Task: Change the font of the text in cell B1 to 'Arial Black' and set the font size to 18.
Action: Mouse moved to (116, 164)
Screenshot: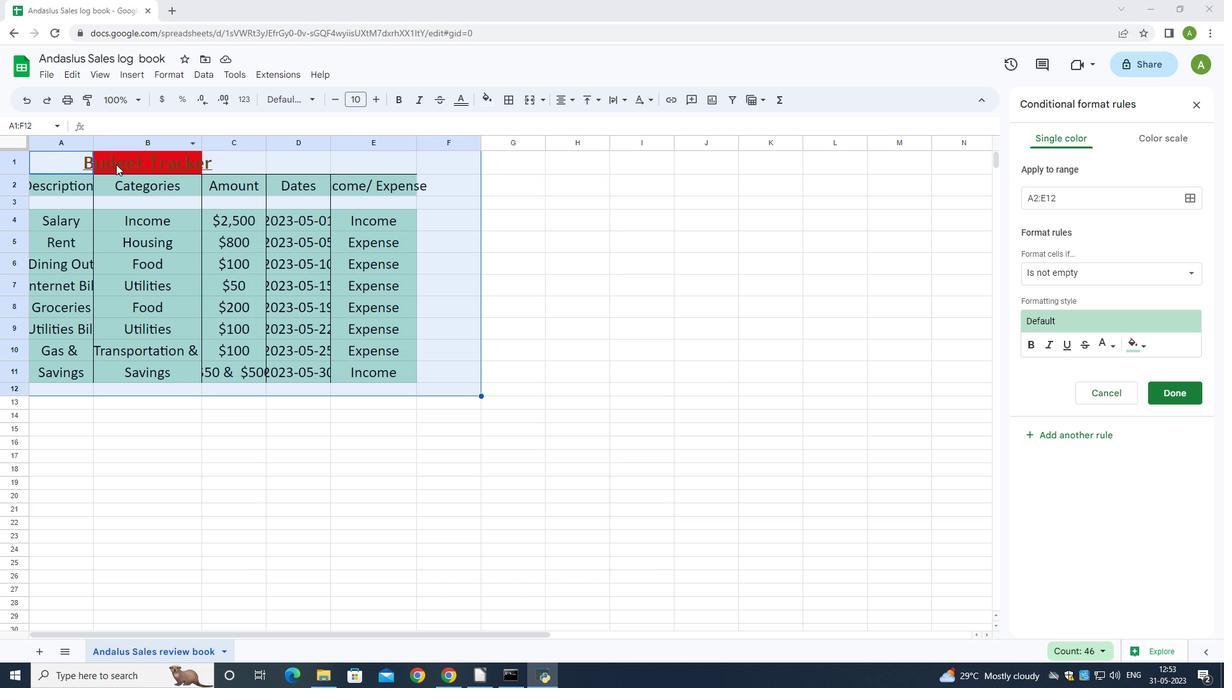 
Action: Mouse pressed left at (116, 164)
Screenshot: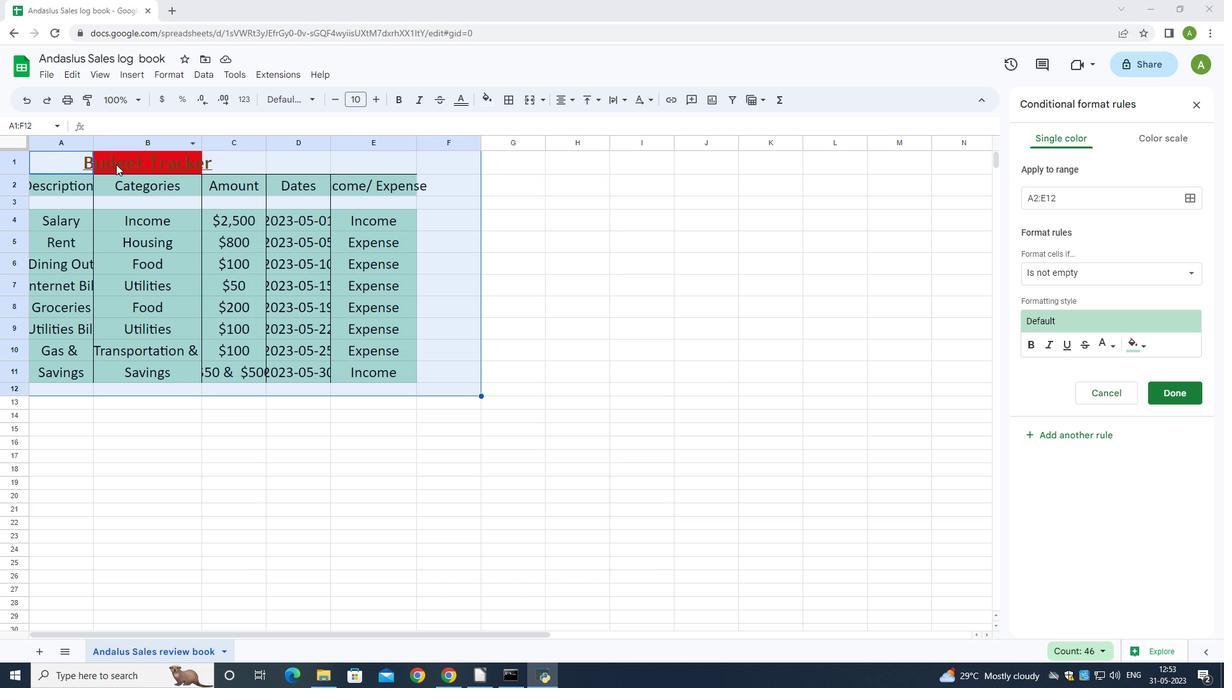 
Action: Mouse moved to (309, 98)
Screenshot: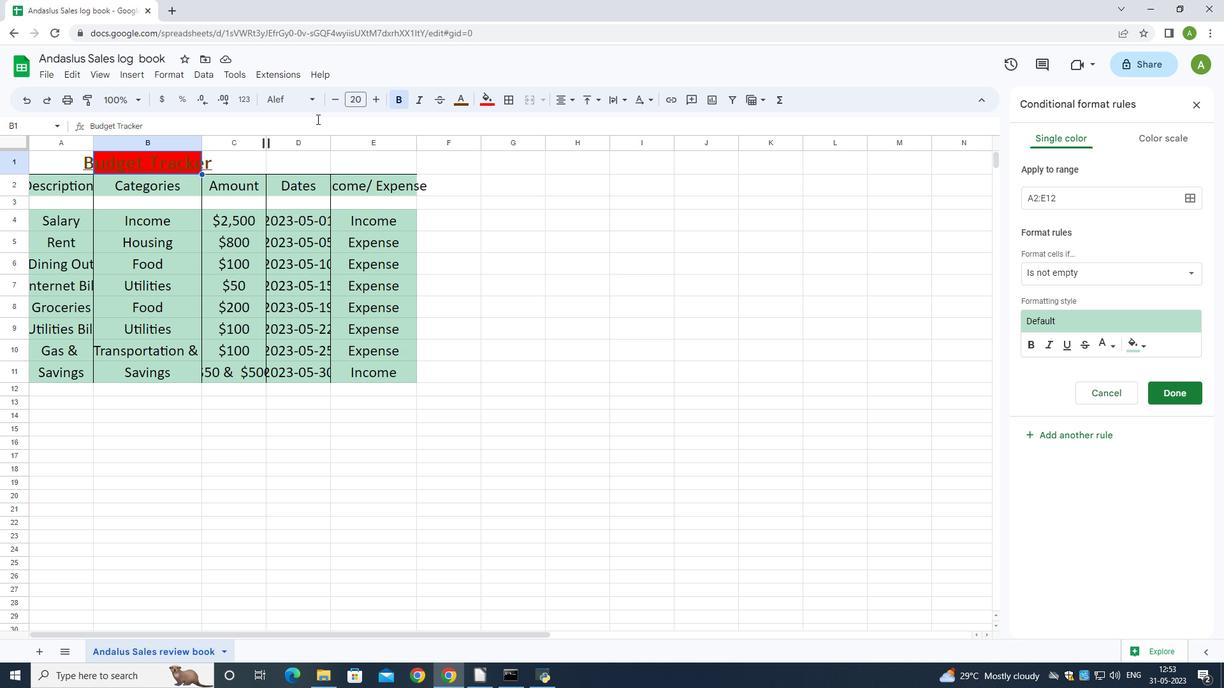 
Action: Mouse pressed left at (309, 98)
Screenshot: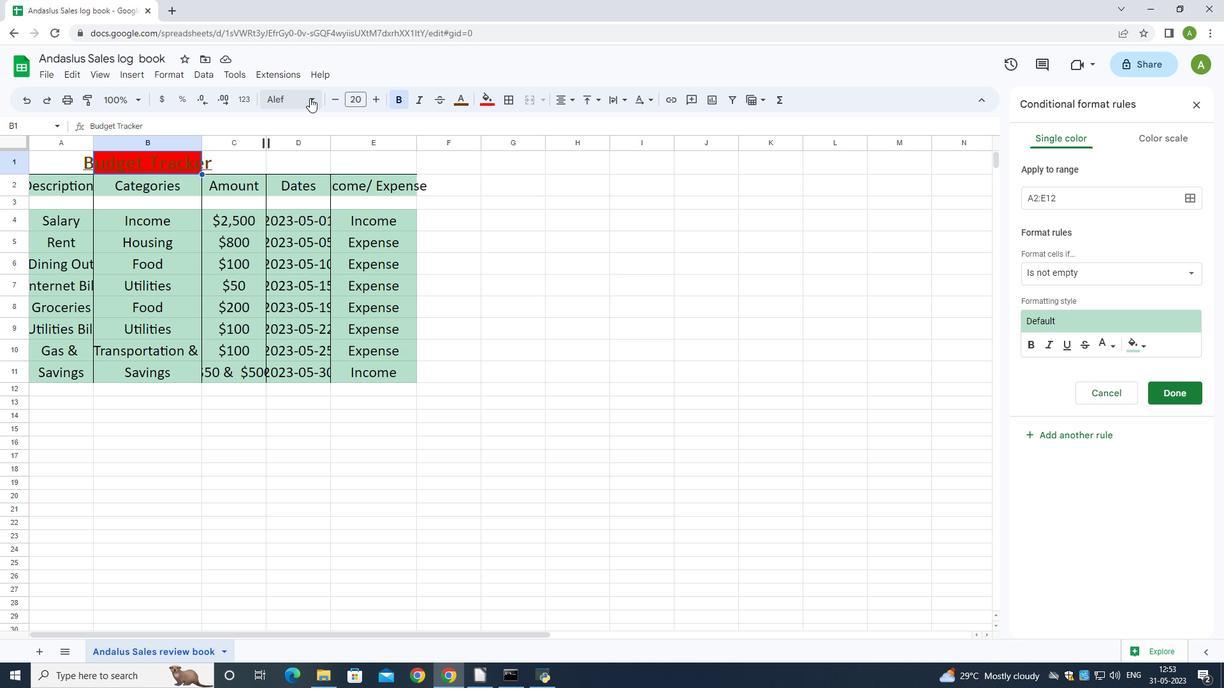 
Action: Mouse moved to (303, 215)
Screenshot: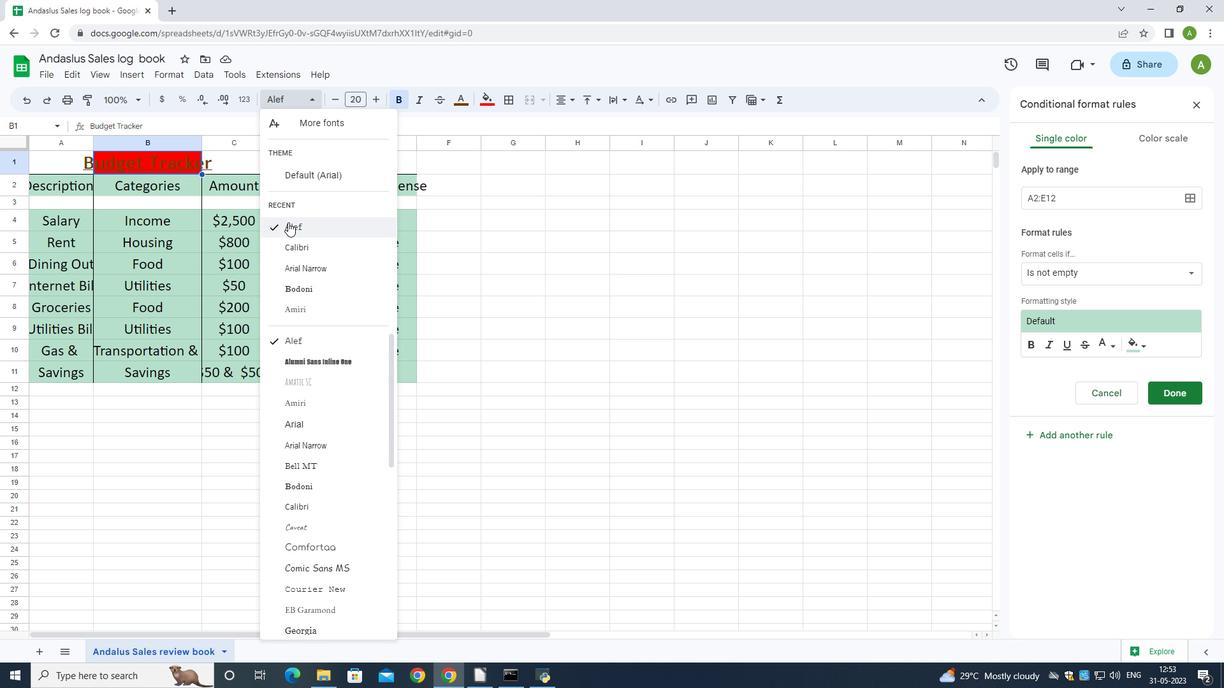 
Action: Mouse scrolled (303, 214) with delta (0, 0)
Screenshot: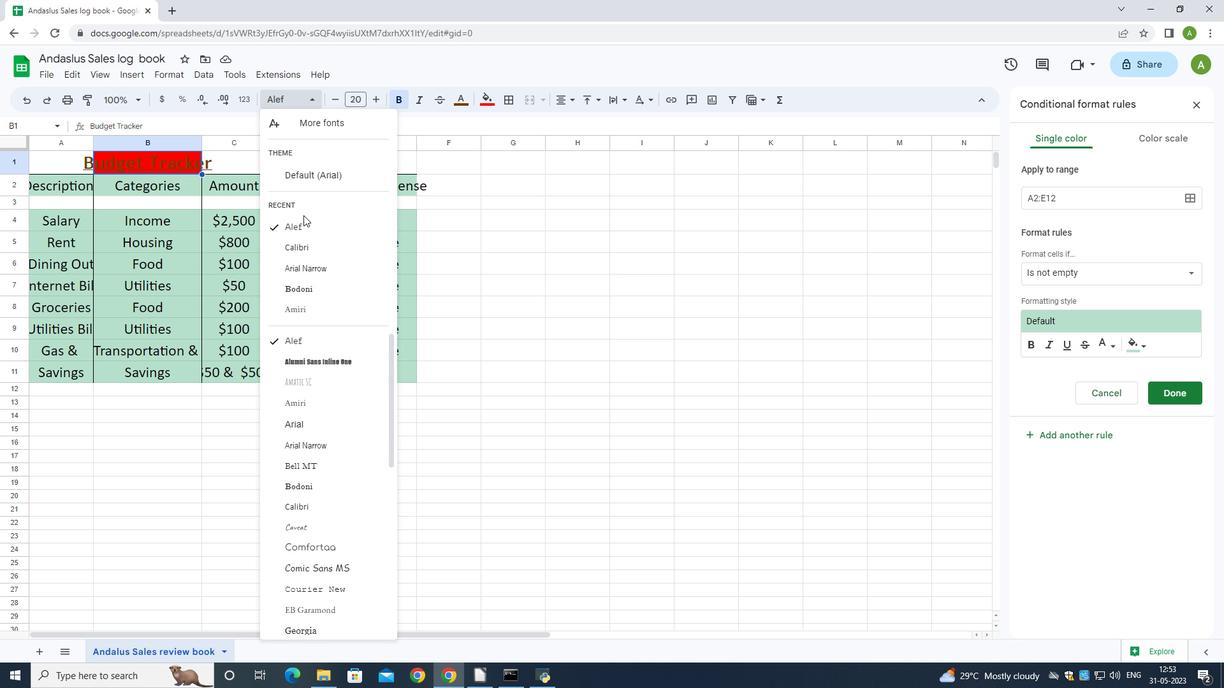 
Action: Mouse moved to (335, 363)
Screenshot: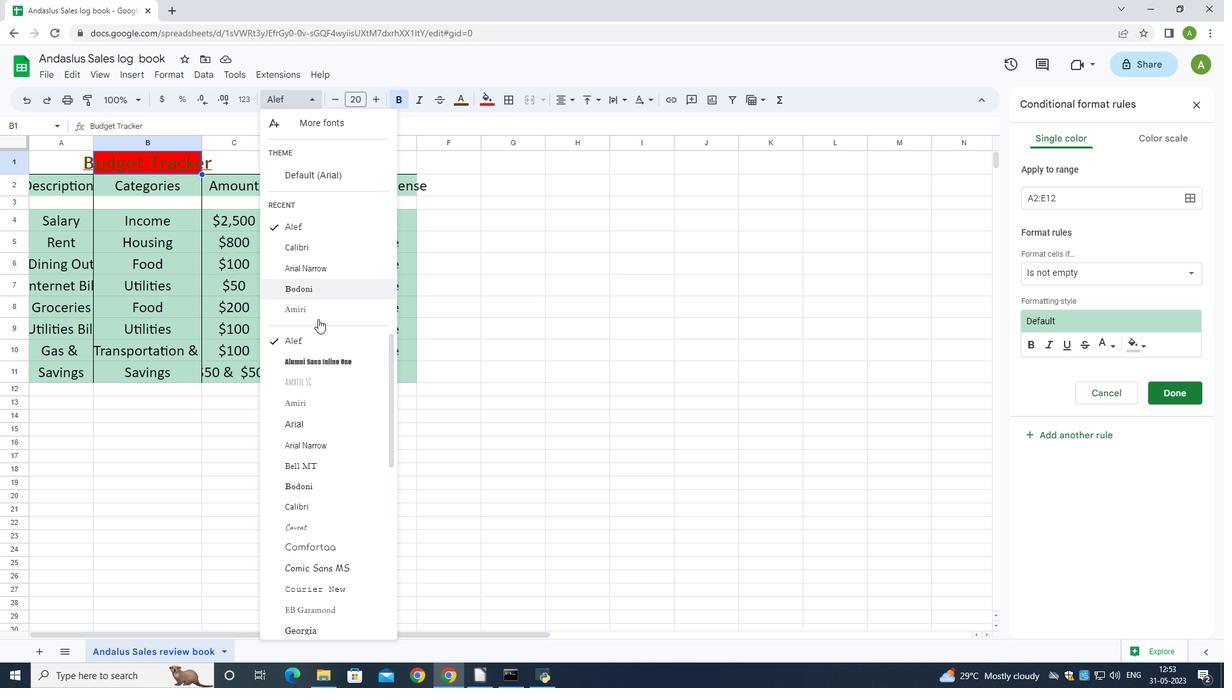 
Action: Mouse scrolled (335, 362) with delta (0, 0)
Screenshot: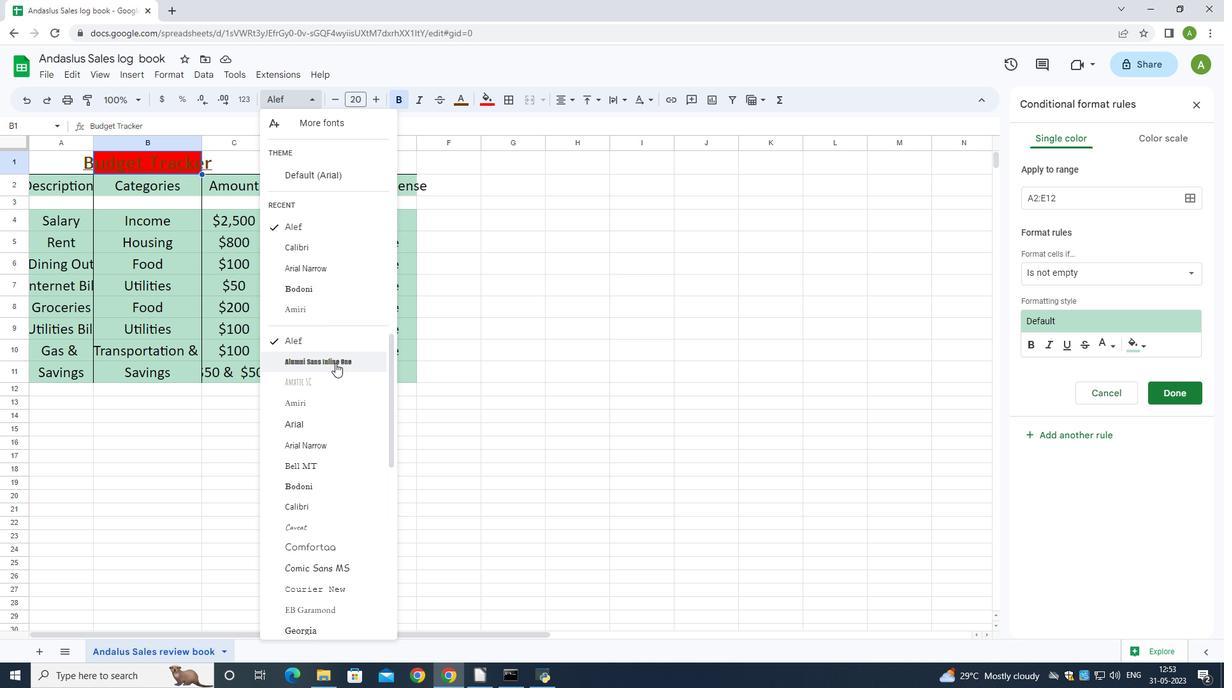 
Action: Mouse scrolled (335, 362) with delta (0, 0)
Screenshot: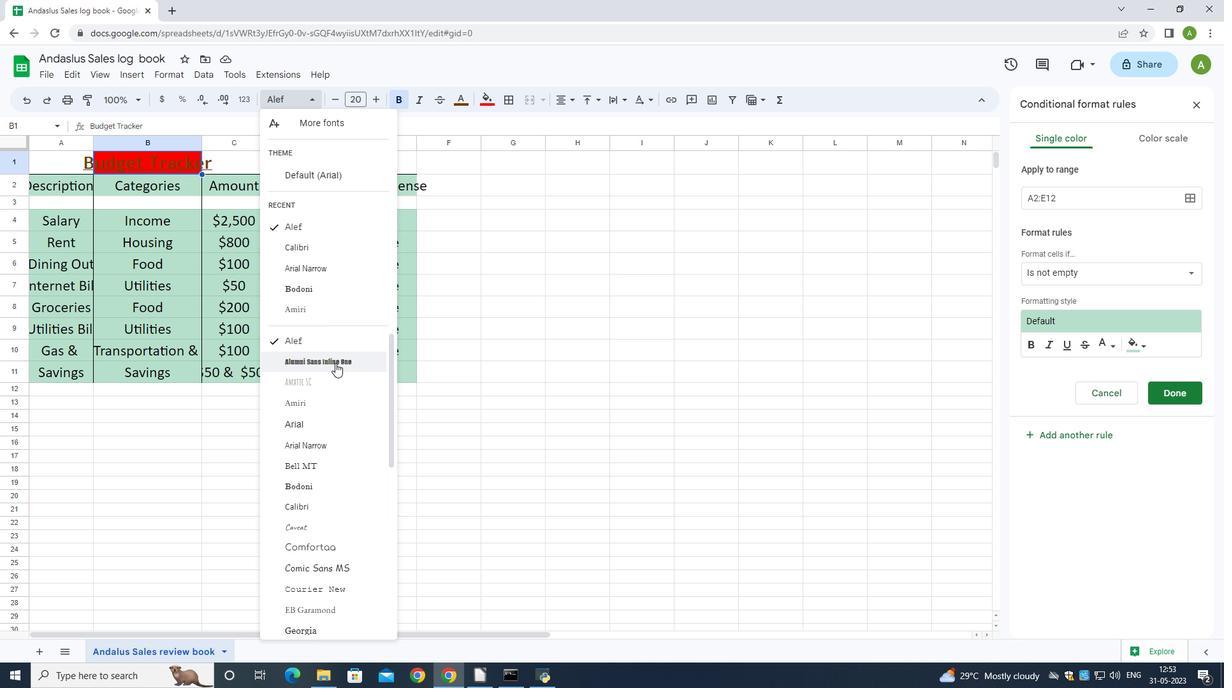 
Action: Mouse scrolled (335, 364) with delta (0, 0)
Screenshot: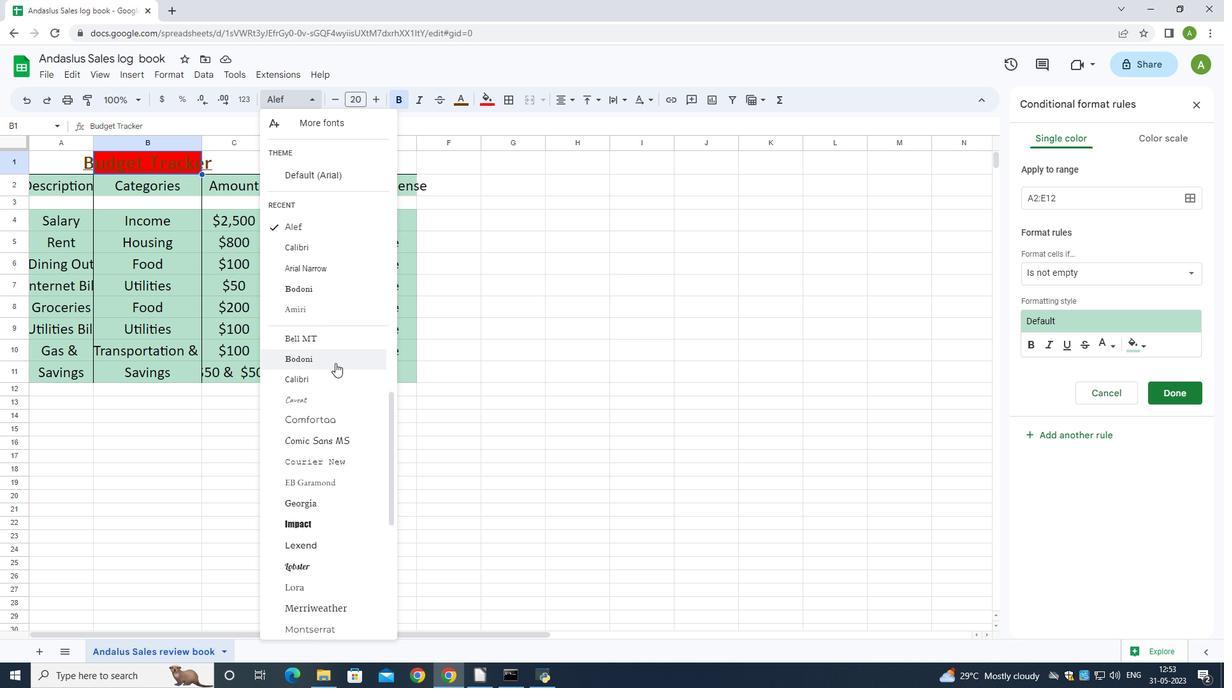 
Action: Mouse scrolled (335, 364) with delta (0, 0)
Screenshot: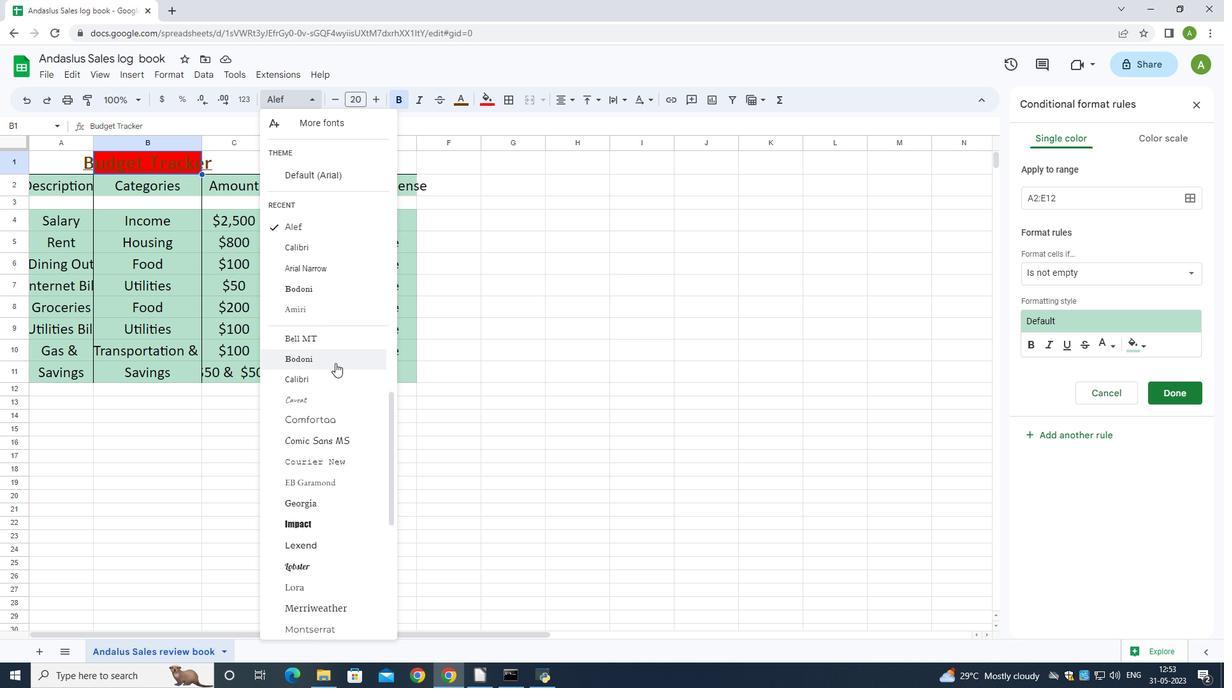 
Action: Mouse scrolled (335, 364) with delta (0, 0)
Screenshot: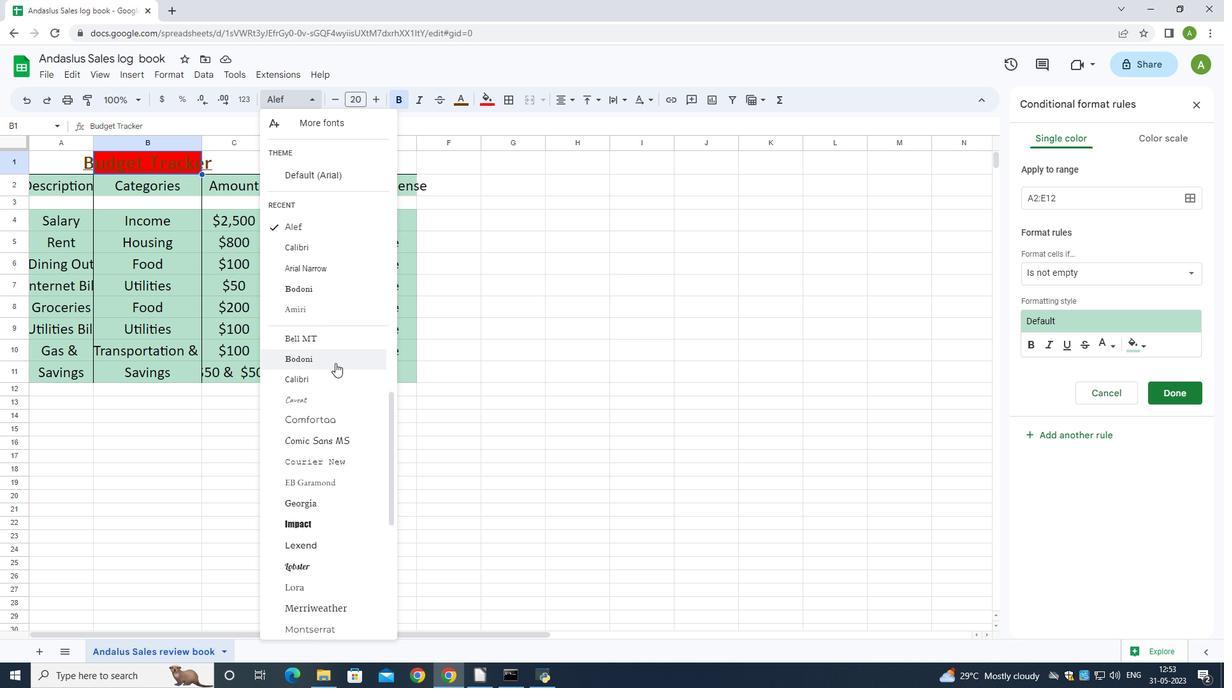 
Action: Mouse scrolled (335, 364) with delta (0, 0)
Screenshot: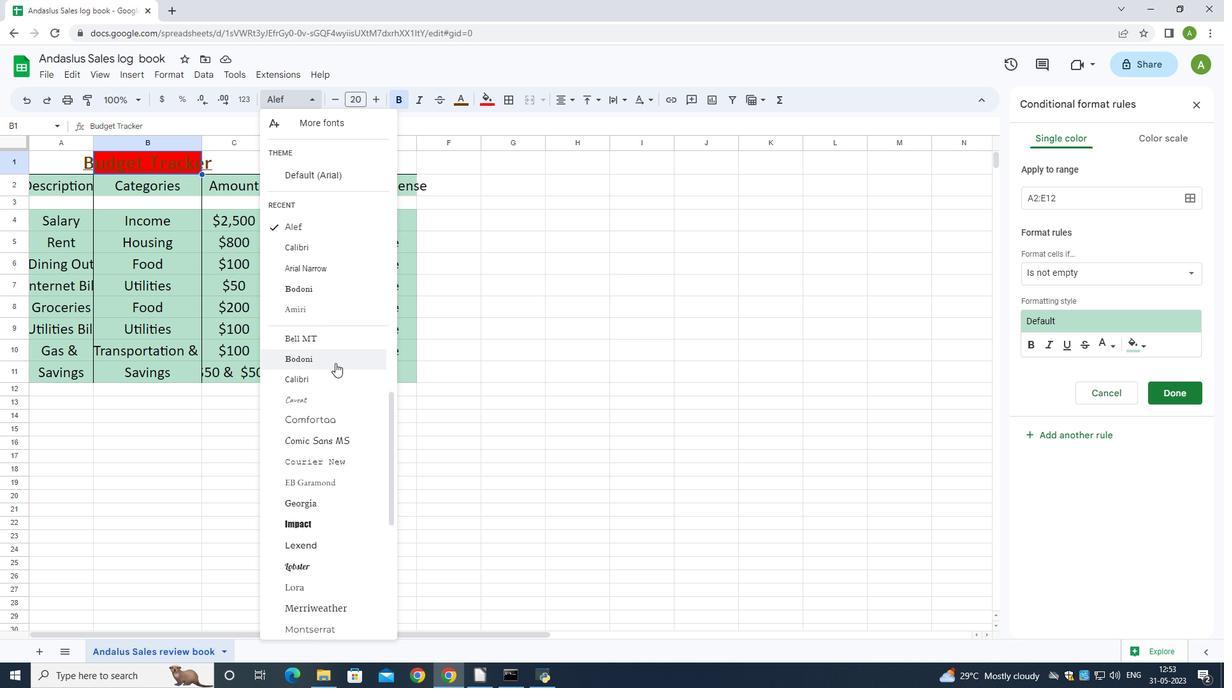 
Action: Mouse scrolled (335, 364) with delta (0, 0)
Screenshot: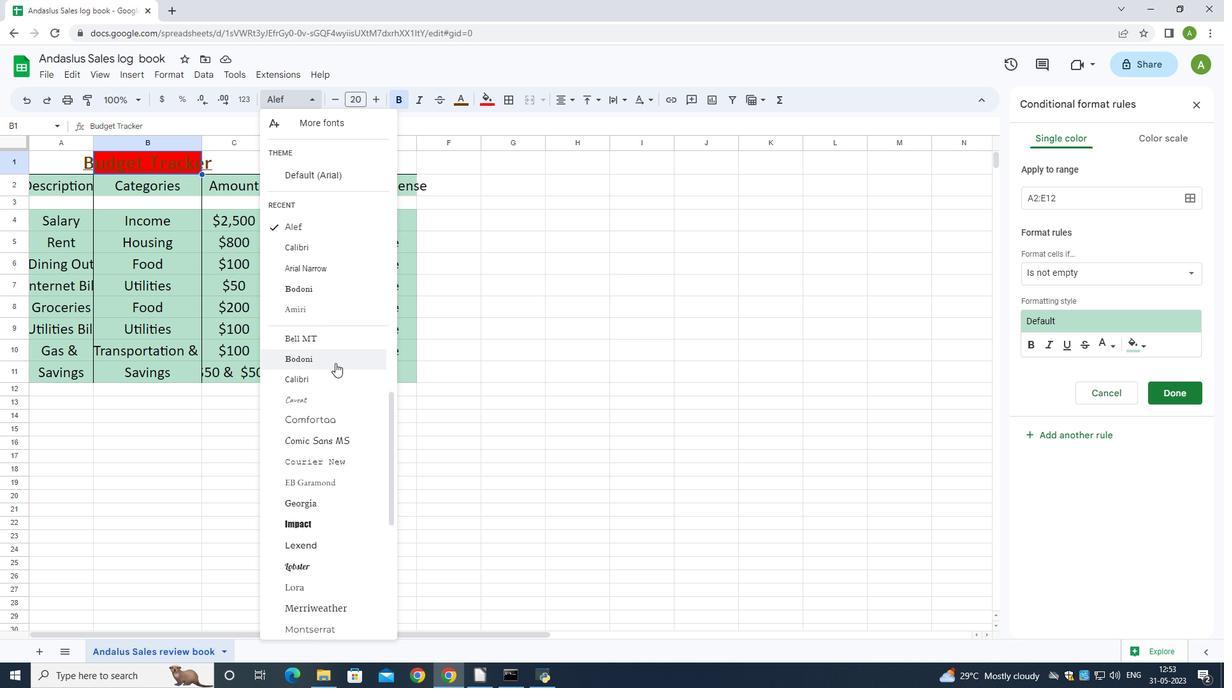 
Action: Mouse scrolled (335, 362) with delta (0, 0)
Screenshot: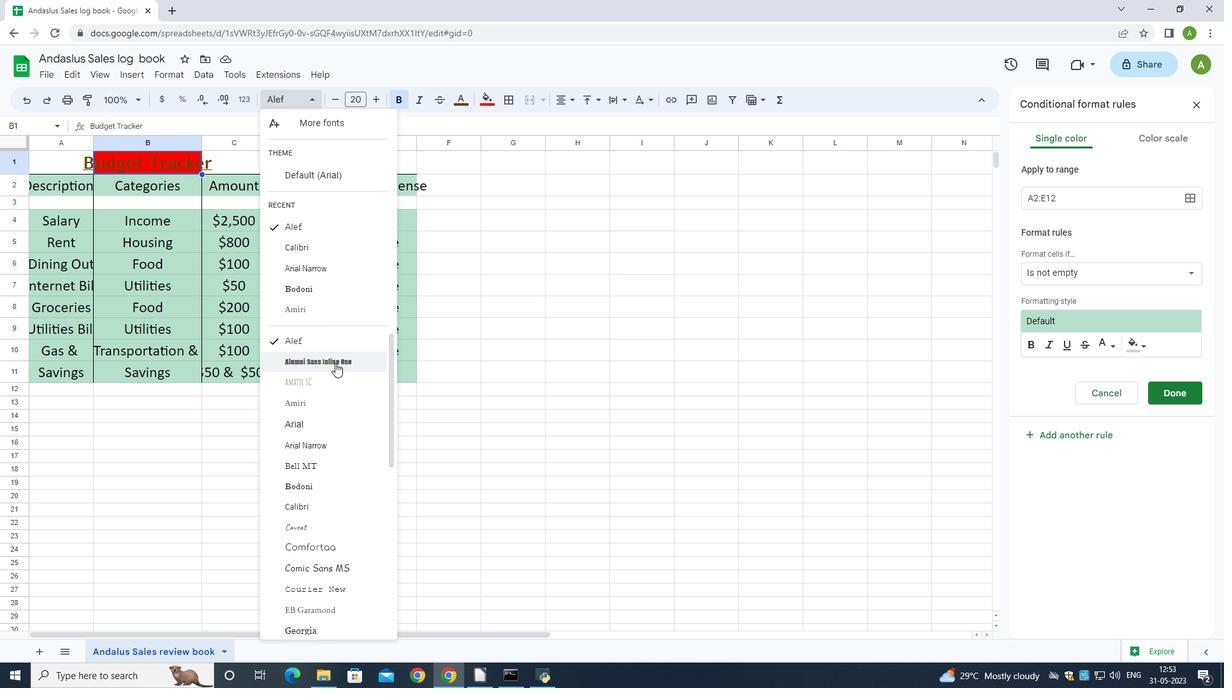 
Action: Mouse scrolled (335, 362) with delta (0, 0)
Screenshot: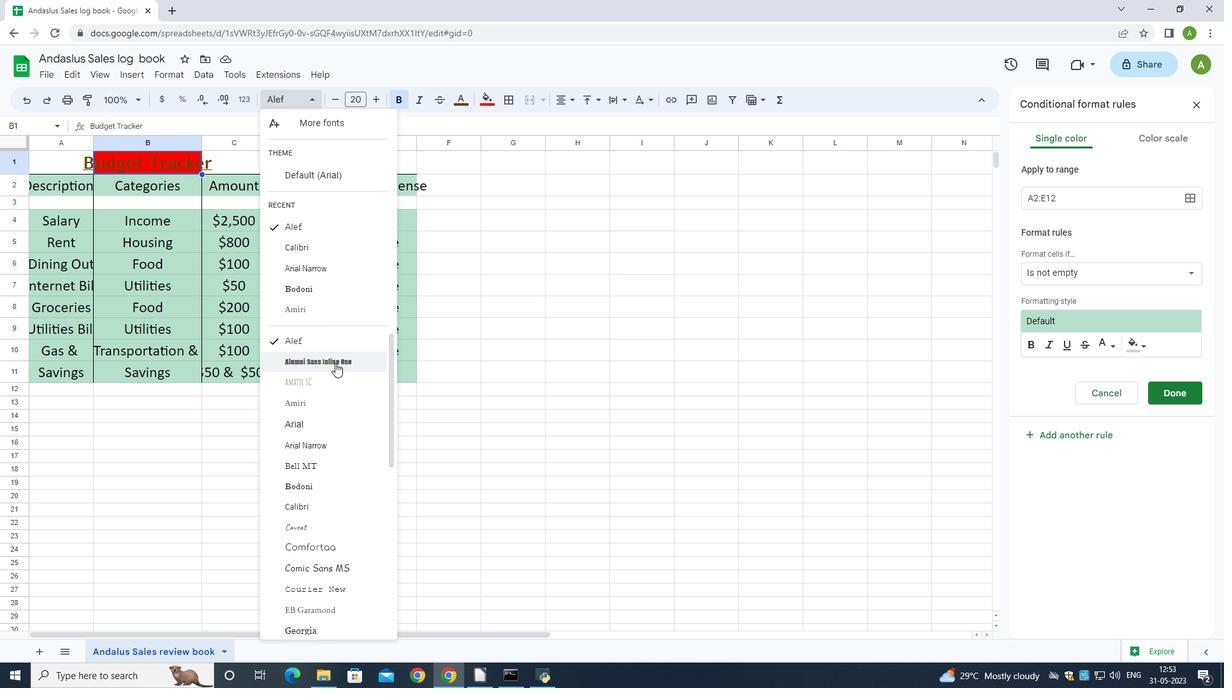 
Action: Mouse scrolled (335, 362) with delta (0, 0)
Screenshot: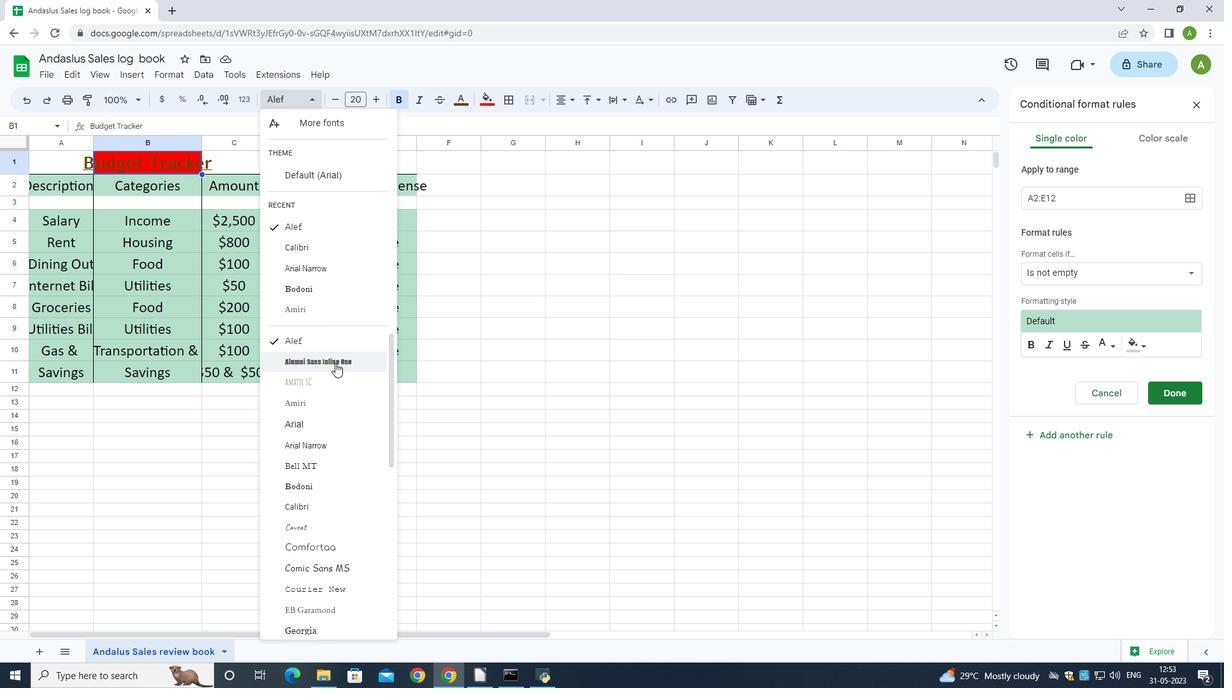 
Action: Mouse scrolled (335, 362) with delta (0, 0)
Screenshot: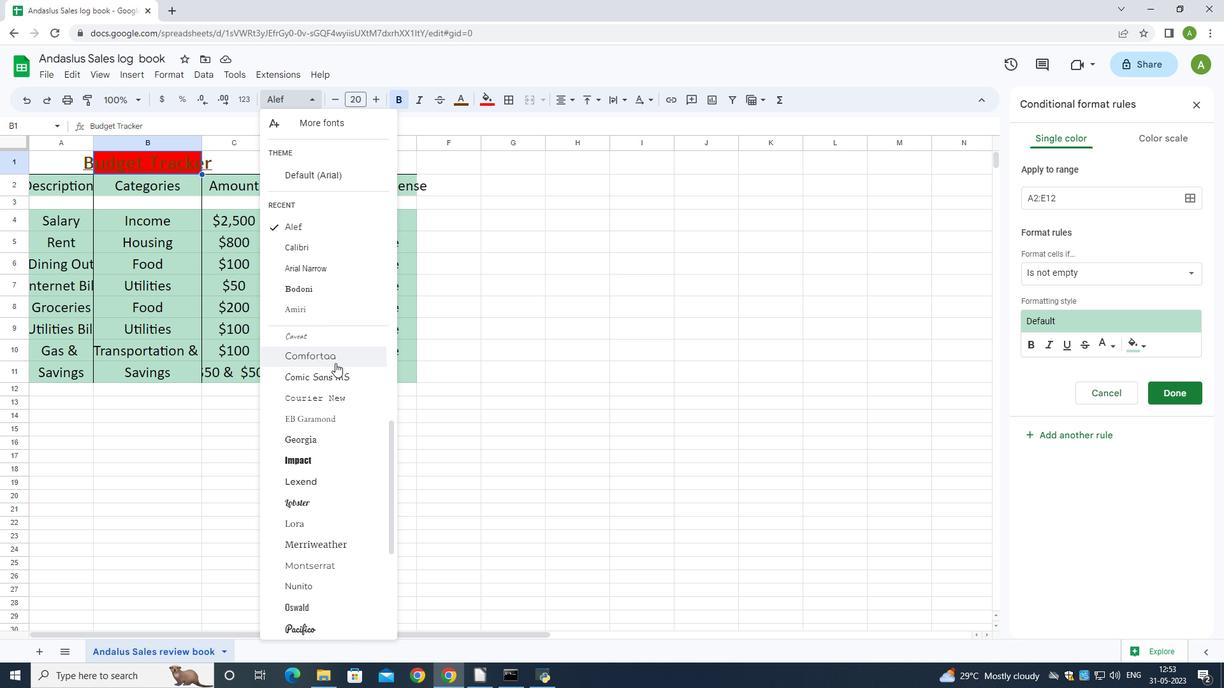 
Action: Mouse scrolled (335, 362) with delta (0, 0)
Screenshot: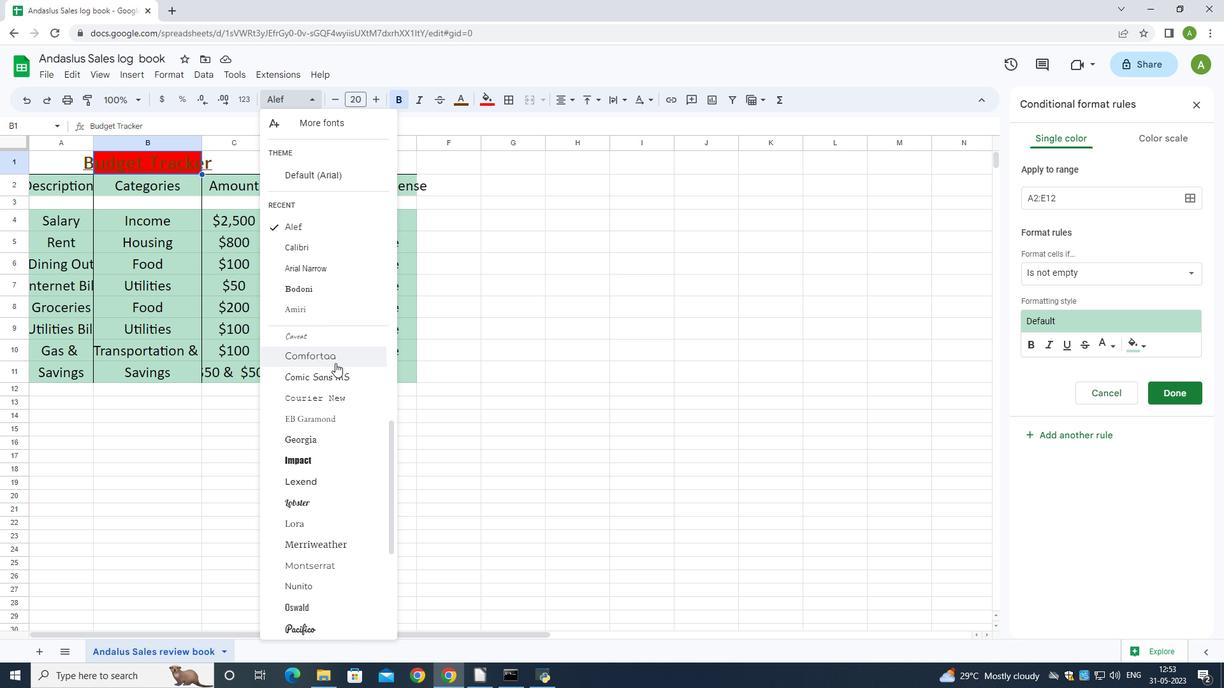 
Action: Mouse scrolled (335, 362) with delta (0, 0)
Screenshot: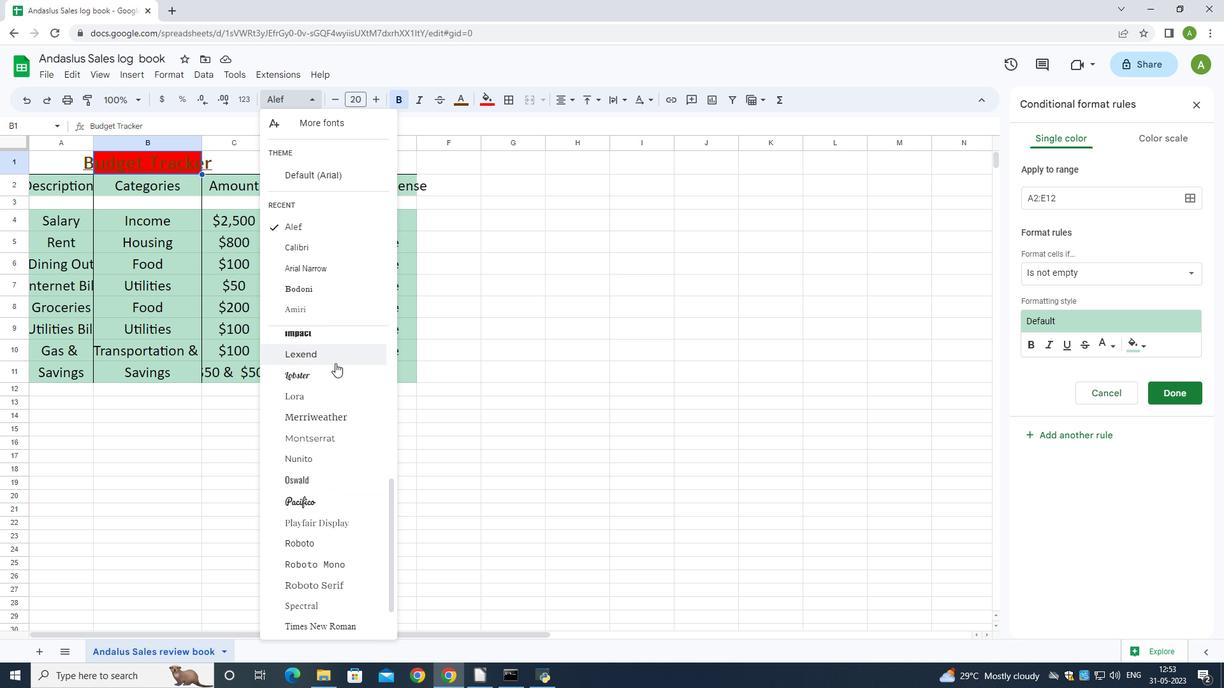 
Action: Mouse scrolled (335, 362) with delta (0, 0)
Screenshot: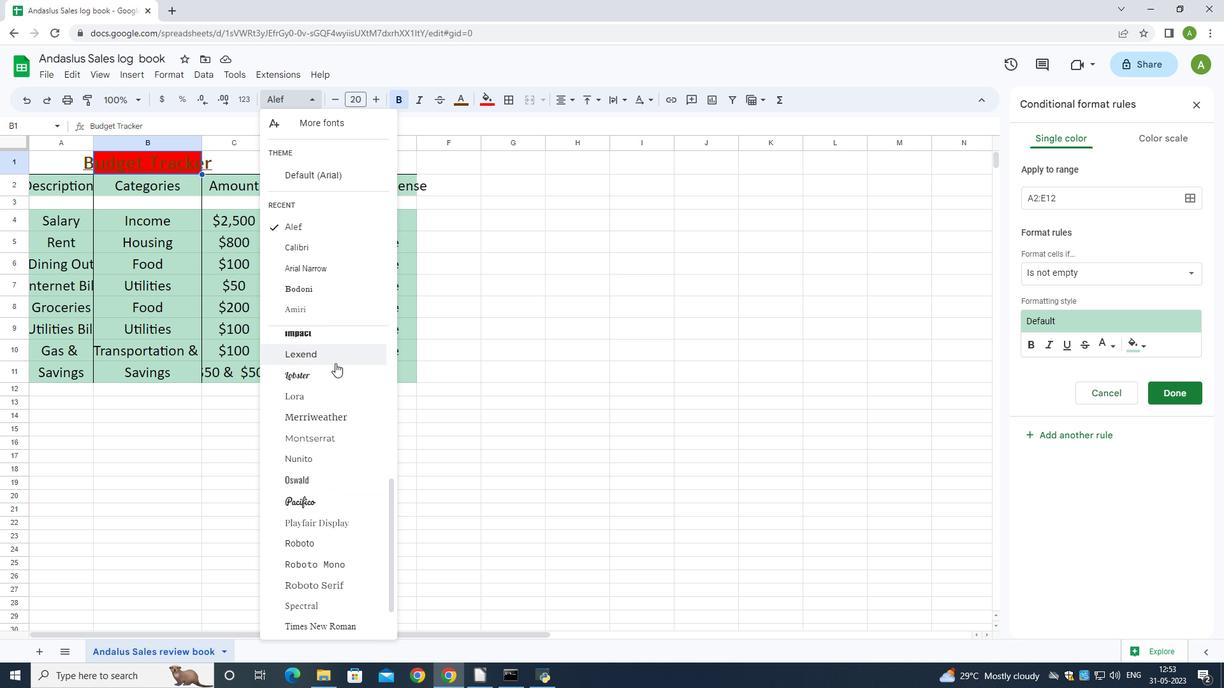 
Action: Mouse moved to (338, 417)
Screenshot: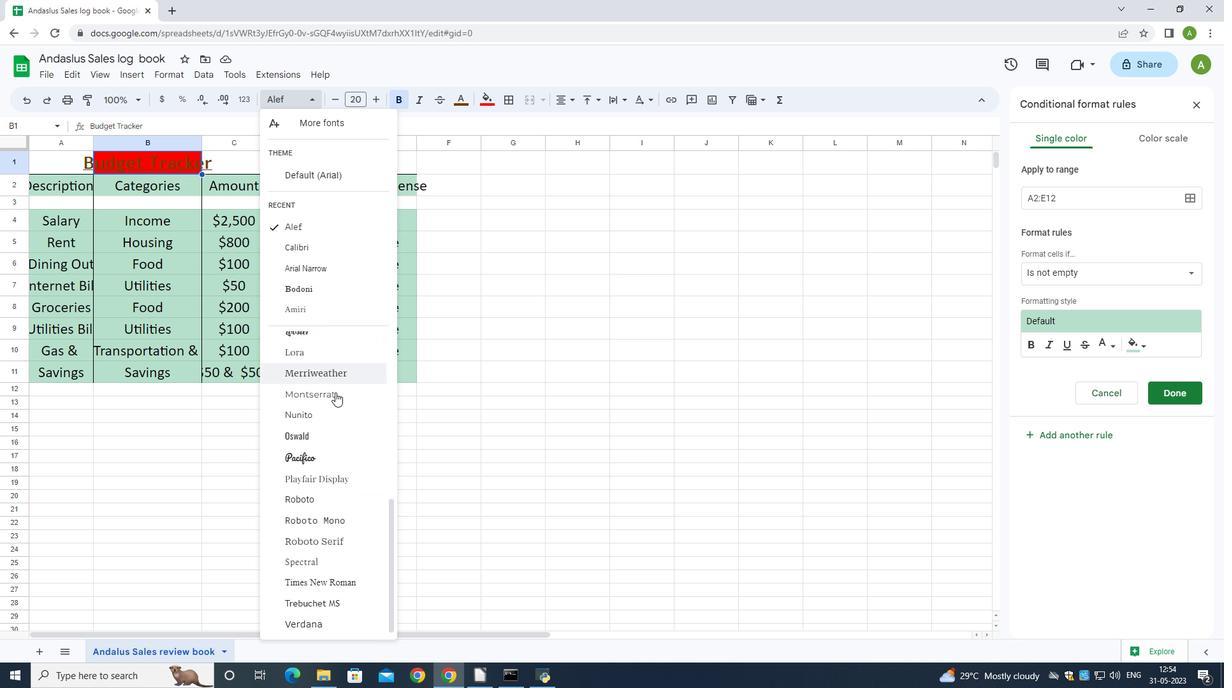 
Action: Mouse scrolled (338, 417) with delta (0, 0)
Screenshot: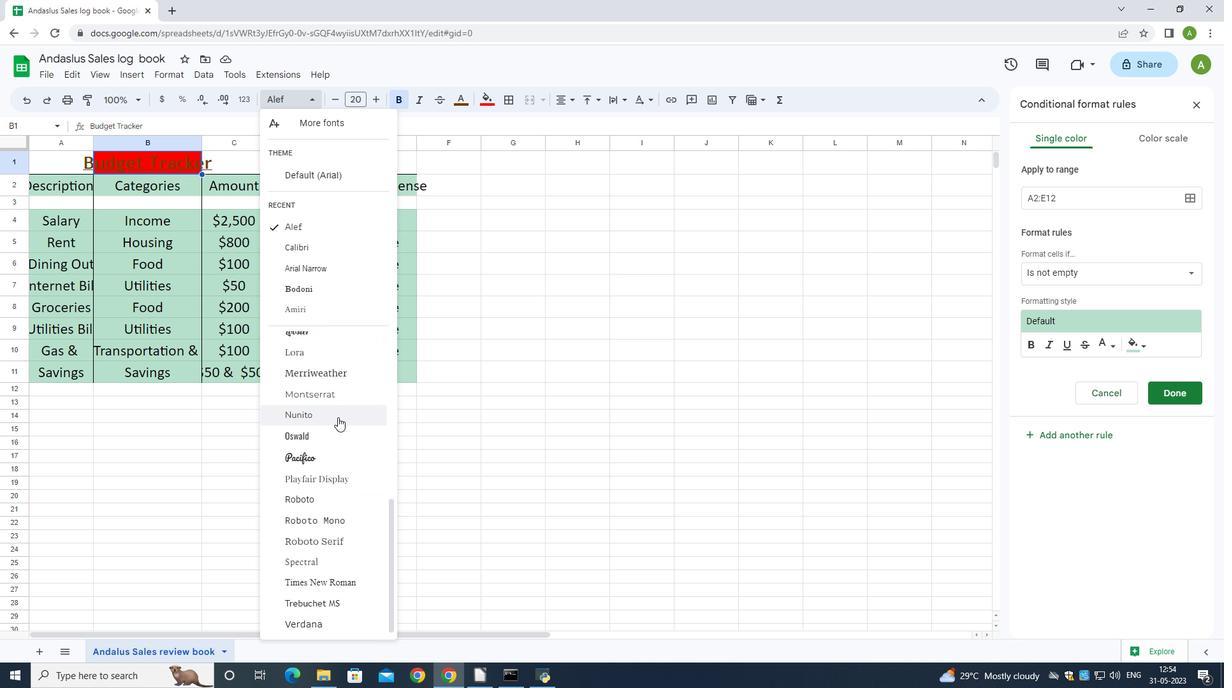 
Action: Mouse moved to (338, 418)
Screenshot: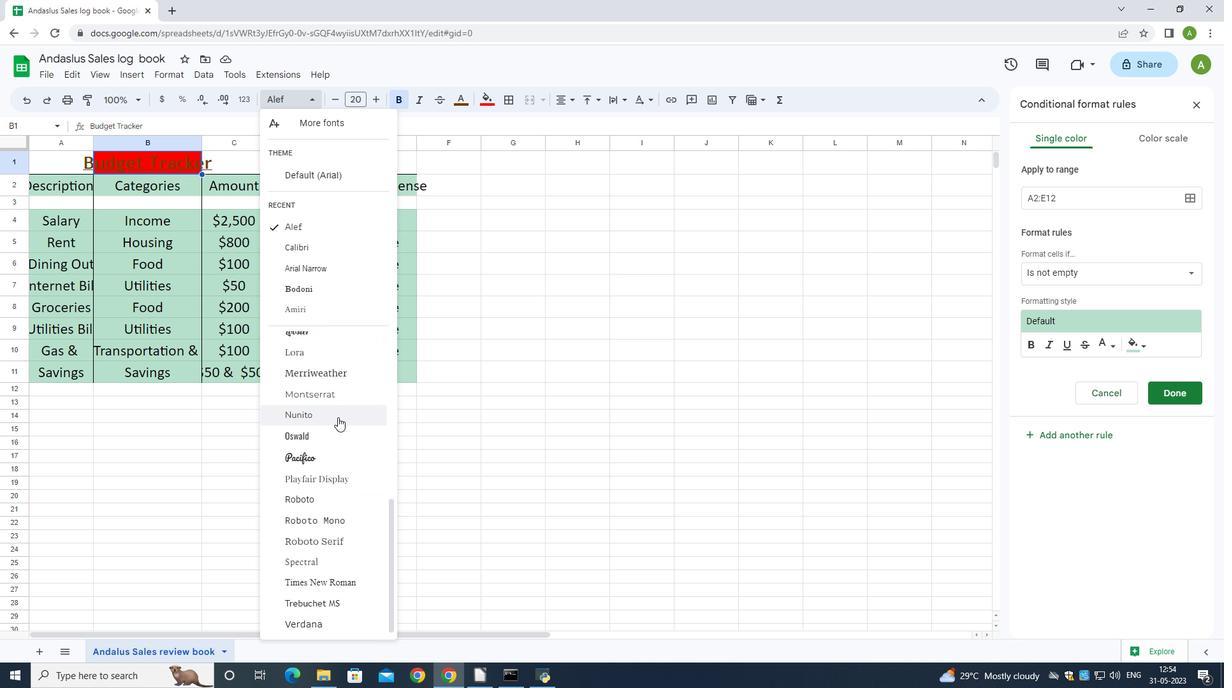 
Action: Mouse scrolled (338, 419) with delta (0, 0)
Screenshot: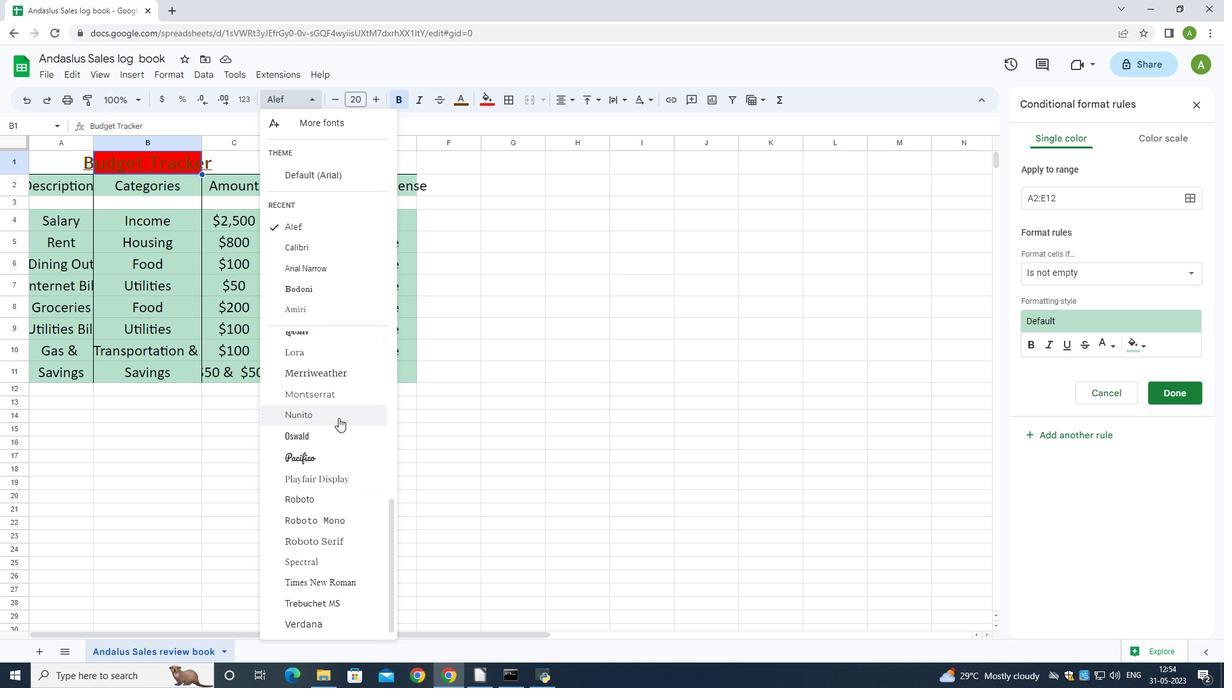 
Action: Mouse scrolled (338, 419) with delta (0, 0)
Screenshot: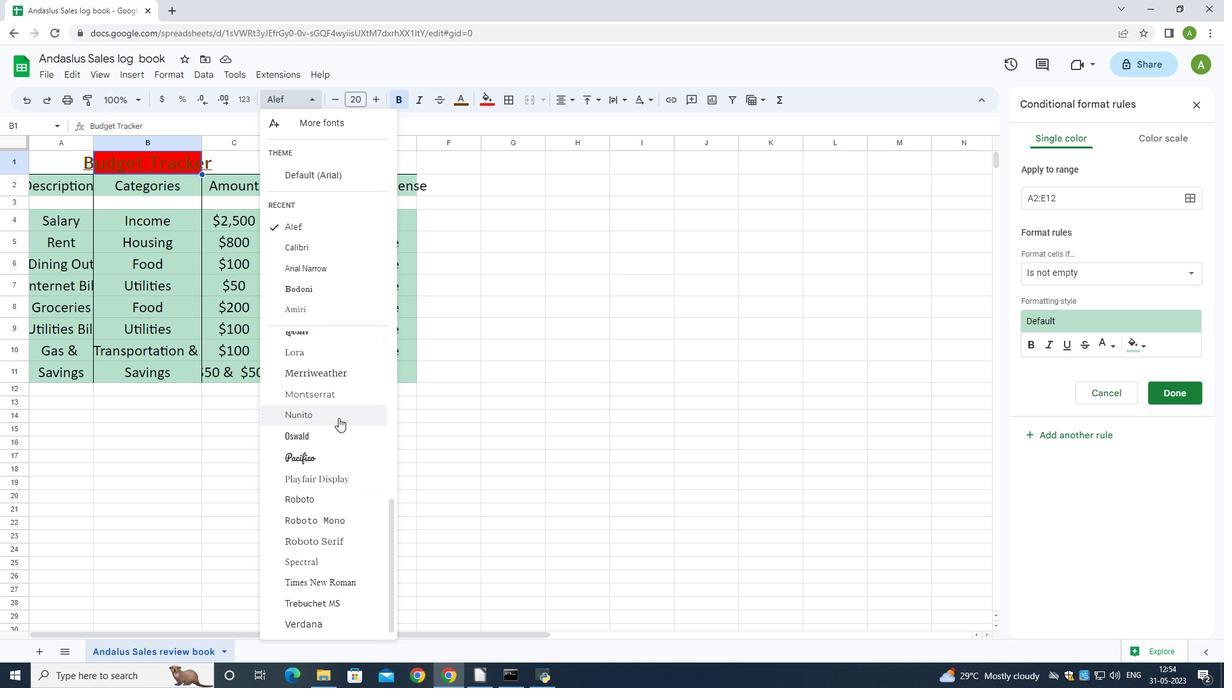 
Action: Mouse scrolled (338, 419) with delta (0, 0)
Screenshot: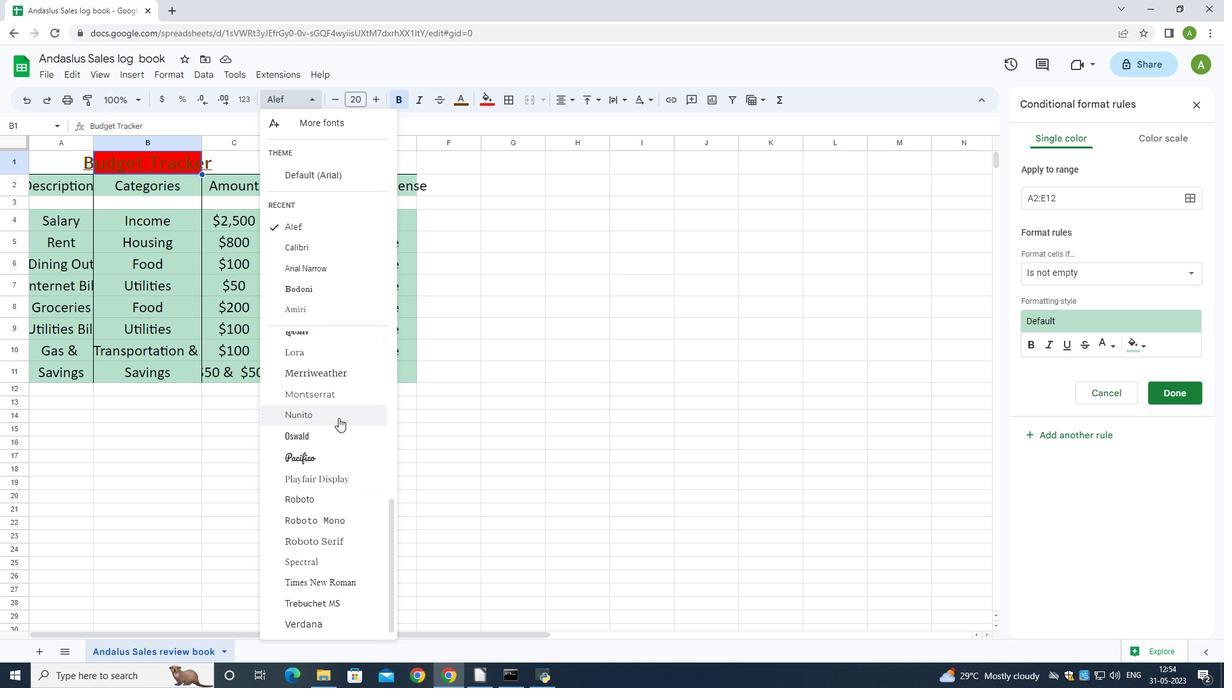 
Action: Mouse scrolled (338, 419) with delta (0, 0)
Screenshot: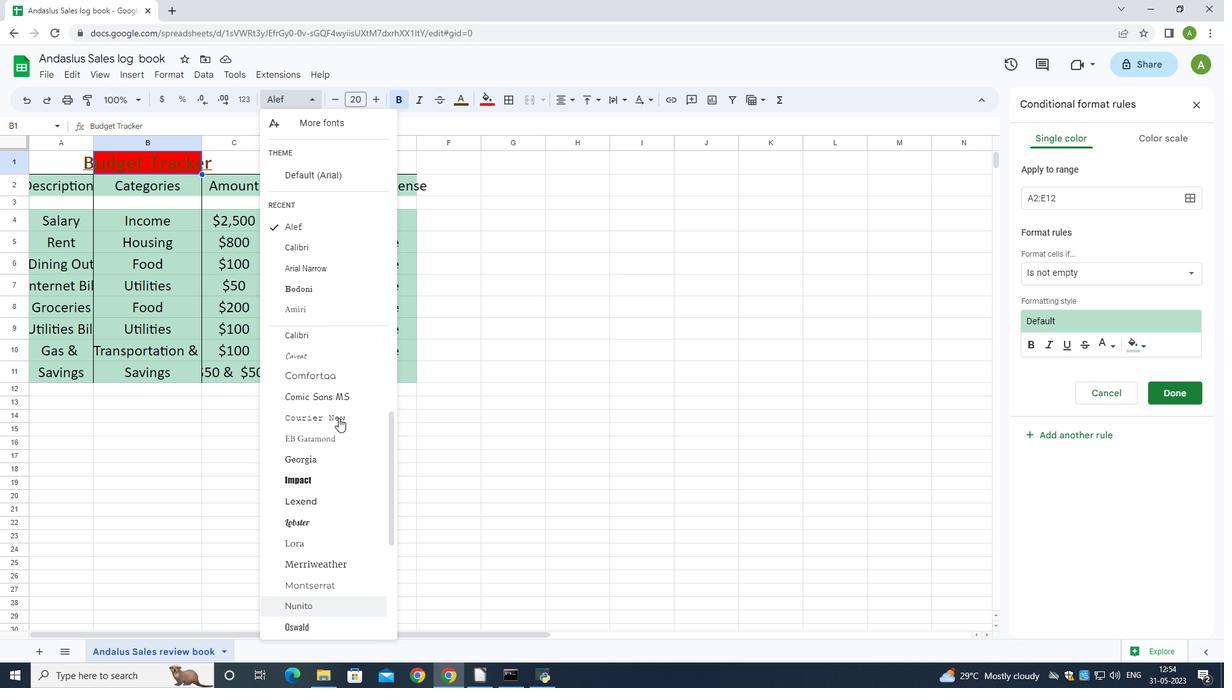 
Action: Mouse scrolled (338, 419) with delta (0, 0)
Screenshot: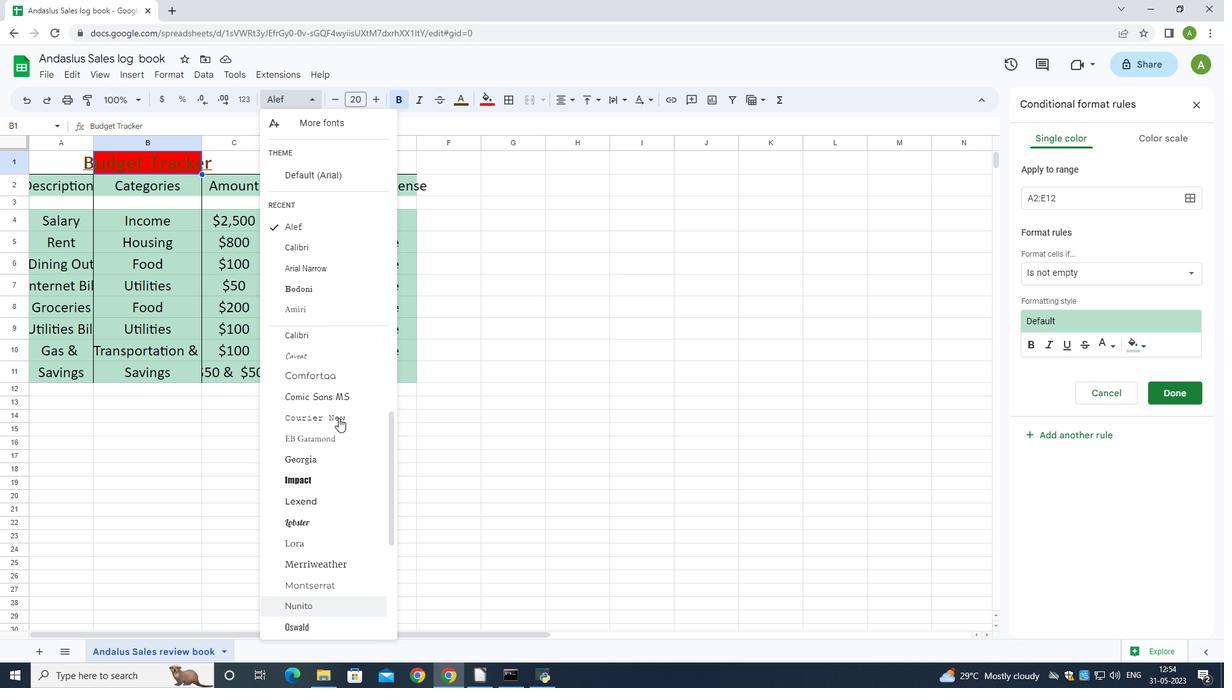 
Action: Mouse scrolled (338, 419) with delta (0, 0)
Screenshot: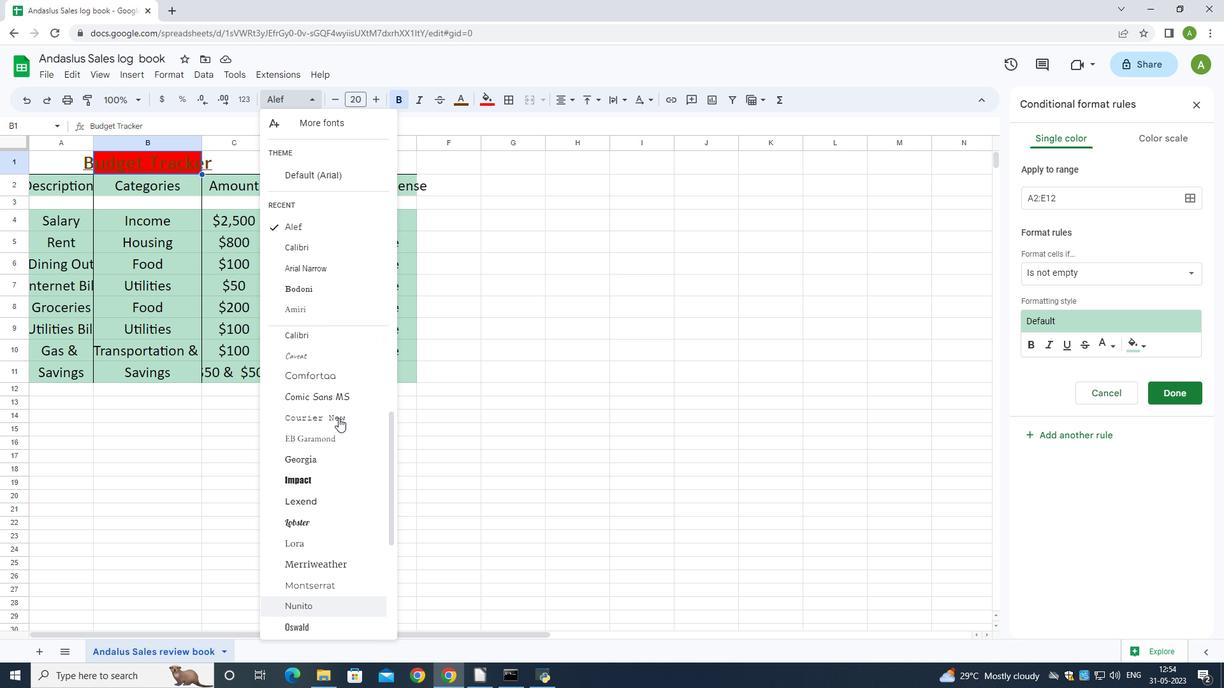 
Action: Mouse scrolled (338, 419) with delta (0, 0)
Screenshot: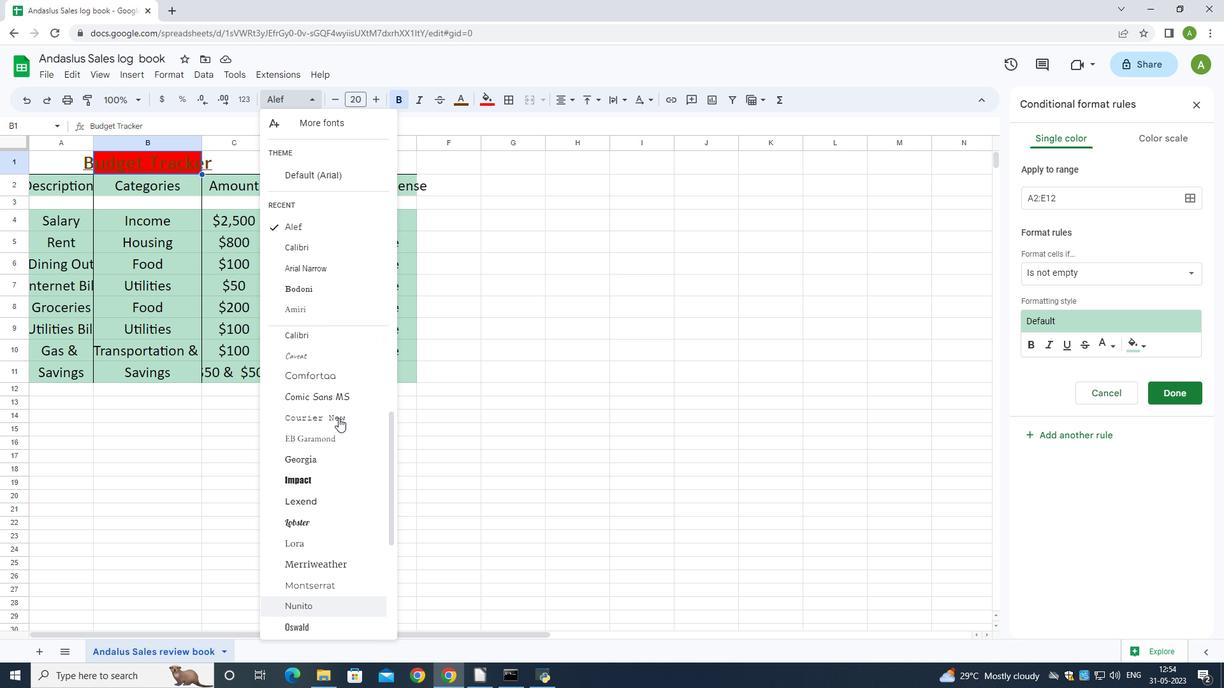 
Action: Mouse scrolled (338, 419) with delta (0, 0)
Screenshot: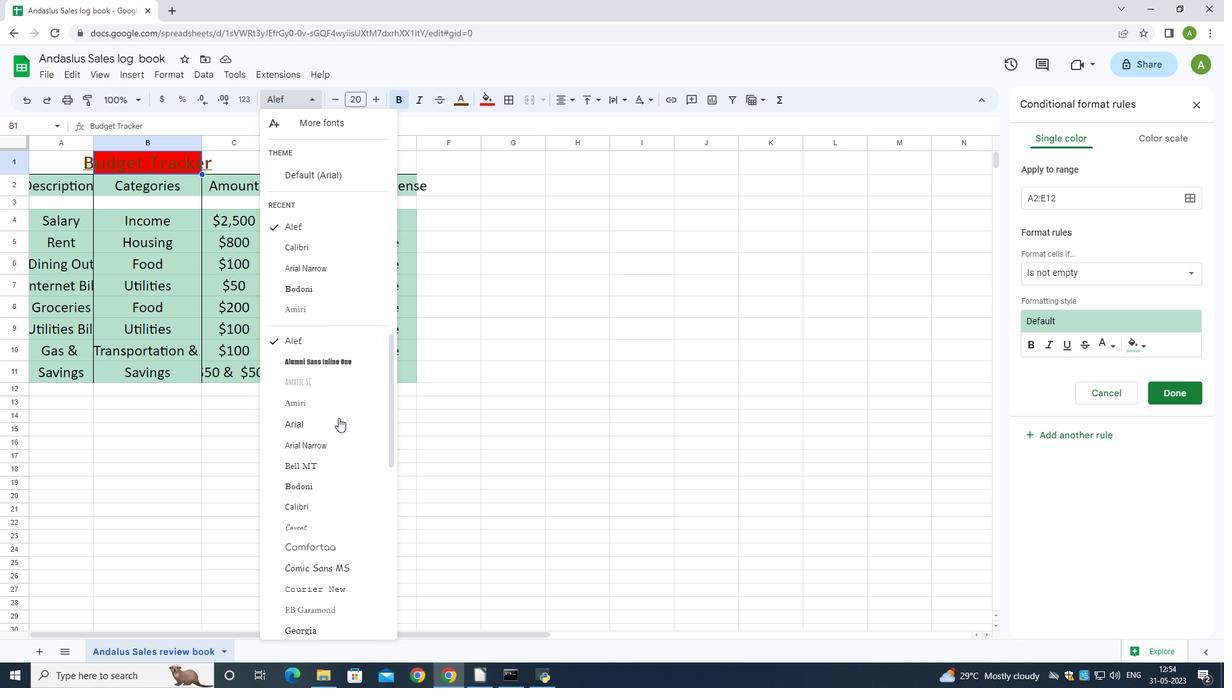 
Action: Mouse scrolled (338, 419) with delta (0, 0)
Screenshot: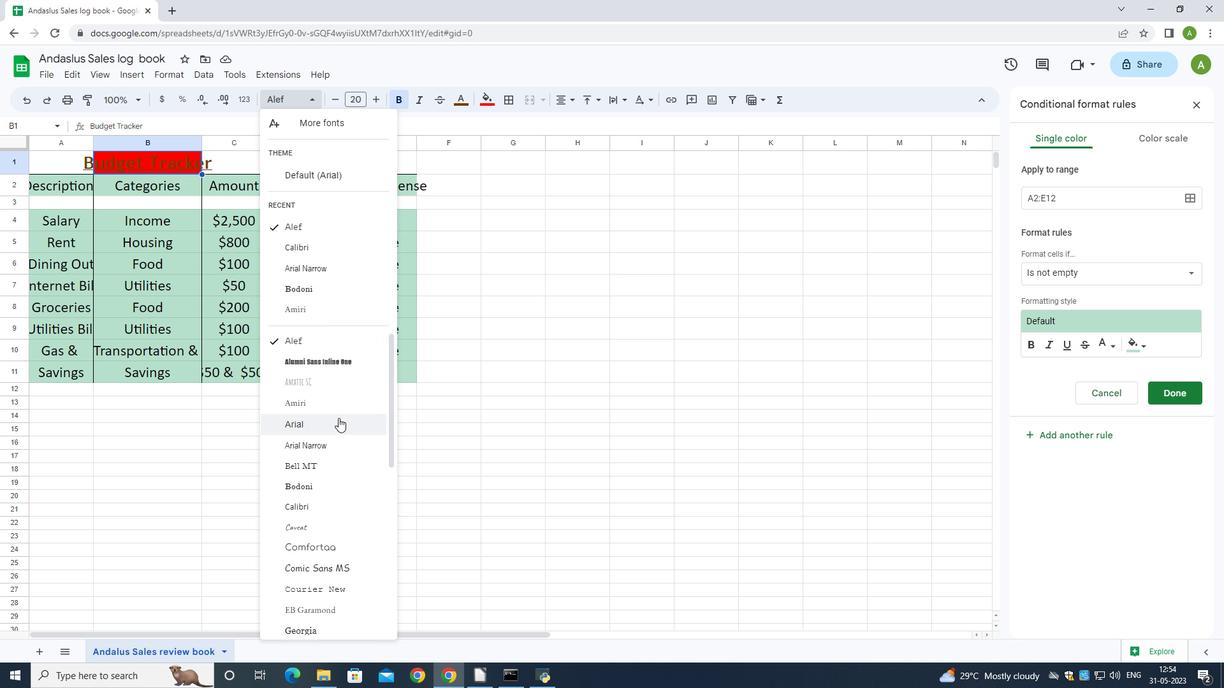 
Action: Mouse scrolled (338, 419) with delta (0, 0)
Screenshot: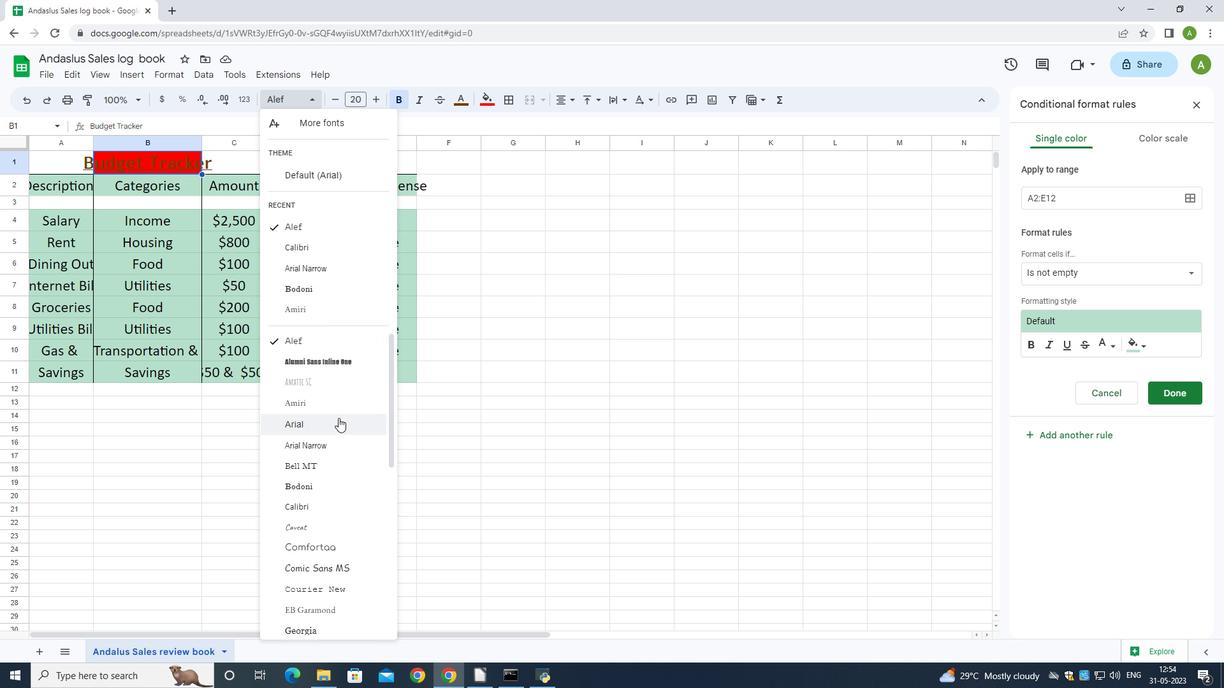 
Action: Mouse scrolled (338, 419) with delta (0, 0)
Screenshot: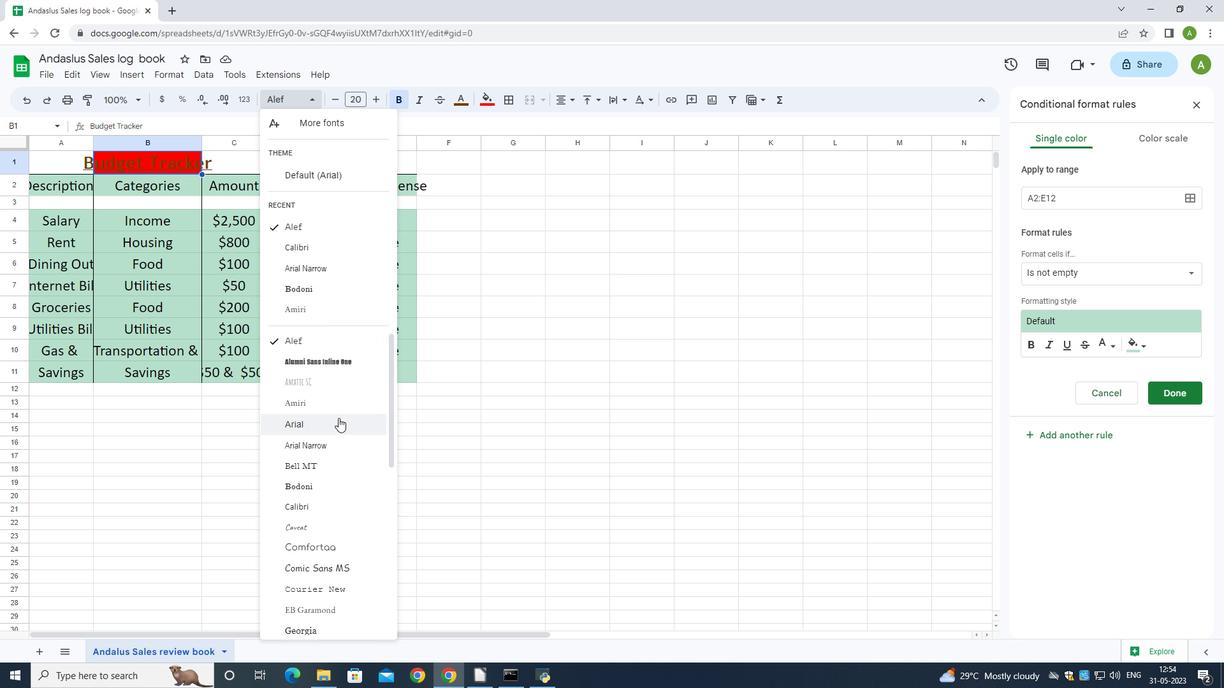
Action: Mouse scrolled (338, 419) with delta (0, 0)
Screenshot: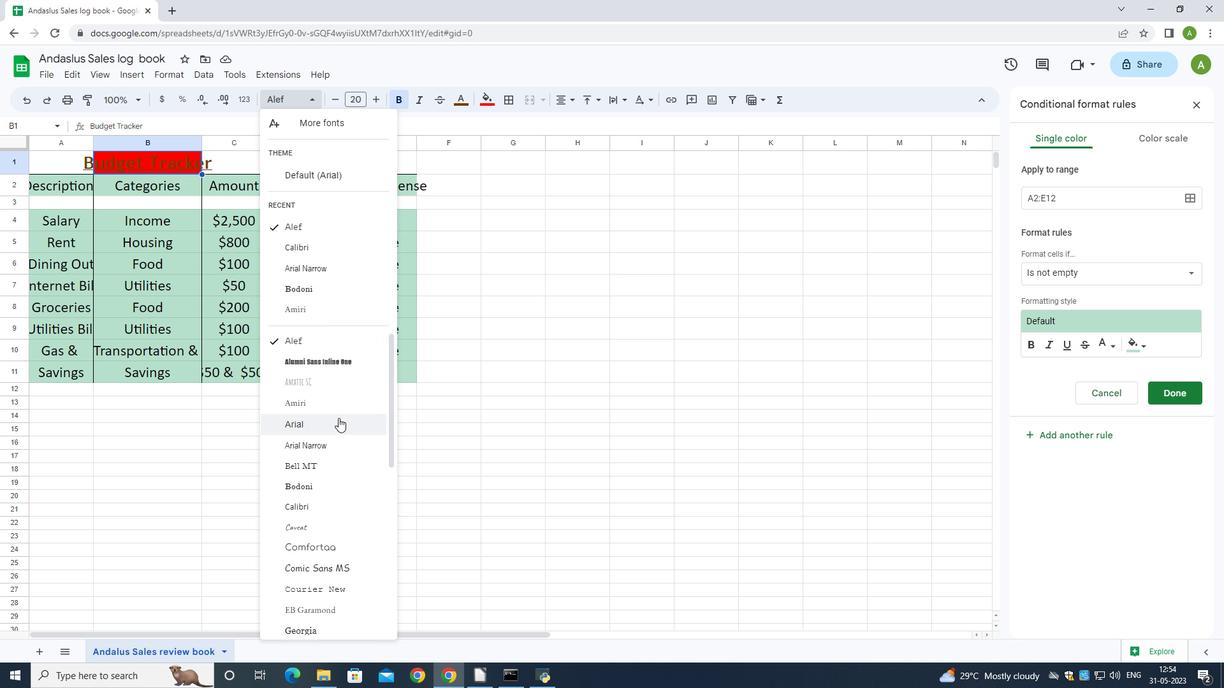 
Action: Mouse moved to (329, 475)
Screenshot: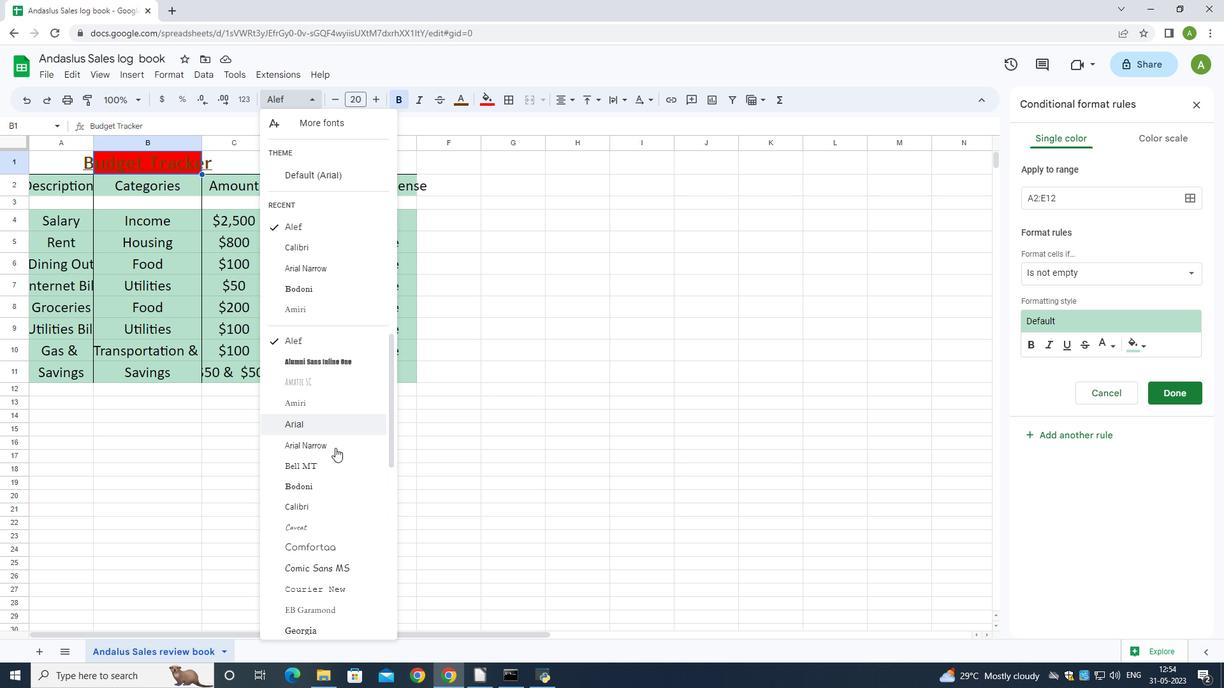 
Action: Mouse scrolled (329, 475) with delta (0, 0)
Screenshot: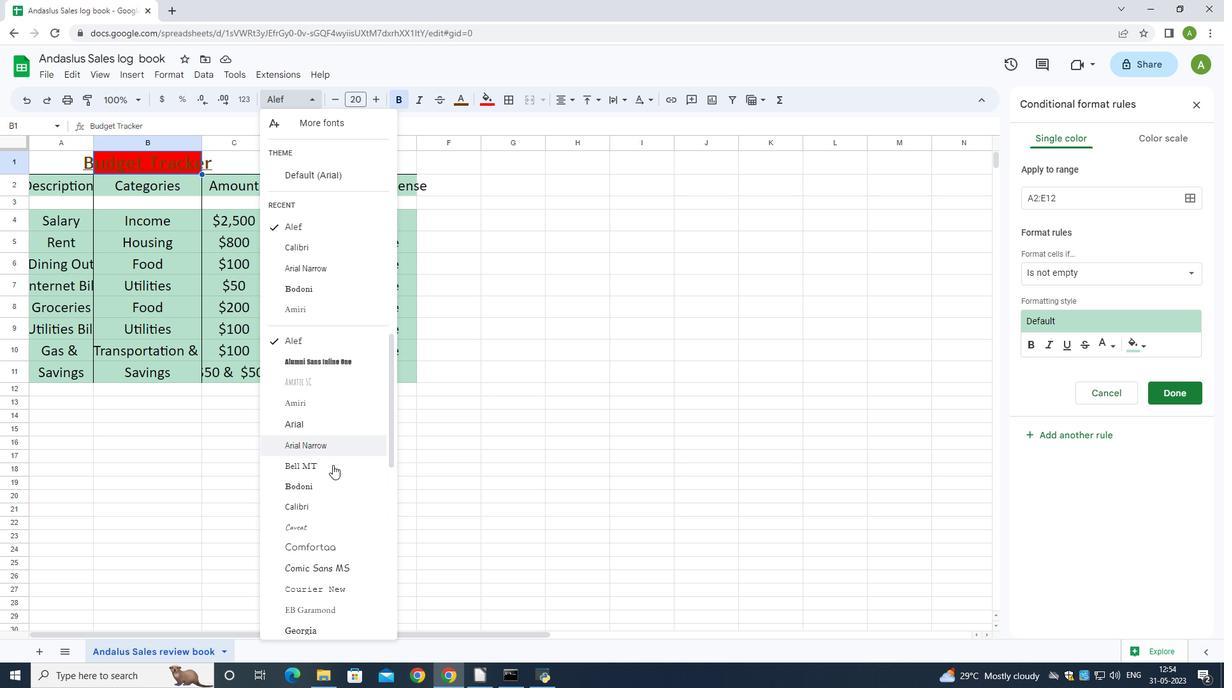 
Action: Mouse scrolled (329, 475) with delta (0, 0)
Screenshot: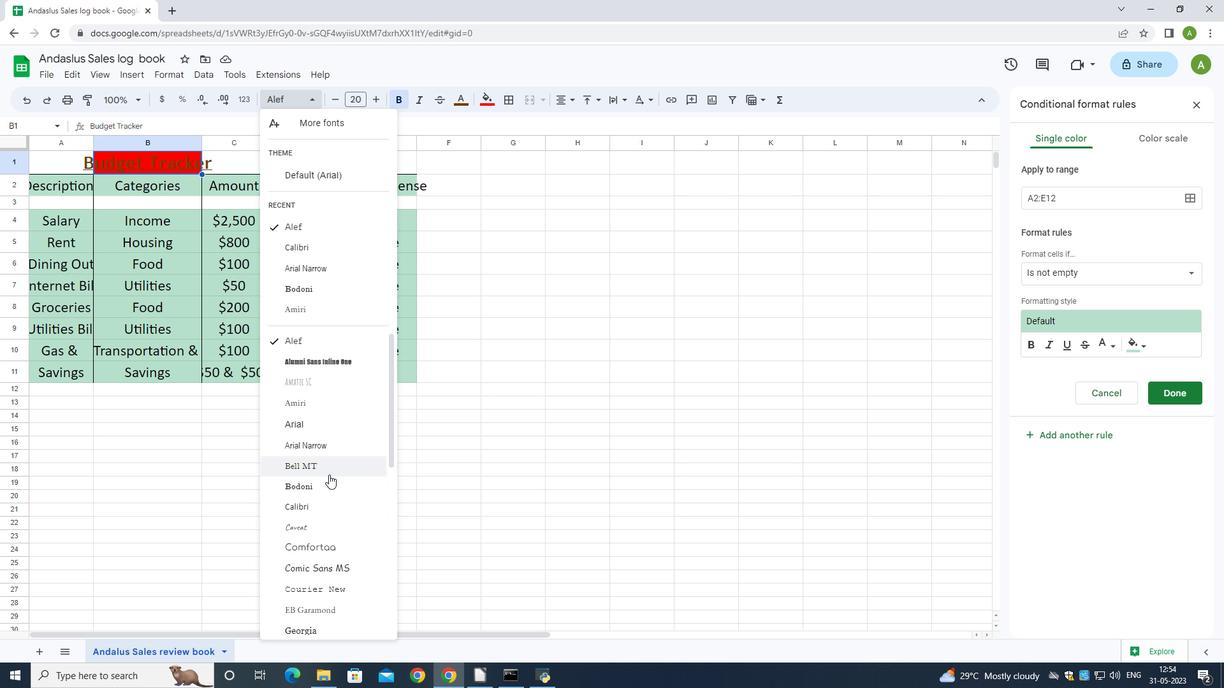 
Action: Mouse moved to (338, 360)
Screenshot: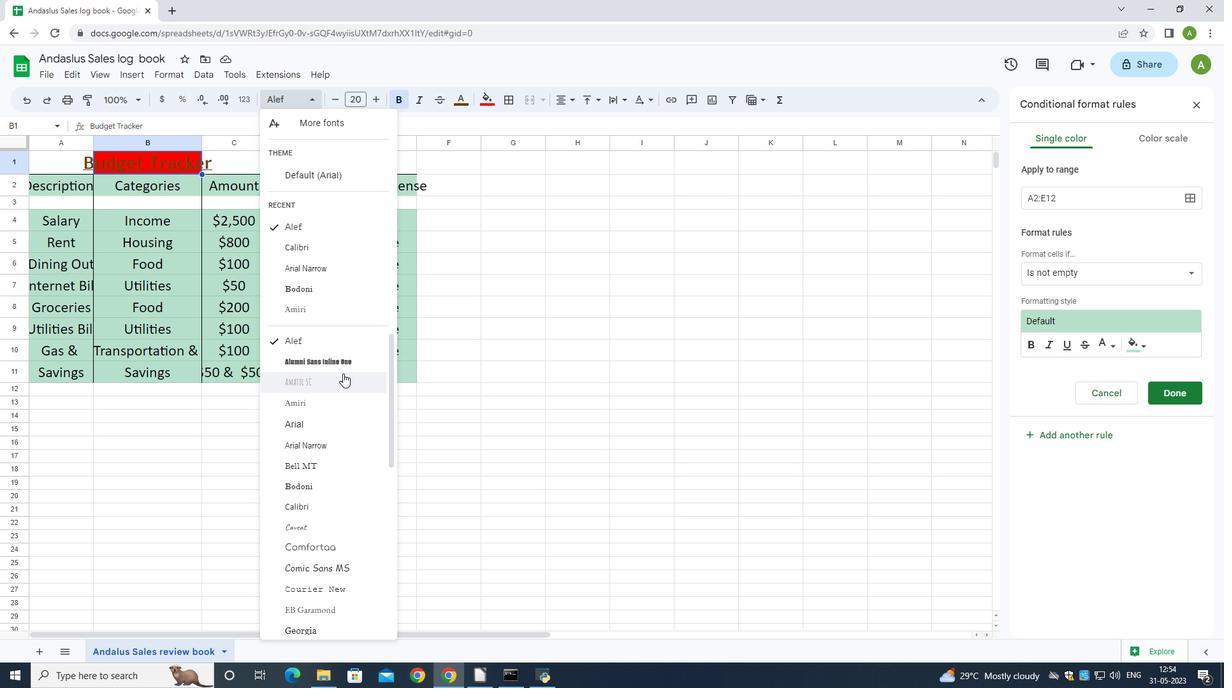
Action: Mouse scrolled (338, 361) with delta (0, 0)
Screenshot: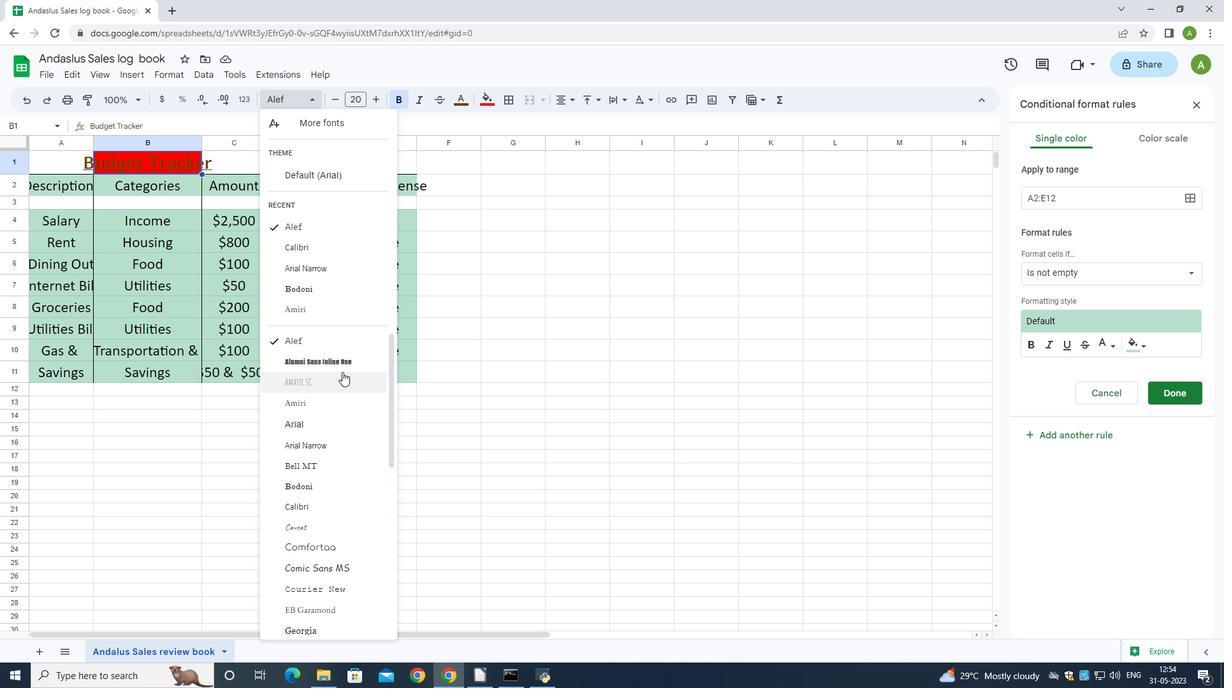 
Action: Mouse moved to (338, 359)
Screenshot: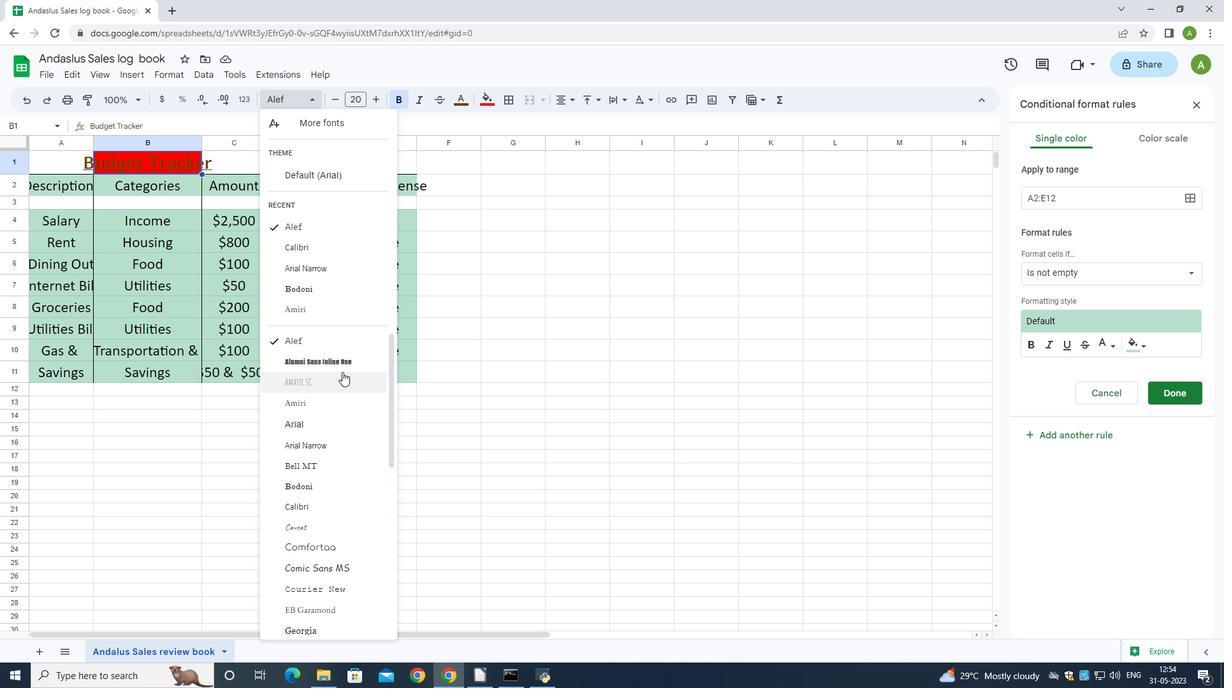 
Action: Mouse scrolled (338, 360) with delta (0, 0)
Screenshot: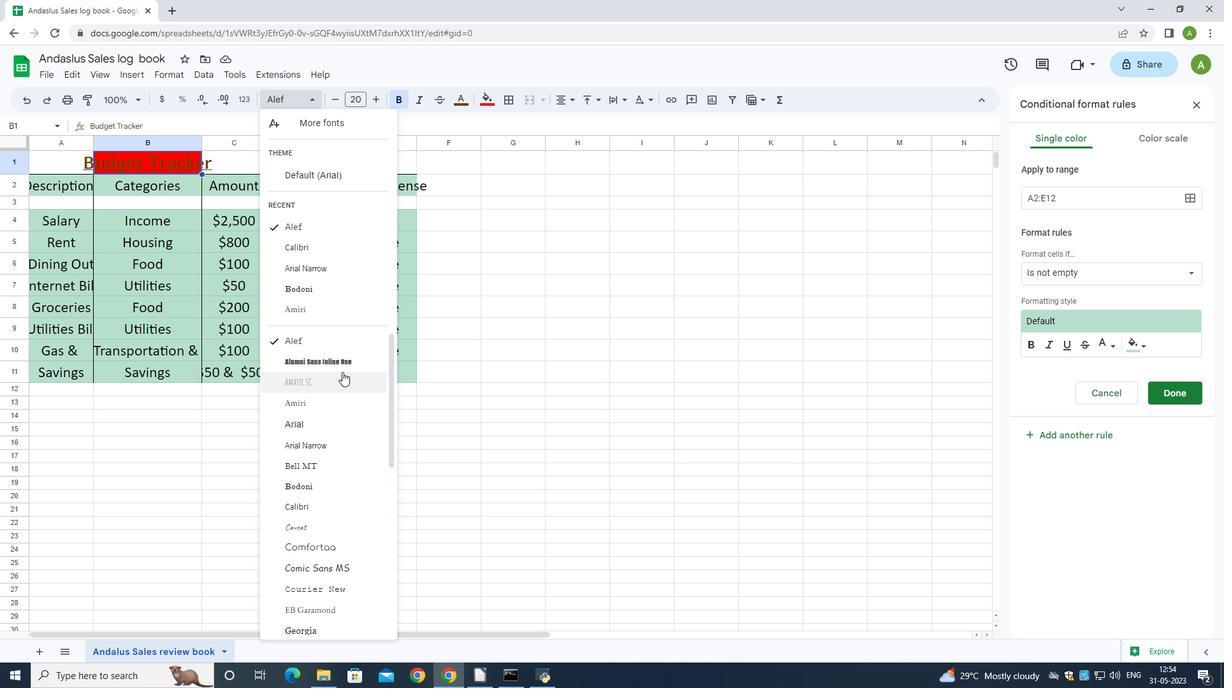 
Action: Mouse moved to (338, 355)
Screenshot: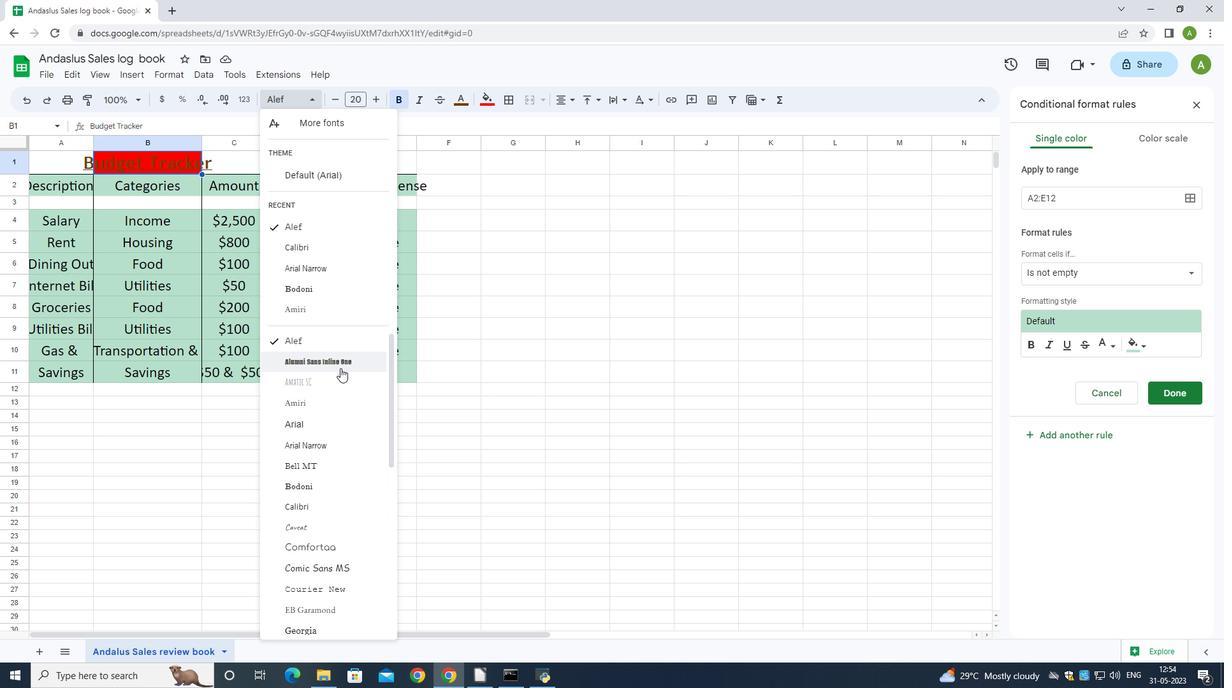 
Action: Mouse scrolled (338, 356) with delta (0, 0)
Screenshot: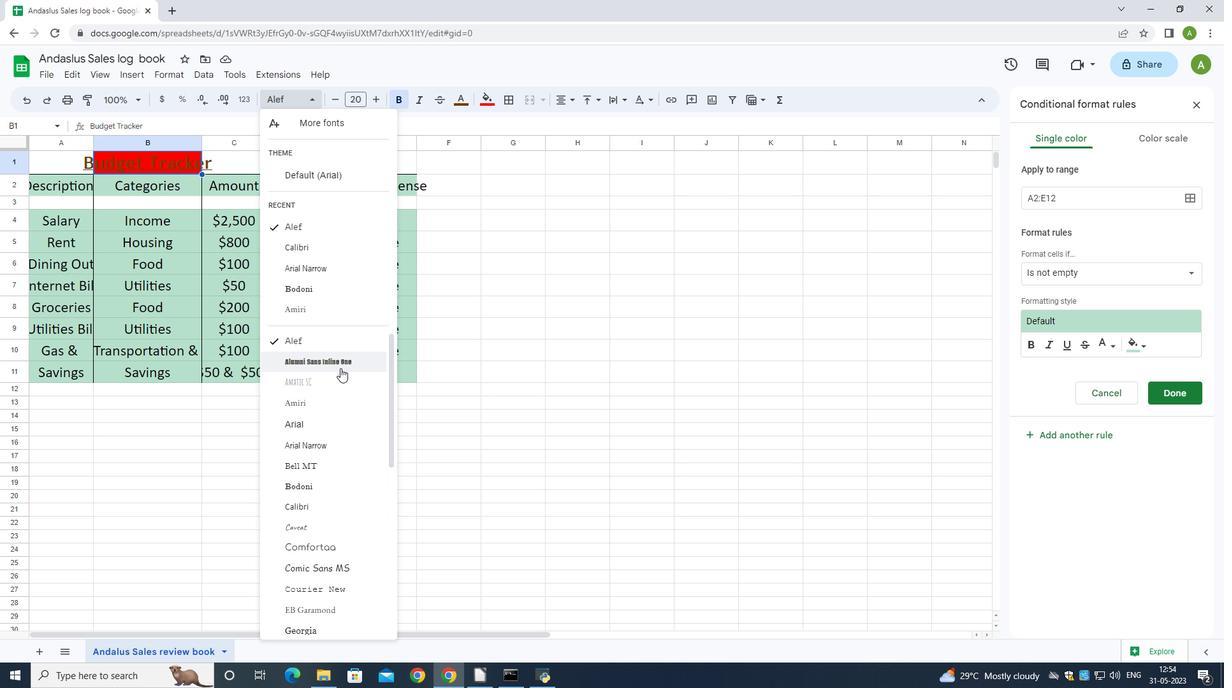 
Action: Mouse moved to (338, 355)
Screenshot: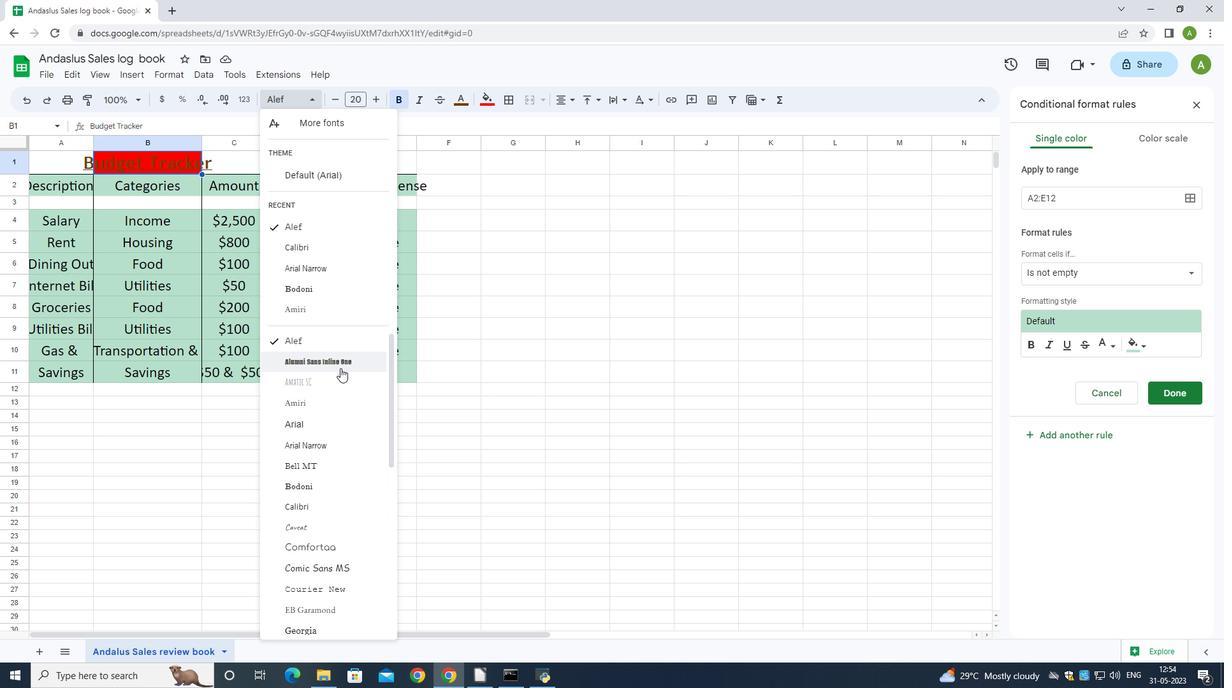 
Action: Mouse scrolled (338, 355) with delta (0, 0)
Screenshot: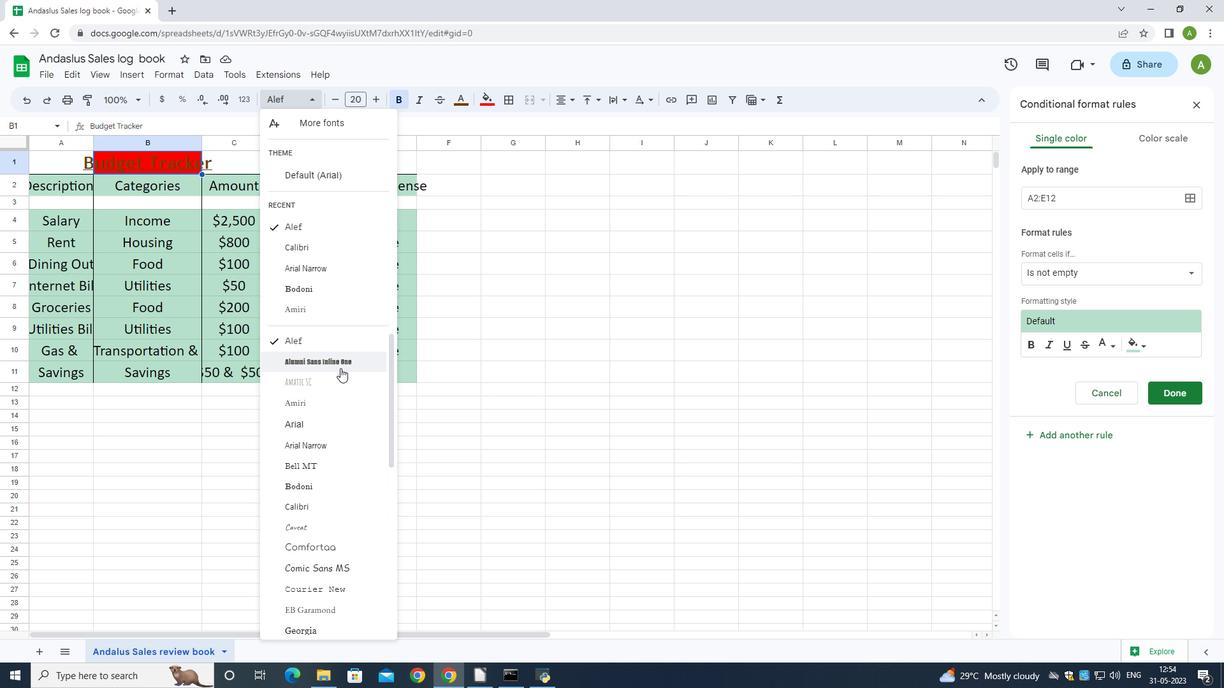 
Action: Mouse moved to (337, 351)
Screenshot: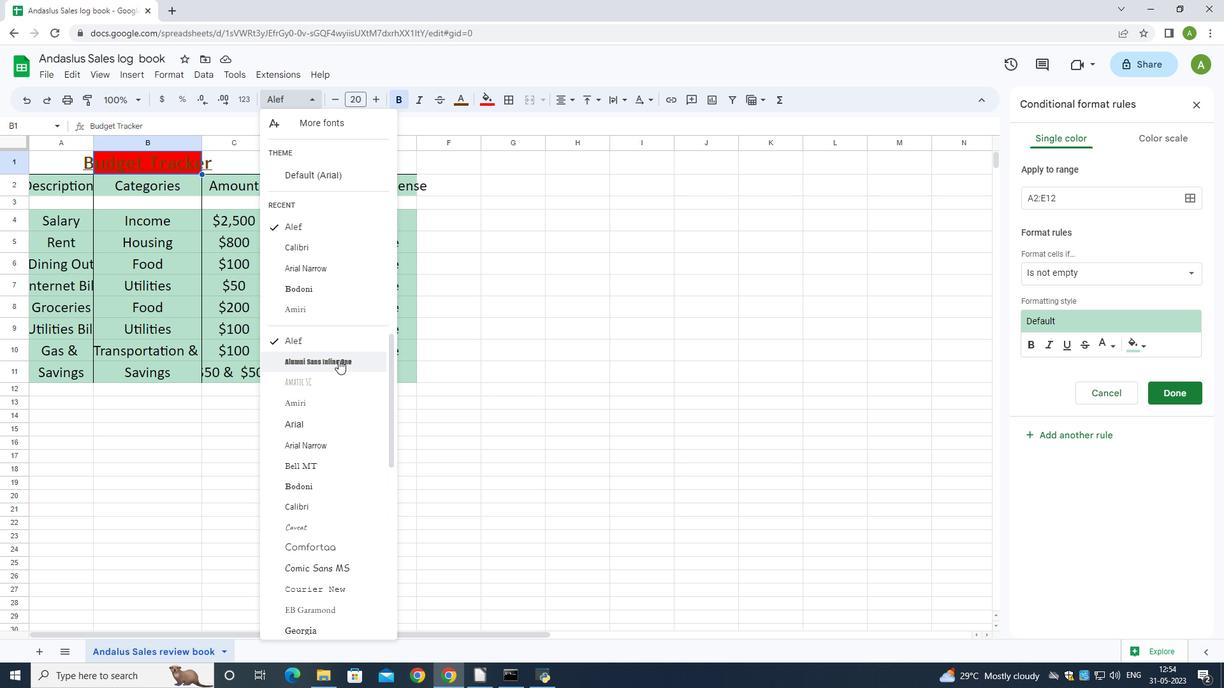 
Action: Mouse scrolled (337, 352) with delta (0, 0)
Screenshot: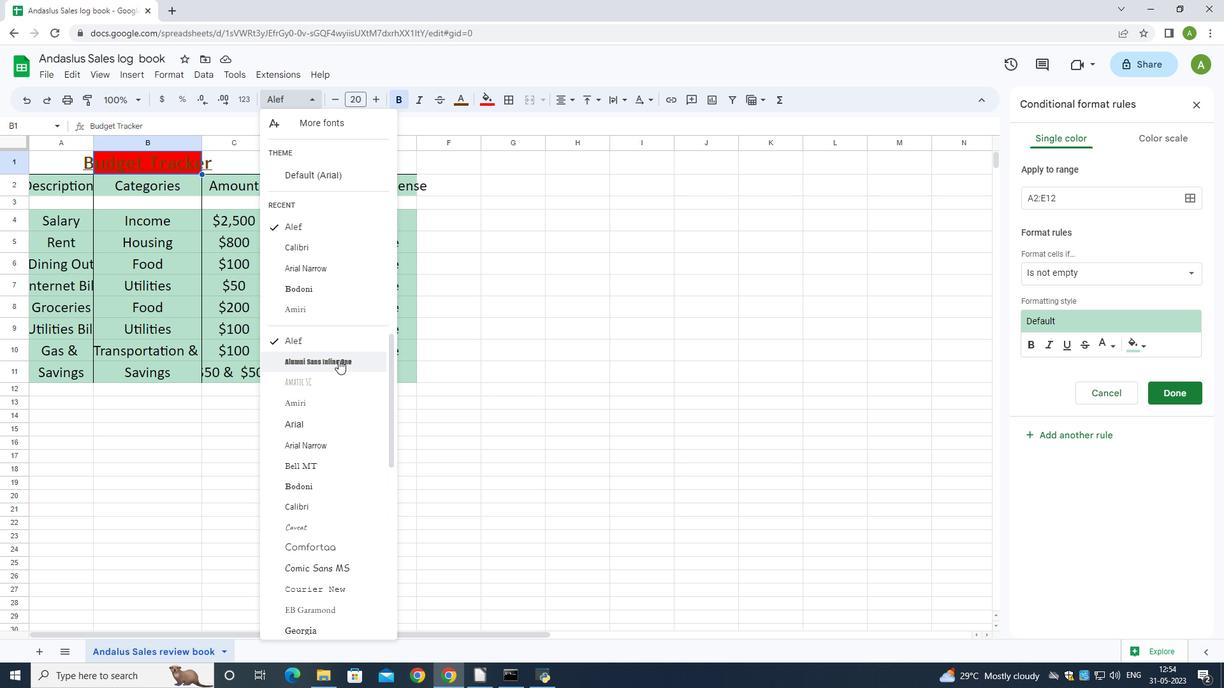 
Action: Mouse moved to (312, 258)
Screenshot: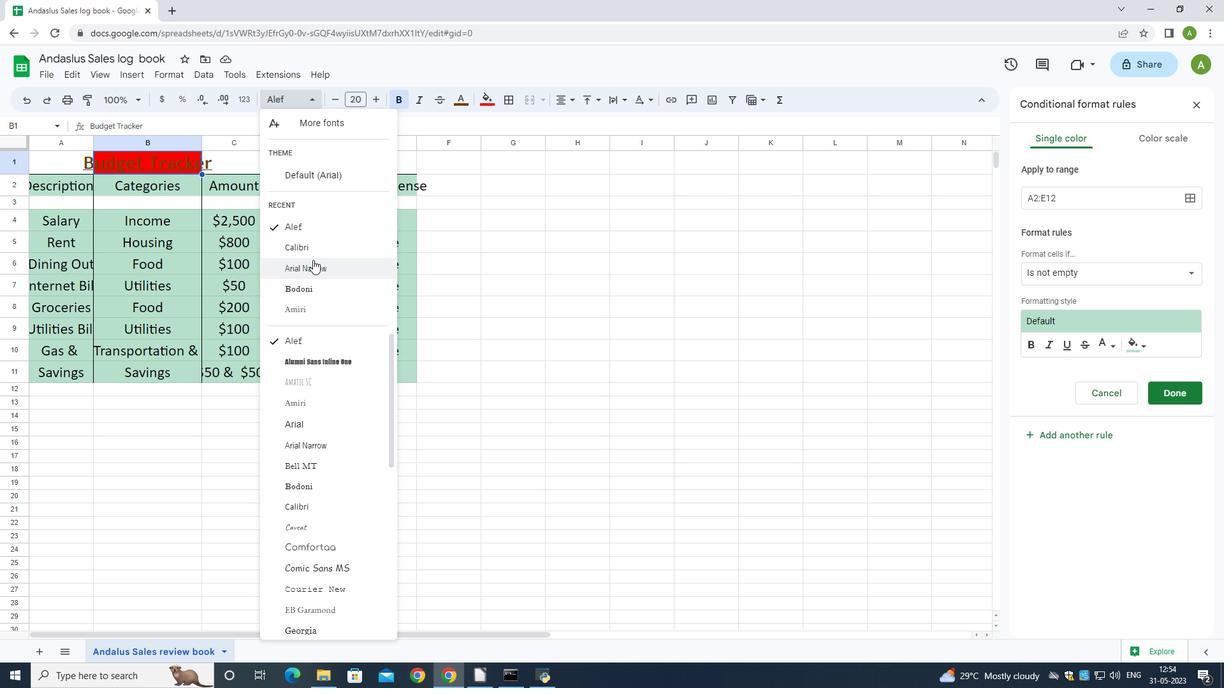 
Action: Mouse scrolled (312, 259) with delta (0, 0)
Screenshot: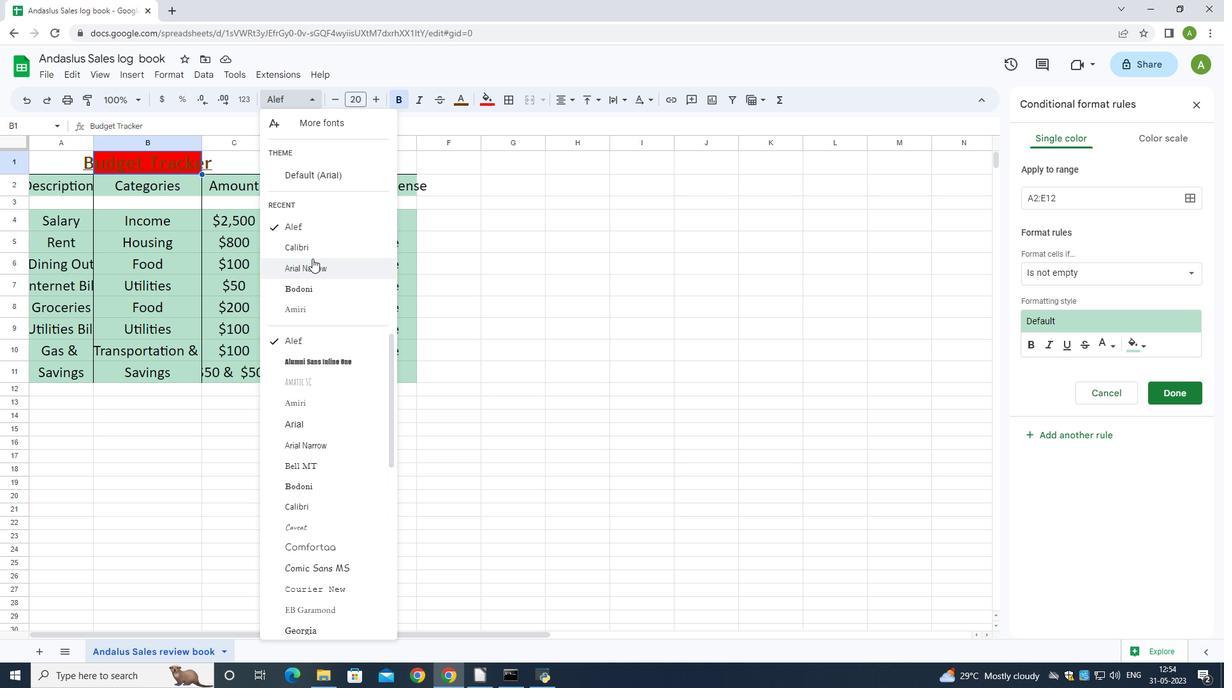 
Action: Mouse scrolled (312, 259) with delta (0, 0)
Screenshot: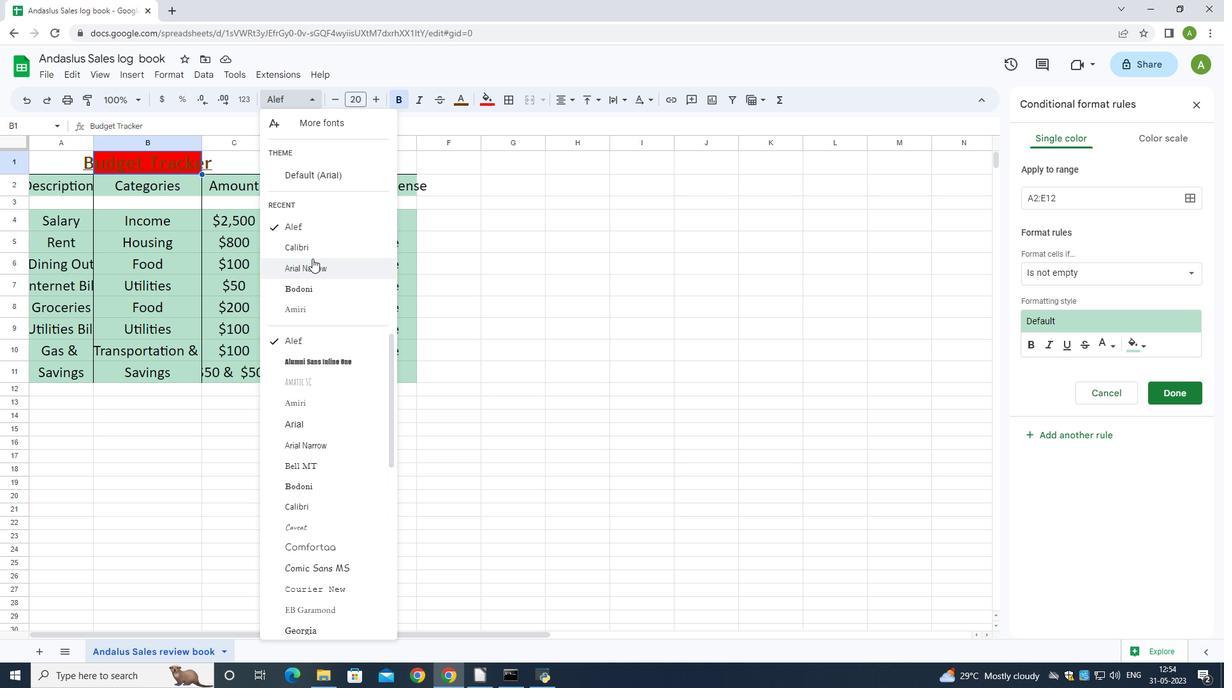 
Action: Mouse scrolled (312, 259) with delta (0, 0)
Screenshot: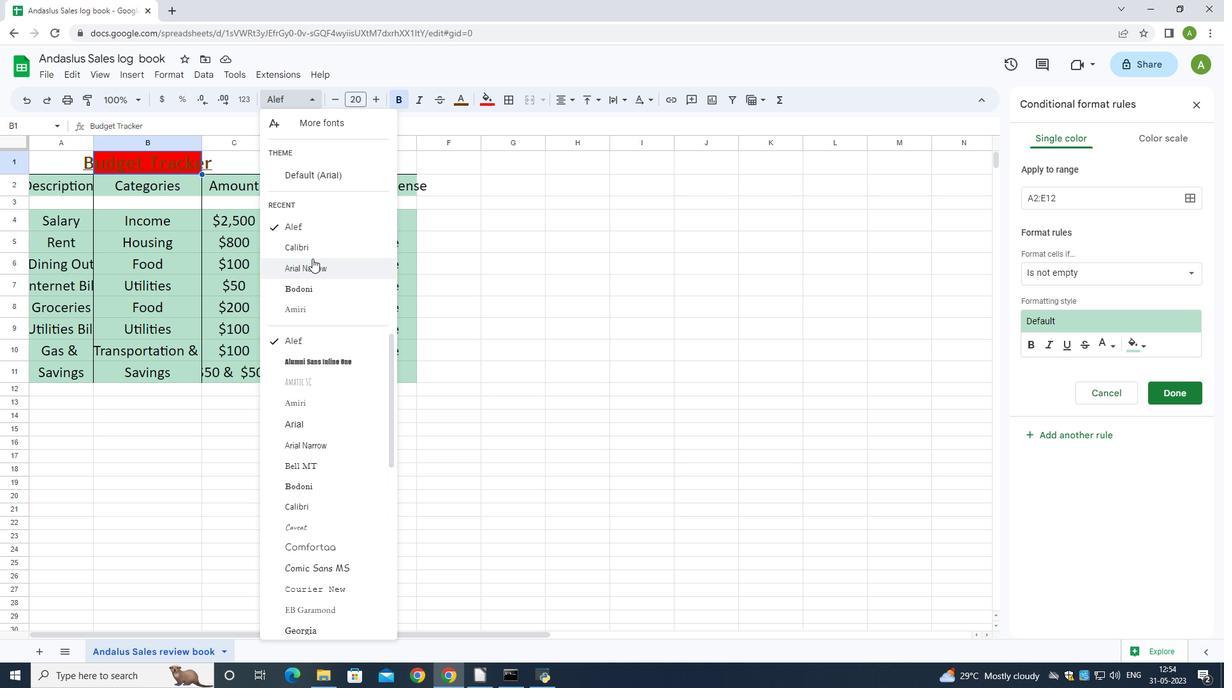 
Action: Mouse scrolled (312, 259) with delta (0, 0)
Screenshot: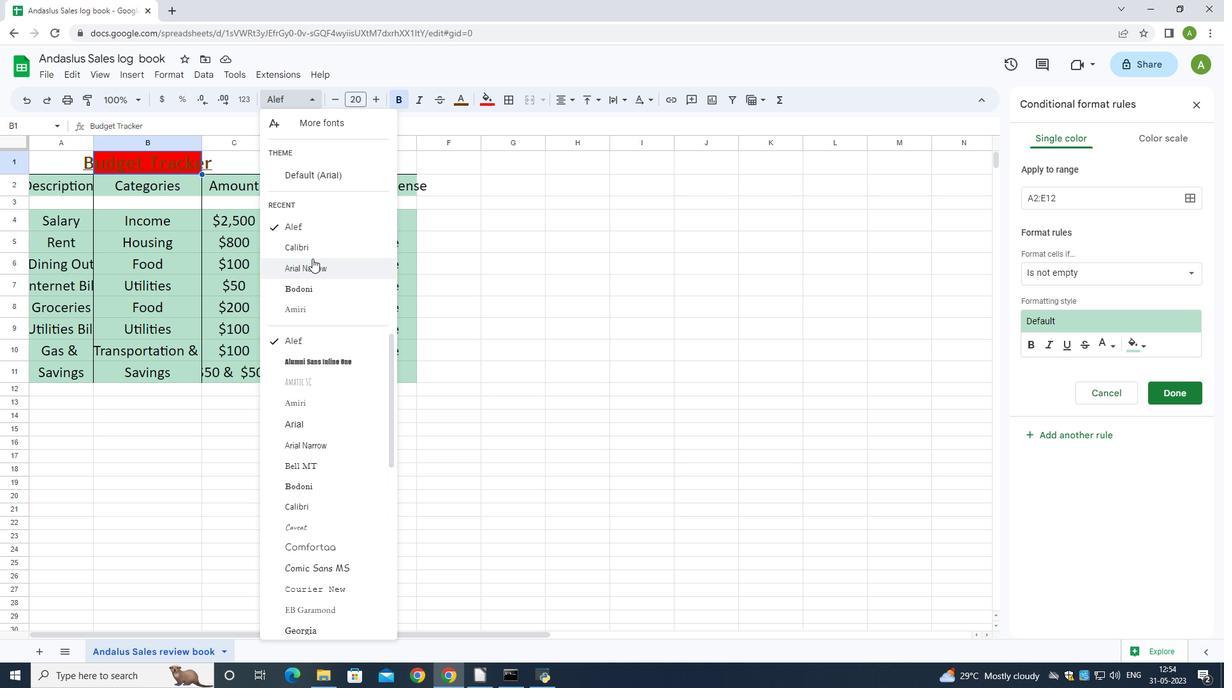 
Action: Mouse scrolled (312, 258) with delta (0, 0)
Screenshot: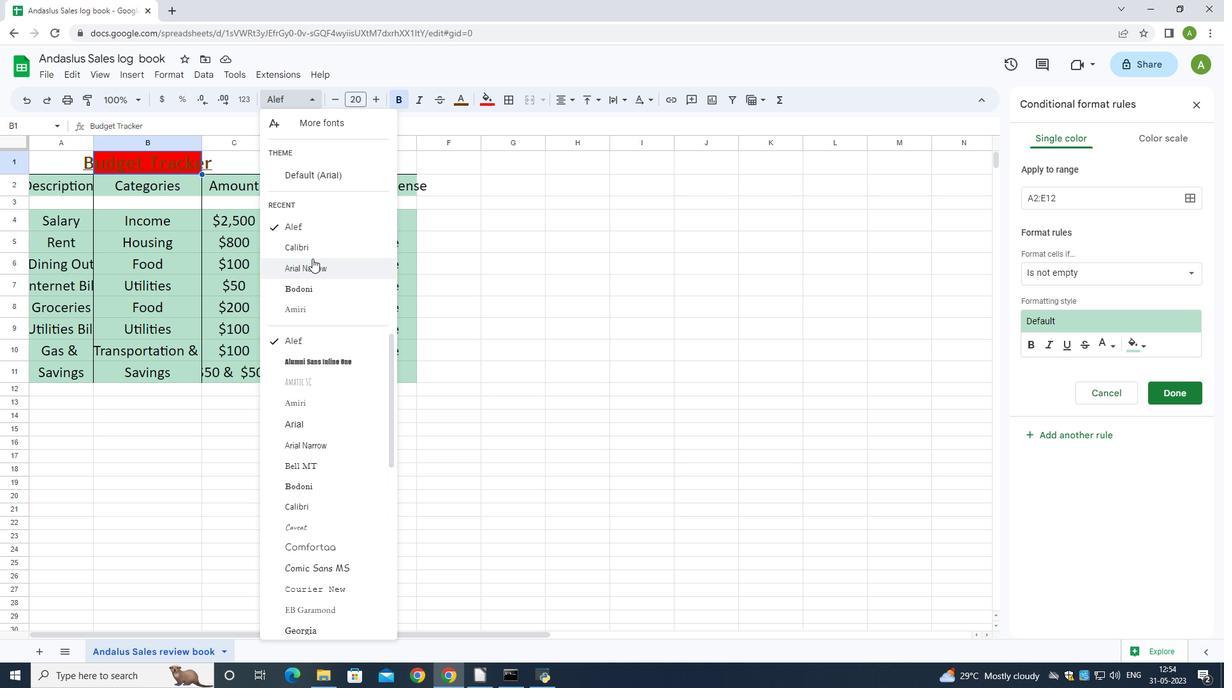 
Action: Mouse scrolled (312, 258) with delta (0, 0)
Screenshot: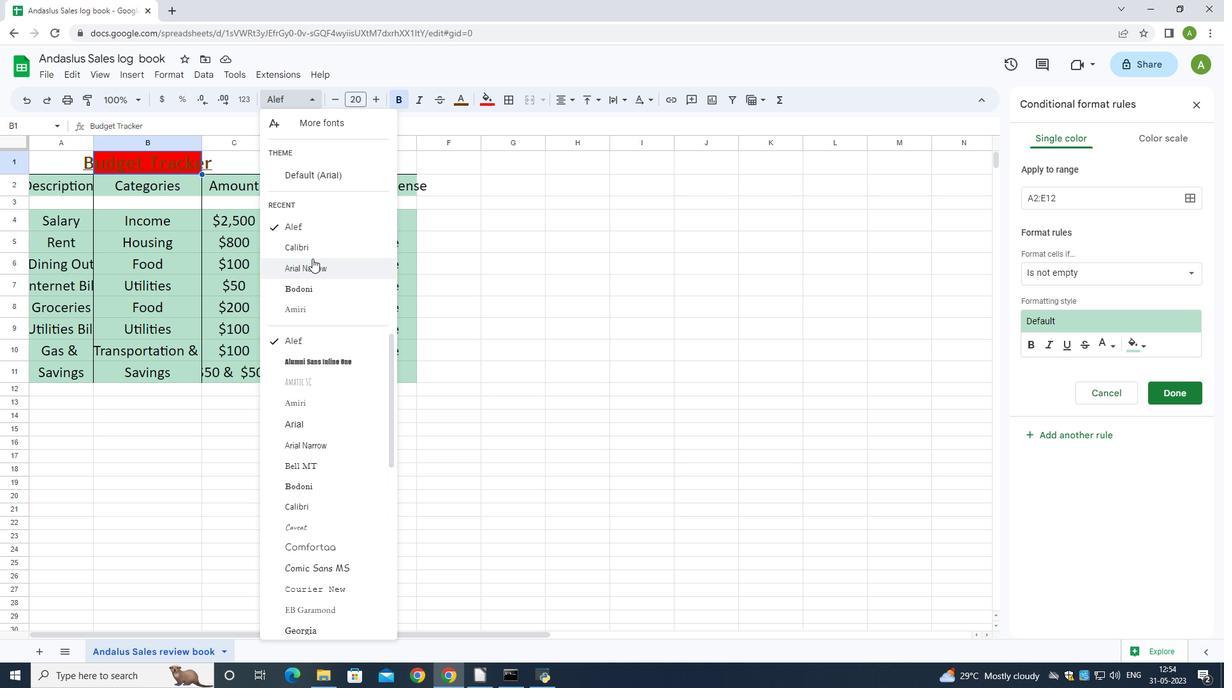 
Action: Mouse scrolled (312, 258) with delta (0, 0)
Screenshot: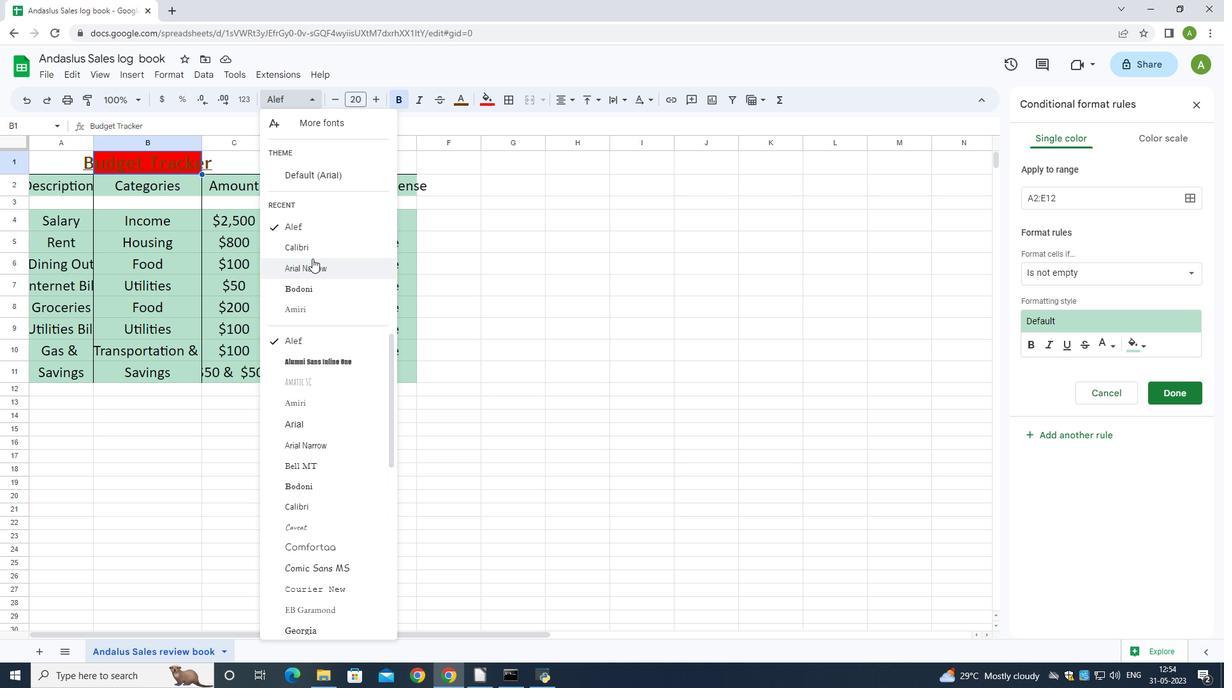 
Action: Mouse moved to (312, 260)
Screenshot: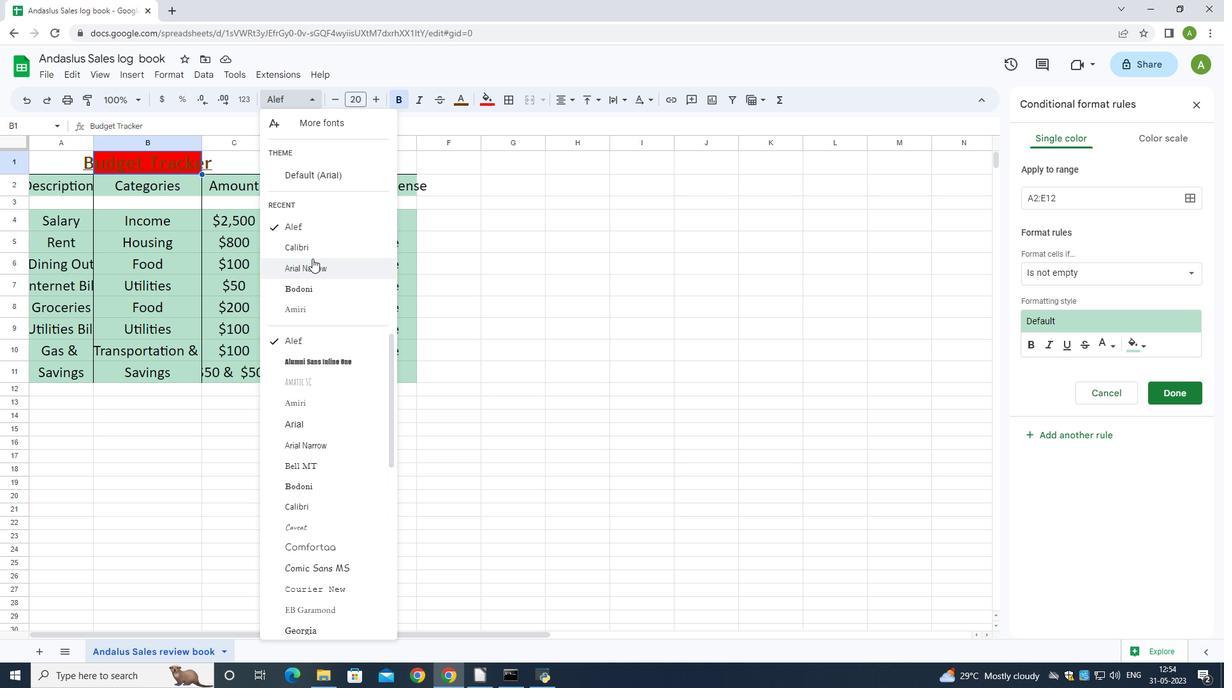 
Action: Mouse scrolled (312, 260) with delta (0, 0)
Screenshot: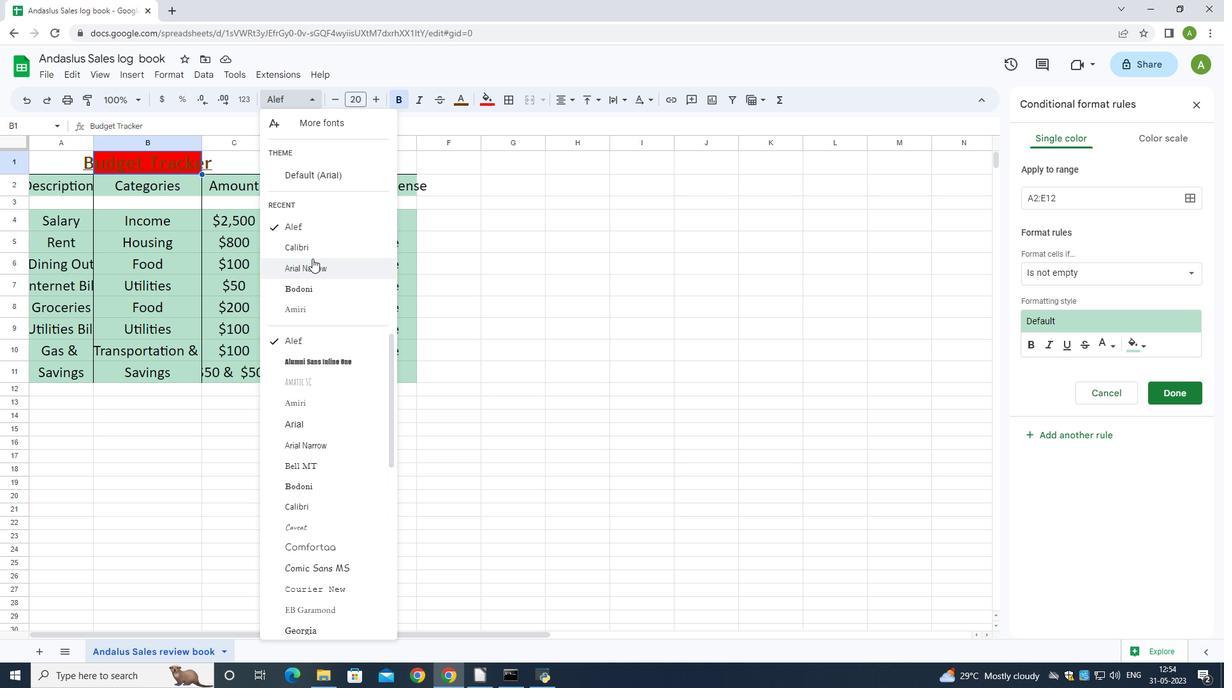 
Action: Mouse moved to (312, 262)
Screenshot: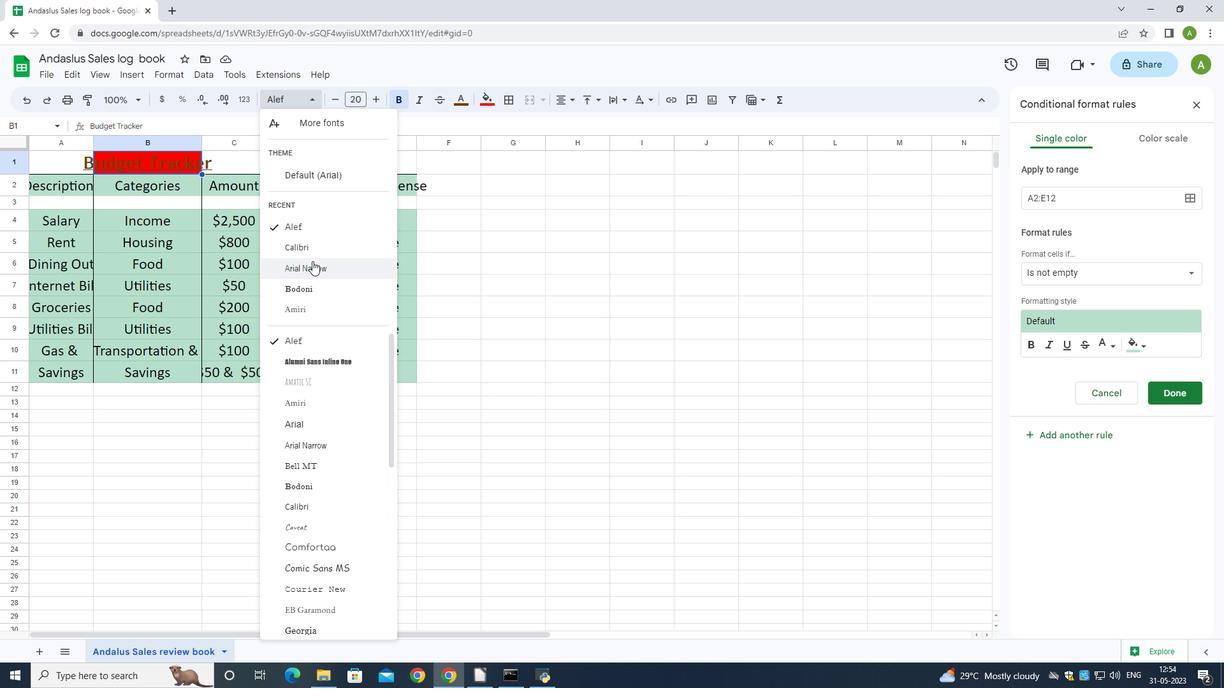 
Action: Mouse scrolled (312, 261) with delta (0, 0)
Screenshot: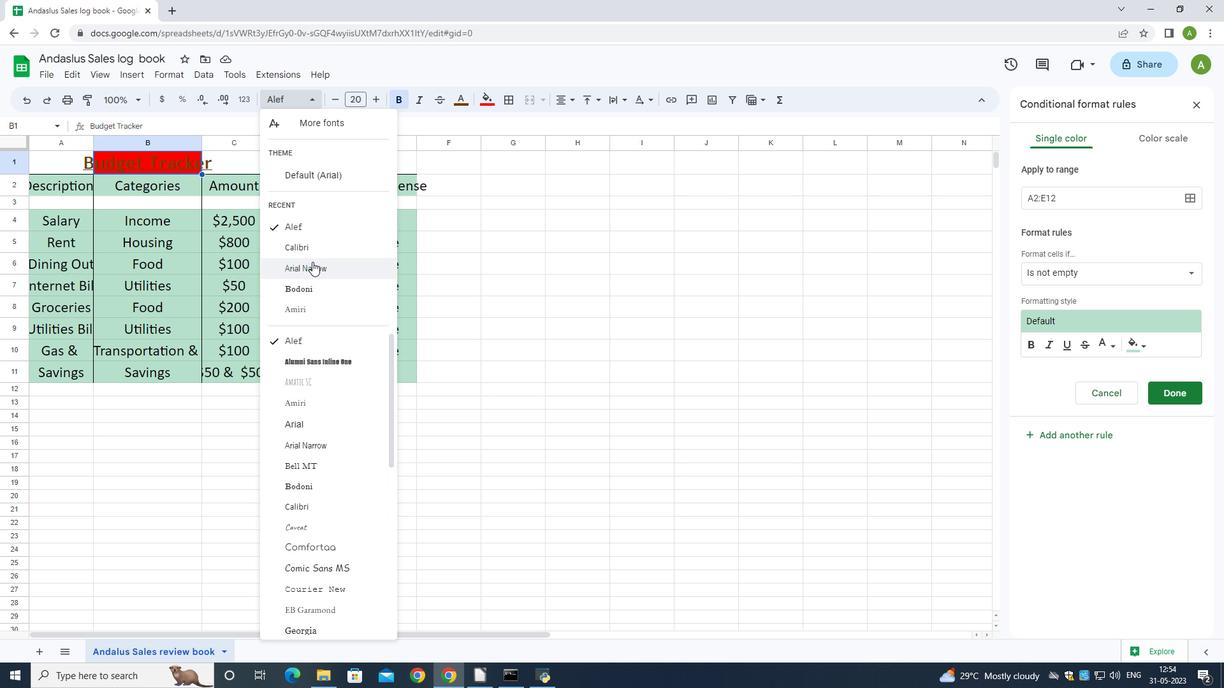 
Action: Mouse scrolled (312, 261) with delta (0, 0)
Screenshot: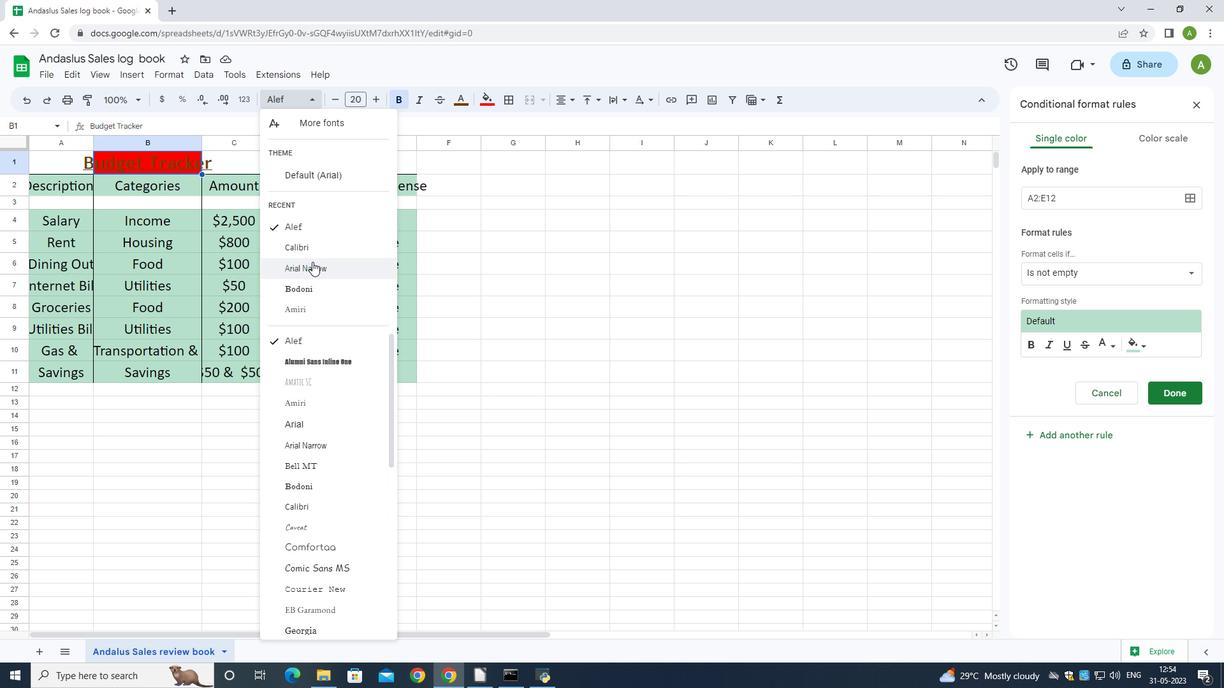 
Action: Mouse scrolled (312, 261) with delta (0, 0)
Screenshot: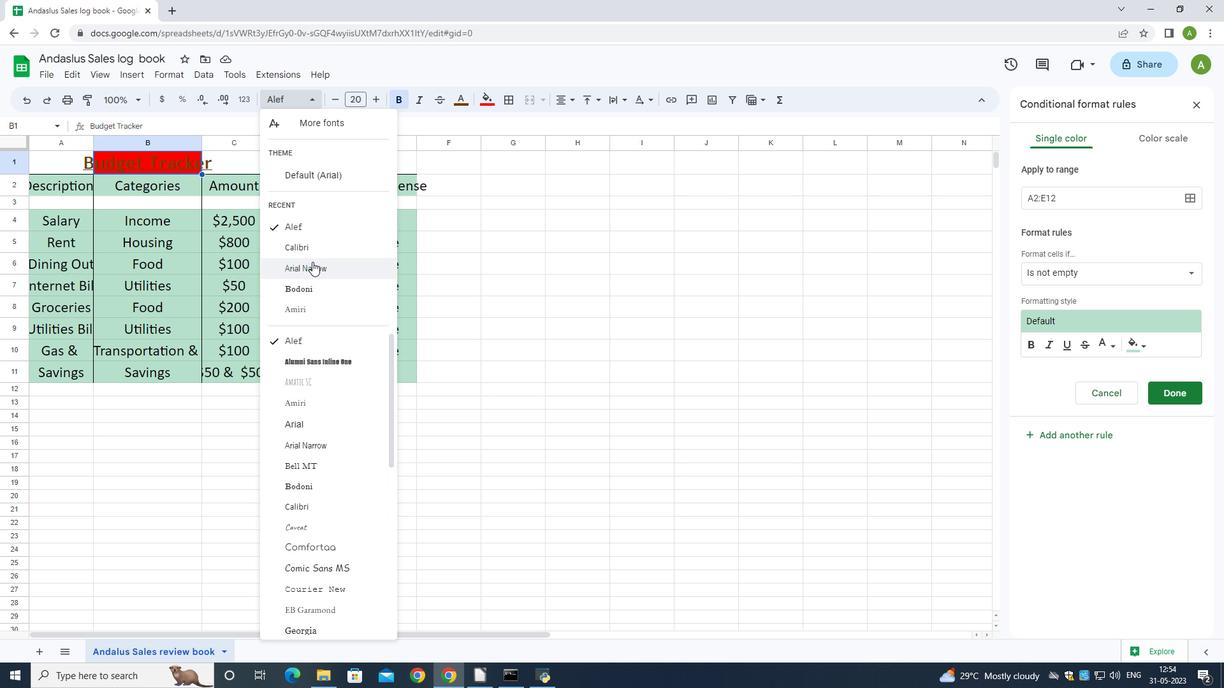 
Action: Mouse moved to (320, 123)
Screenshot: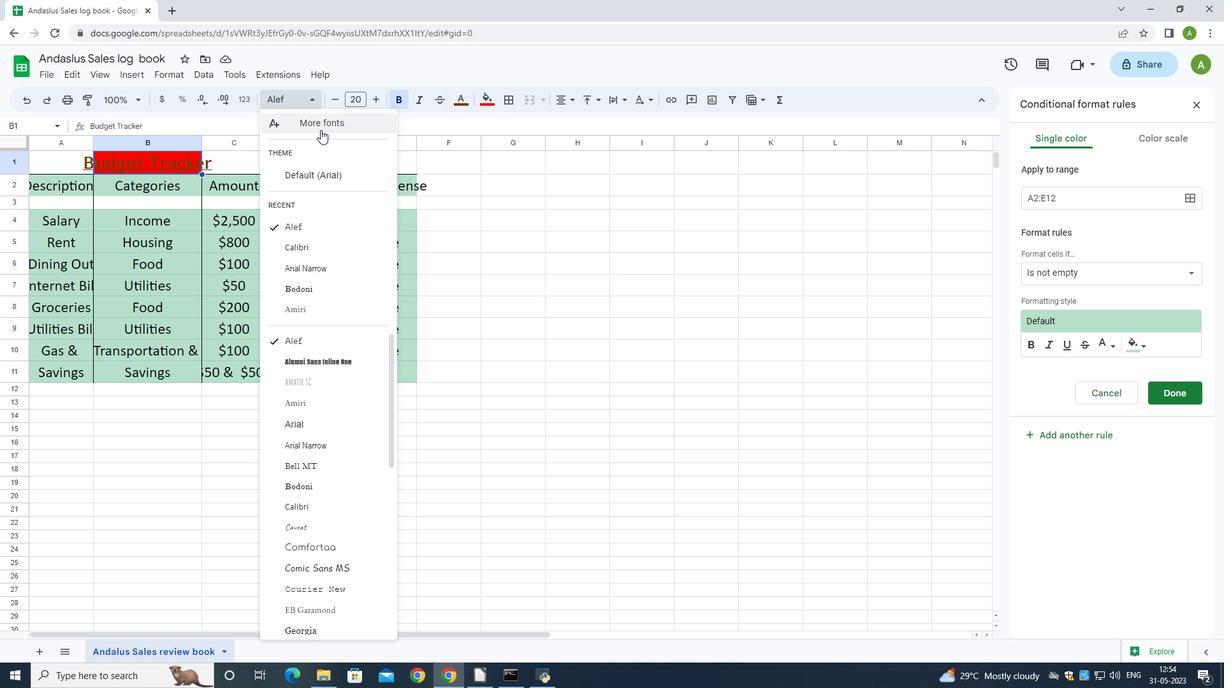 
Action: Mouse pressed left at (320, 123)
Screenshot: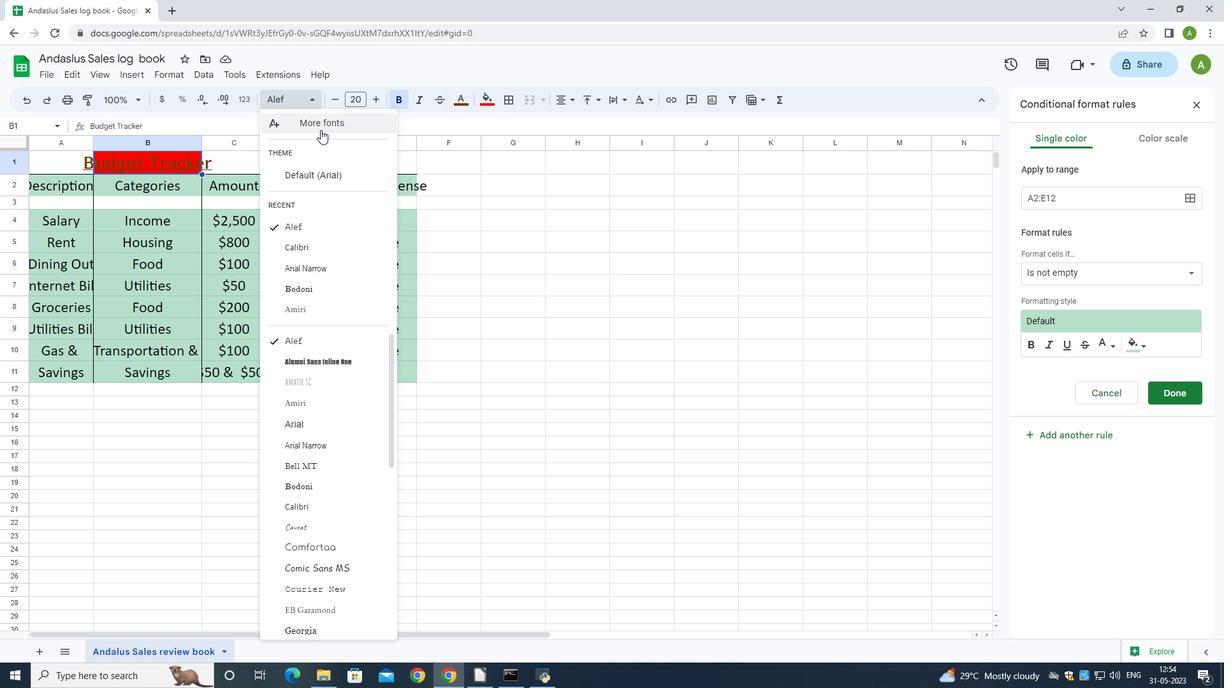 
Action: Mouse moved to (382, 201)
Screenshot: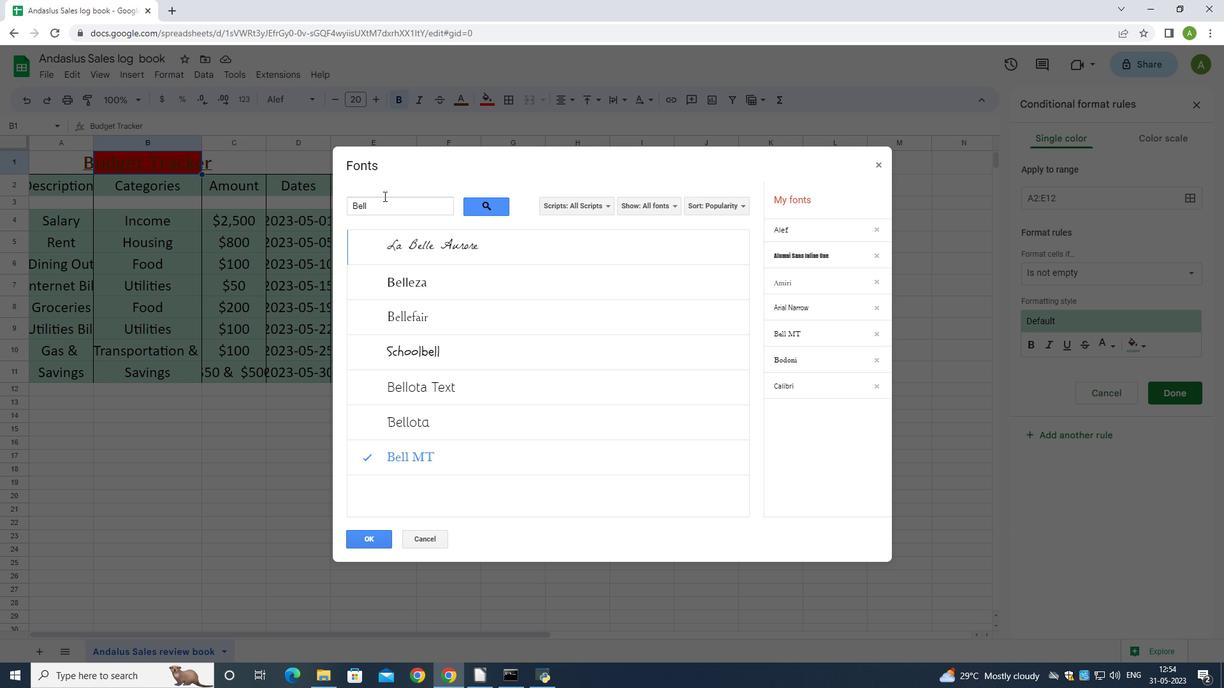 
Action: Mouse pressed left at (382, 201)
Screenshot: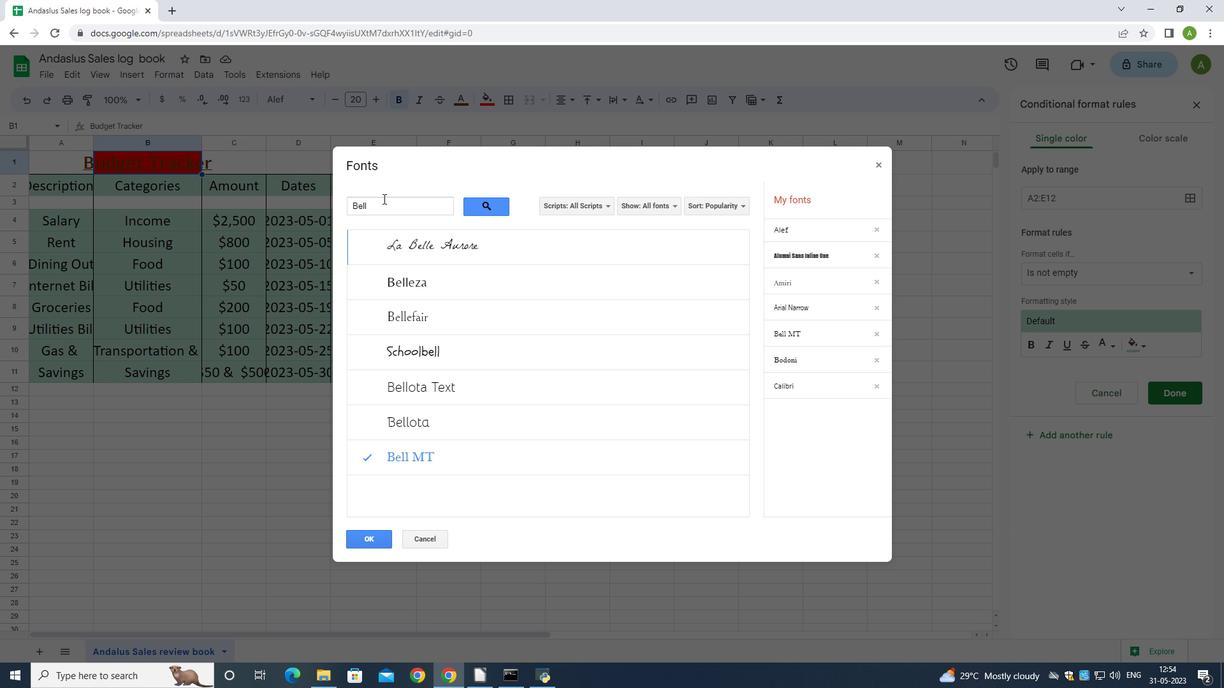 
Action: Mouse pressed left at (382, 201)
Screenshot: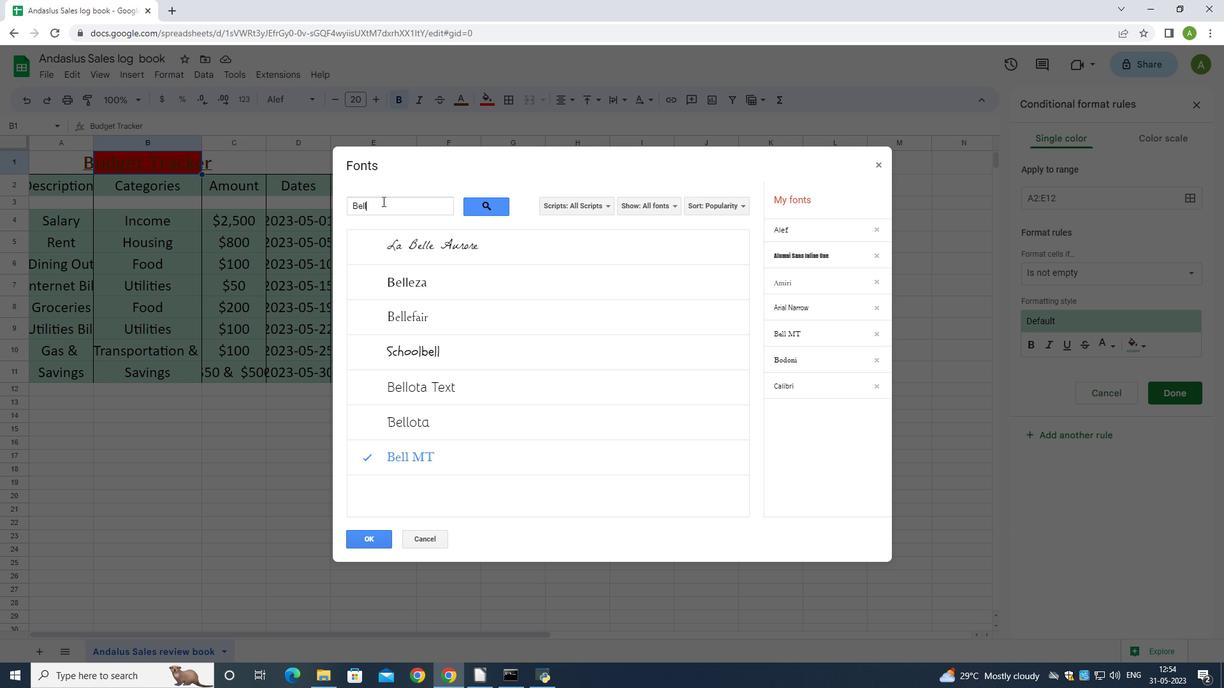
Action: Key pressed <Key.backspace><Key.shift>Arial<Key.space><Key.shift>Black
Screenshot: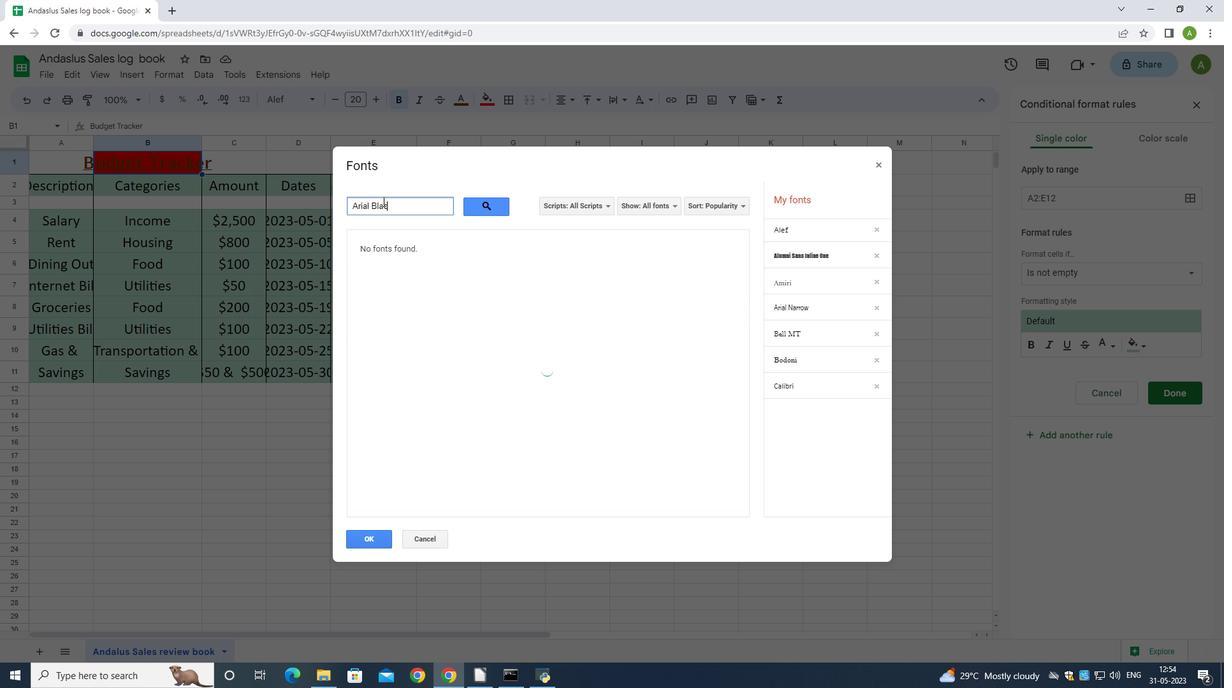
Action: Mouse moved to (460, 248)
Screenshot: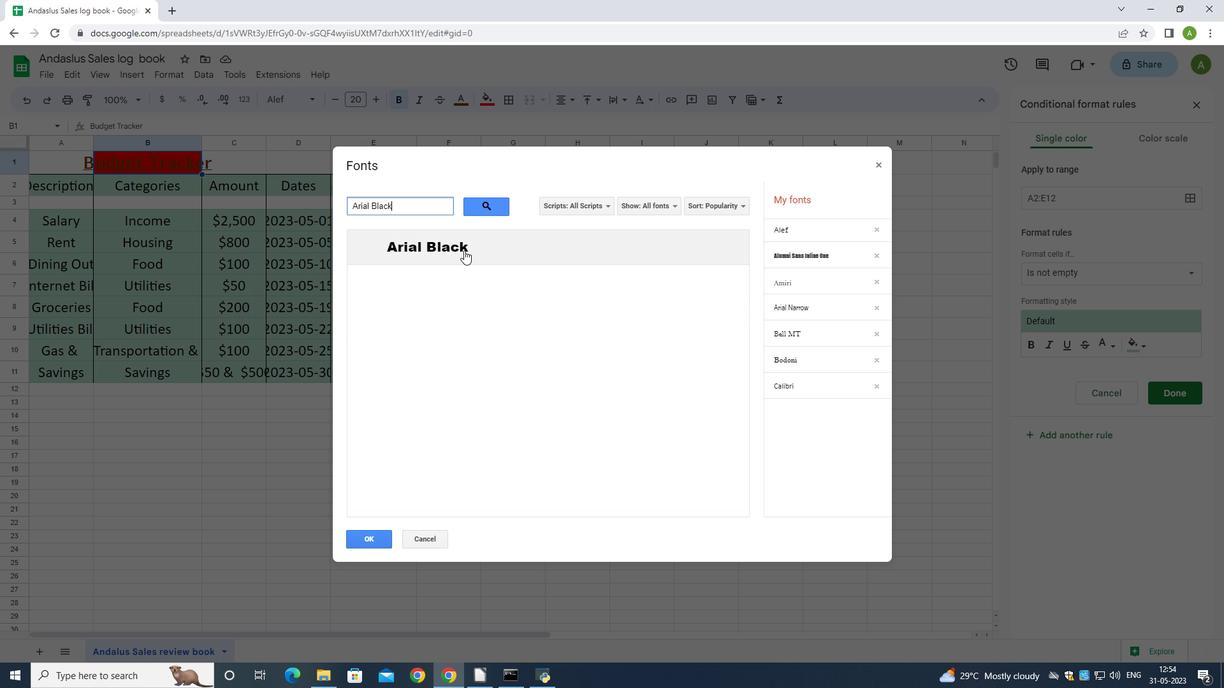 
Action: Mouse pressed left at (460, 248)
Screenshot: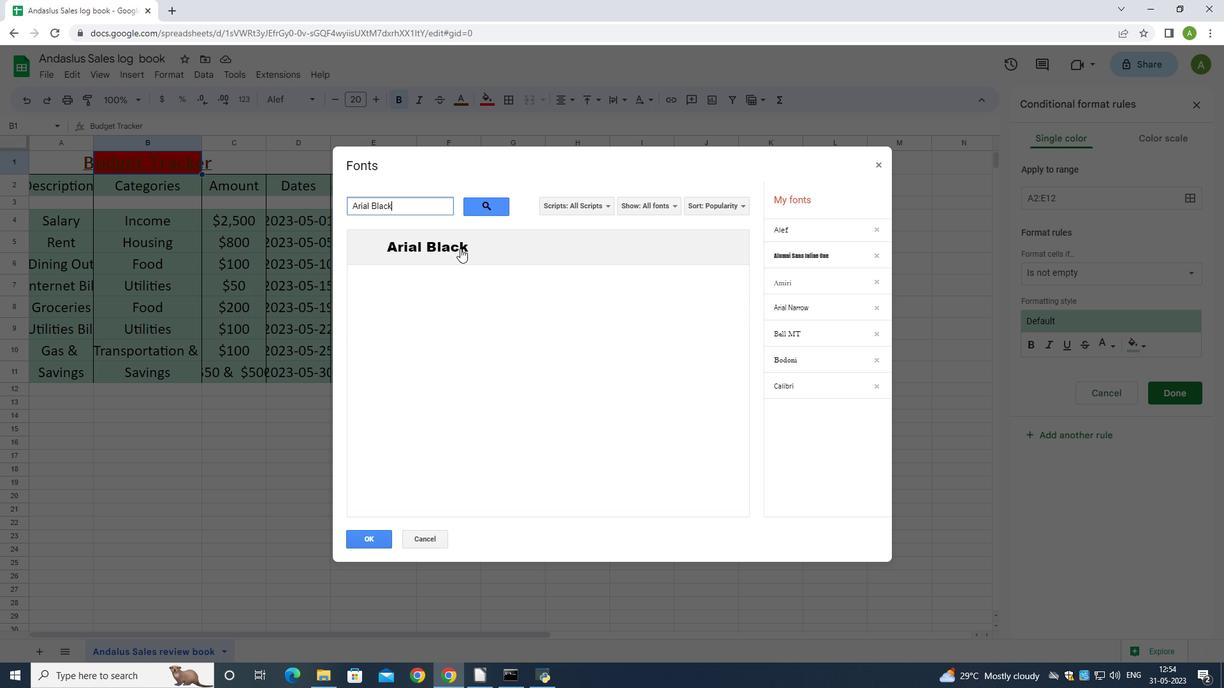 
Action: Mouse moved to (369, 535)
Screenshot: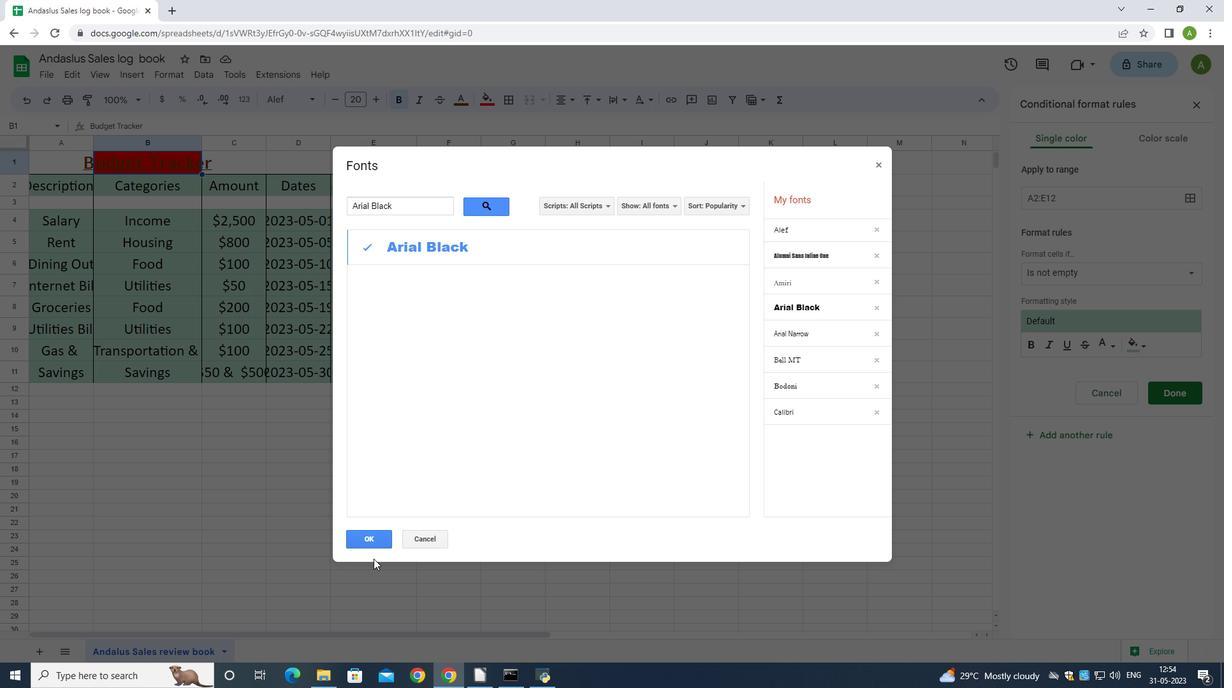 
Action: Mouse pressed left at (369, 535)
Screenshot: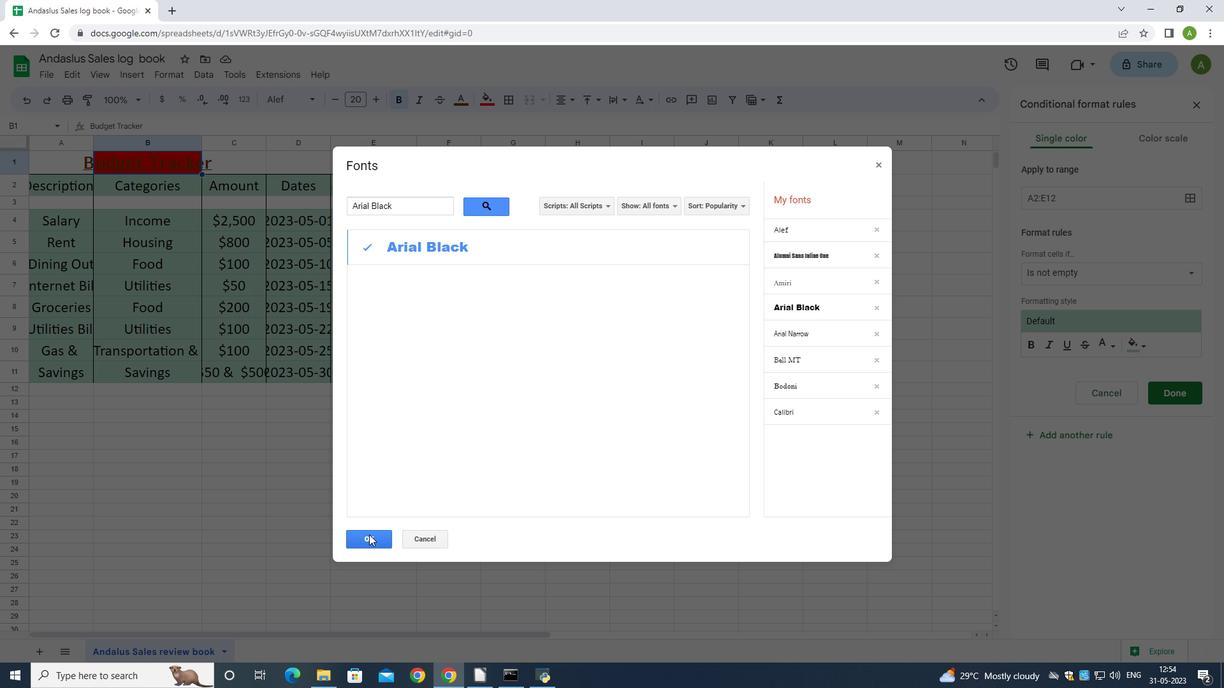 
Action: Mouse moved to (330, 100)
Screenshot: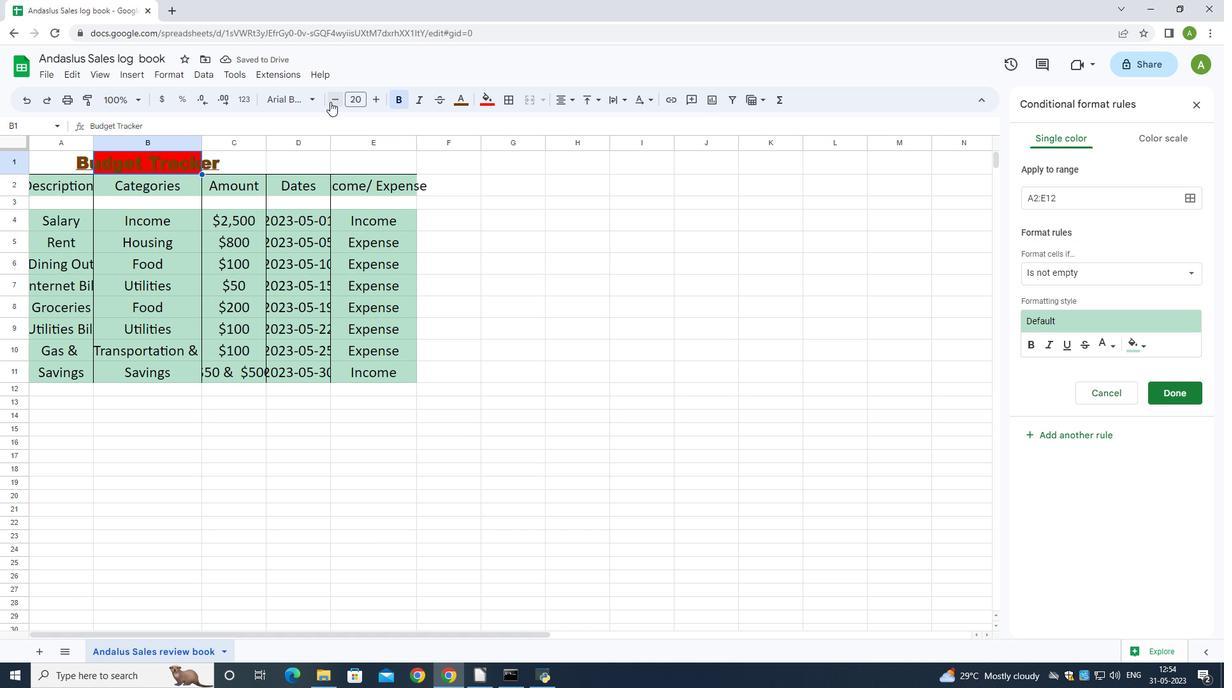 
Action: Mouse pressed left at (330, 100)
Screenshot: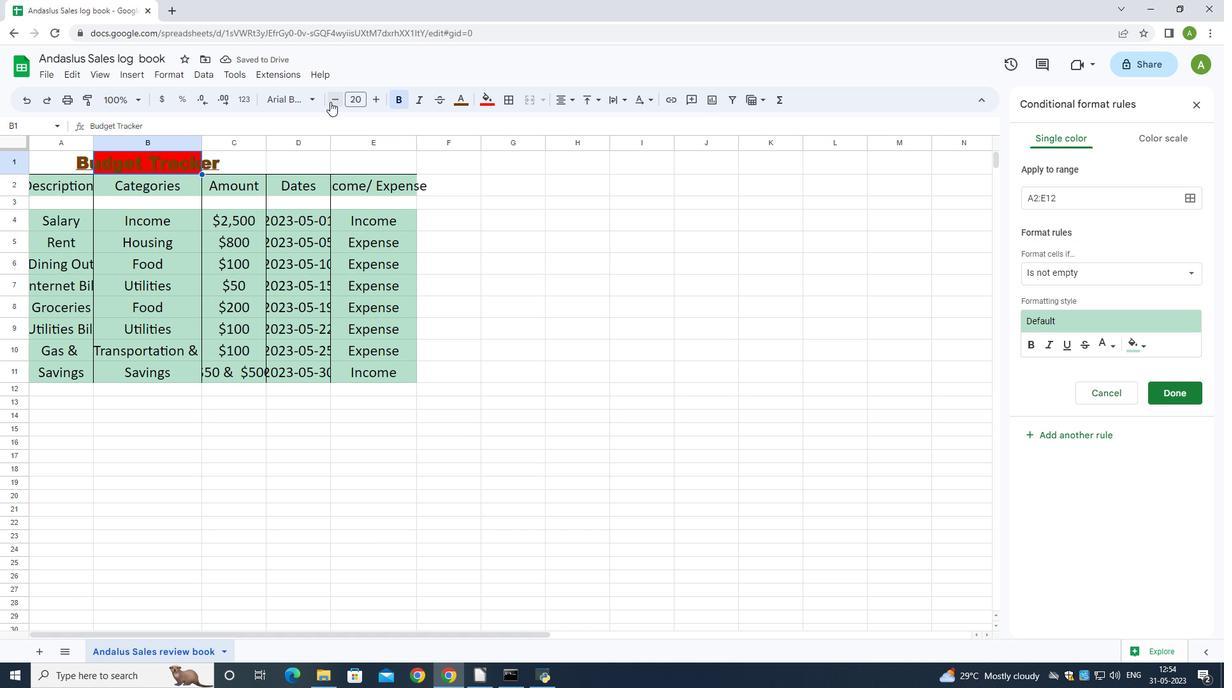 
Action: Mouse pressed left at (330, 100)
Screenshot: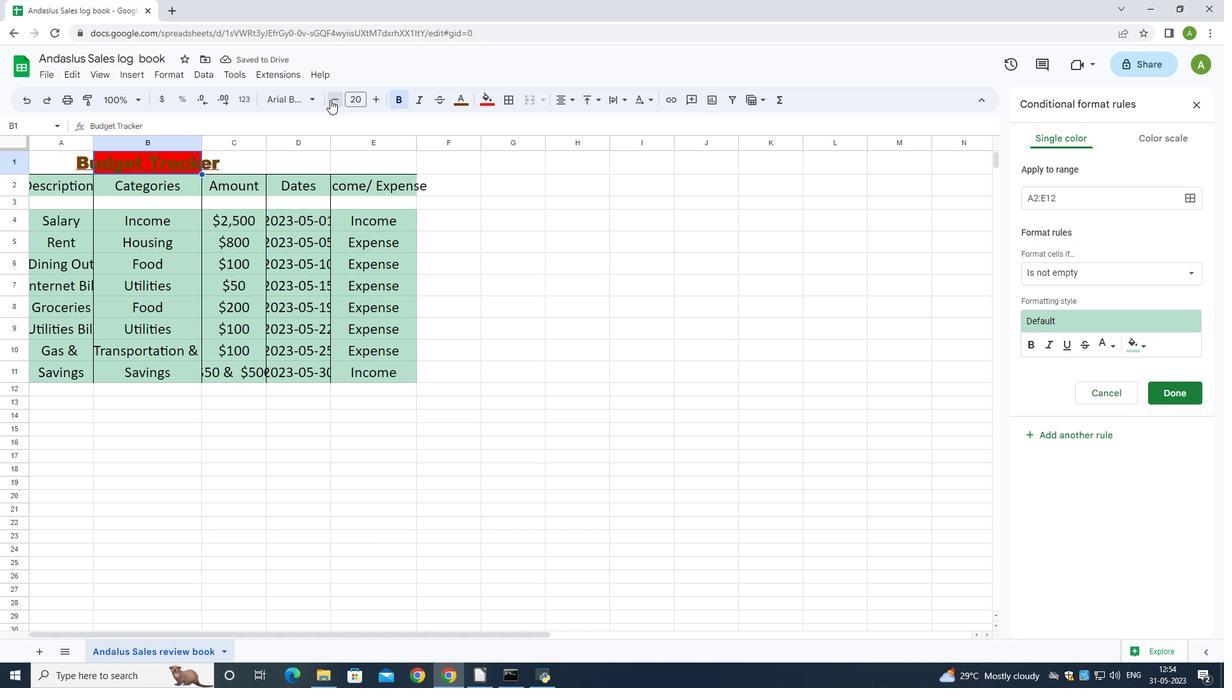 
Action: Mouse pressed left at (330, 100)
Screenshot: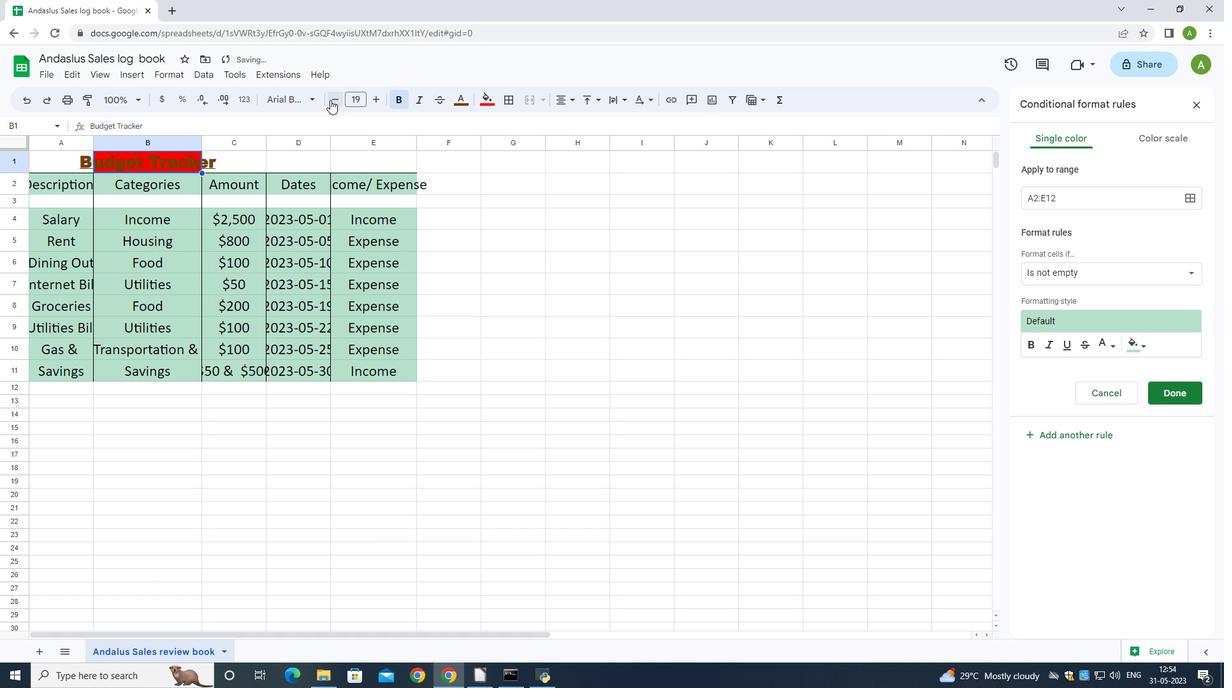 
Action: Mouse pressed left at (330, 100)
Screenshot: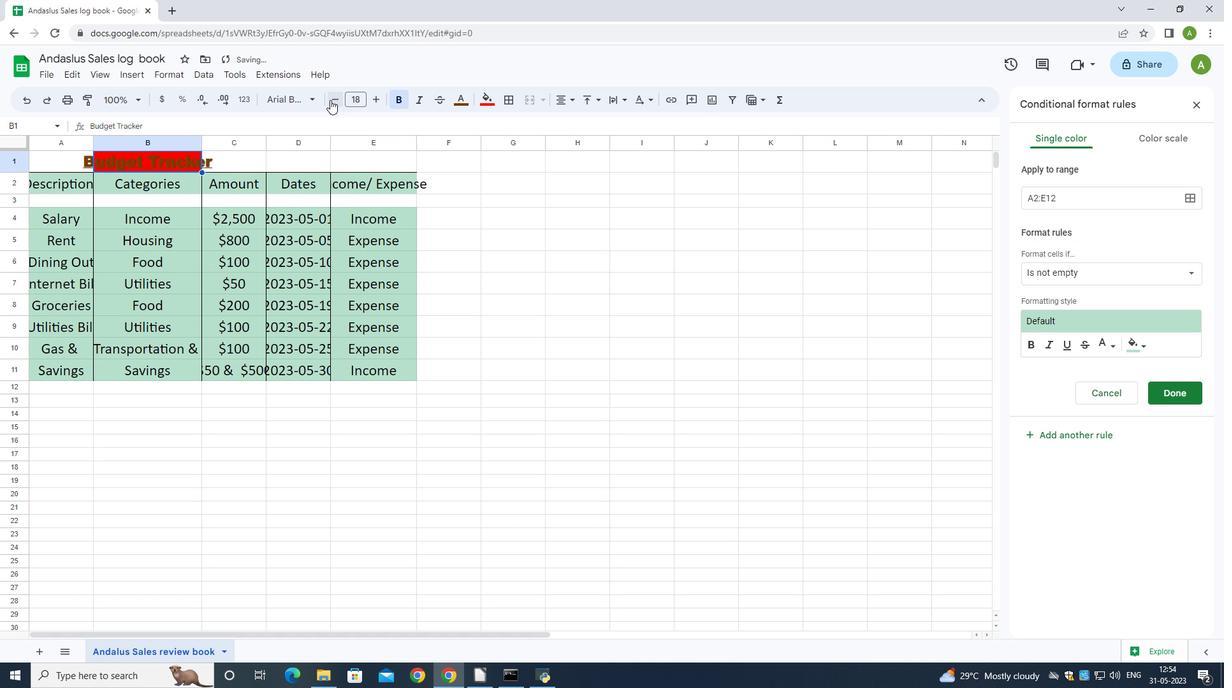
Action: Mouse pressed left at (330, 100)
Screenshot: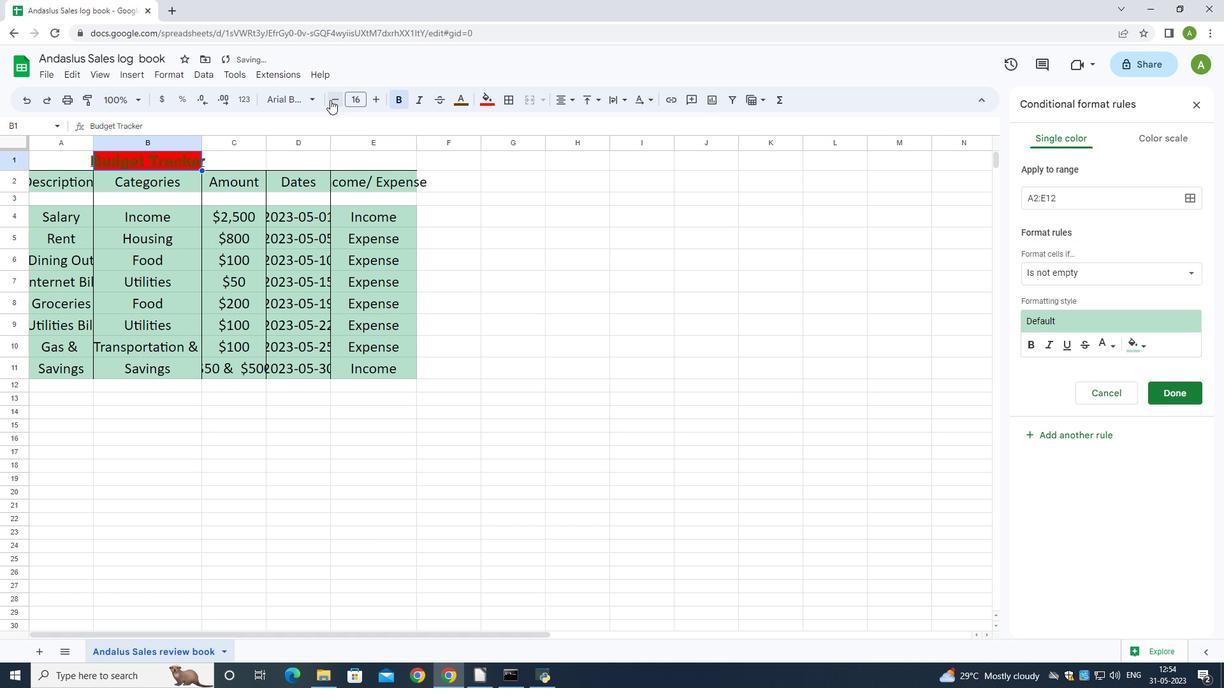 
Action: Mouse pressed left at (330, 100)
Screenshot: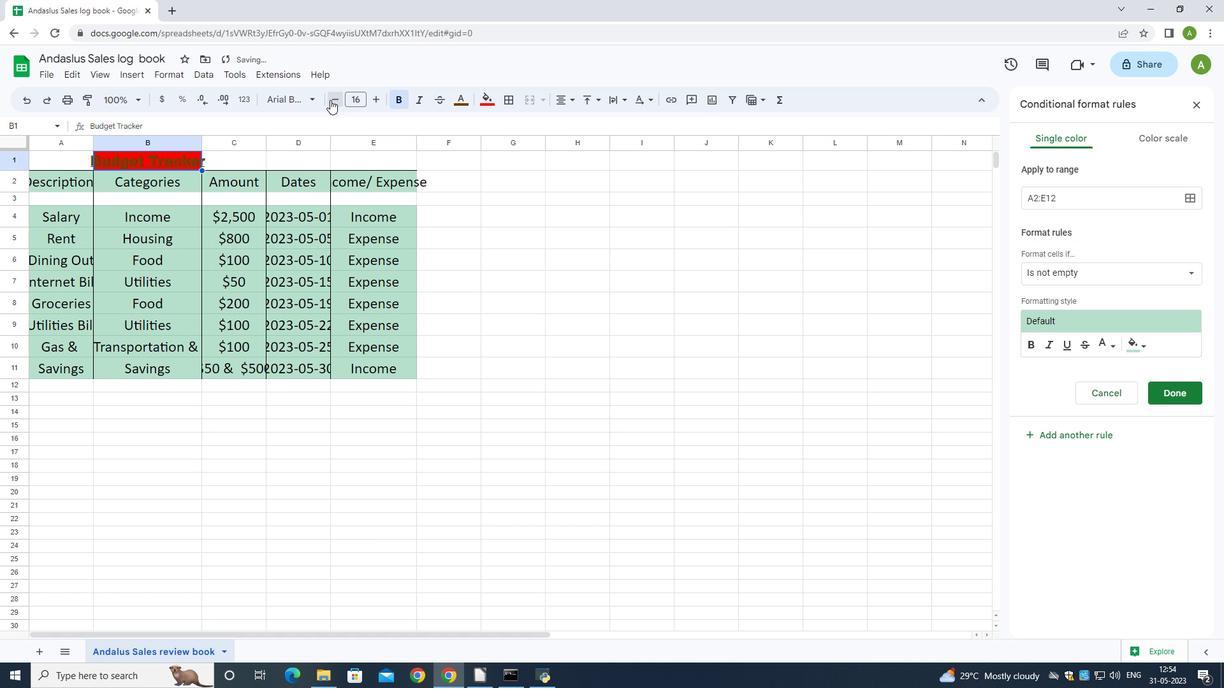
Action: Mouse pressed left at (330, 100)
Screenshot: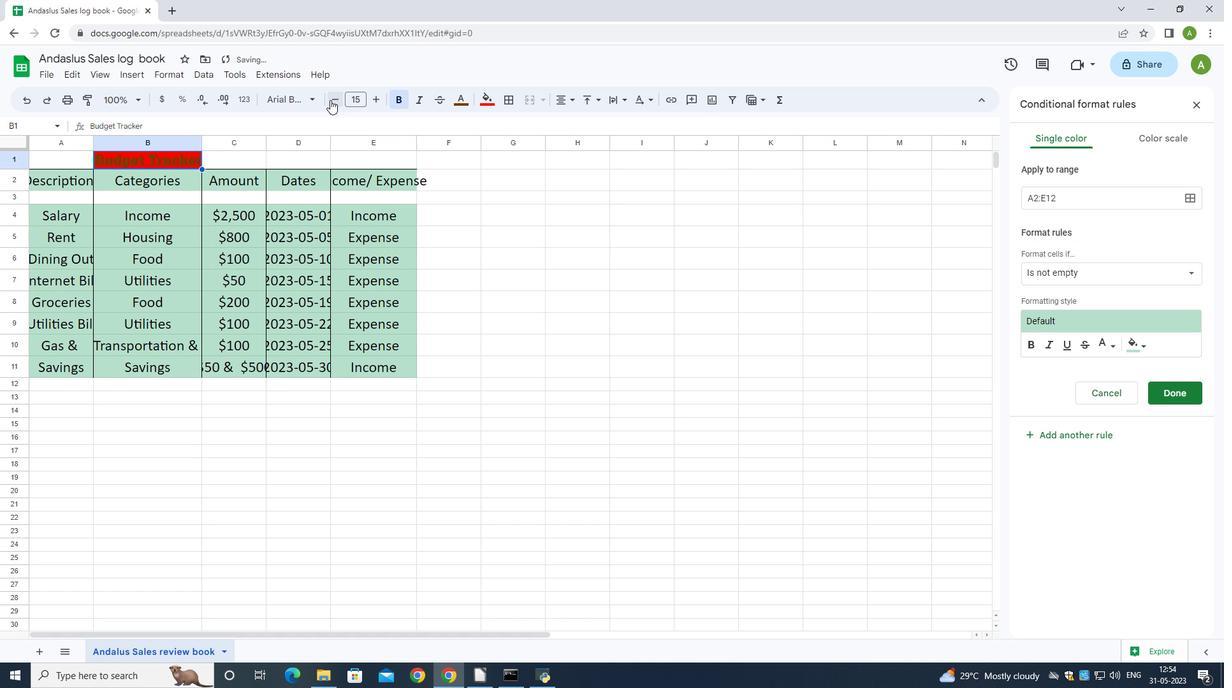 
Action: Mouse pressed left at (330, 100)
Screenshot: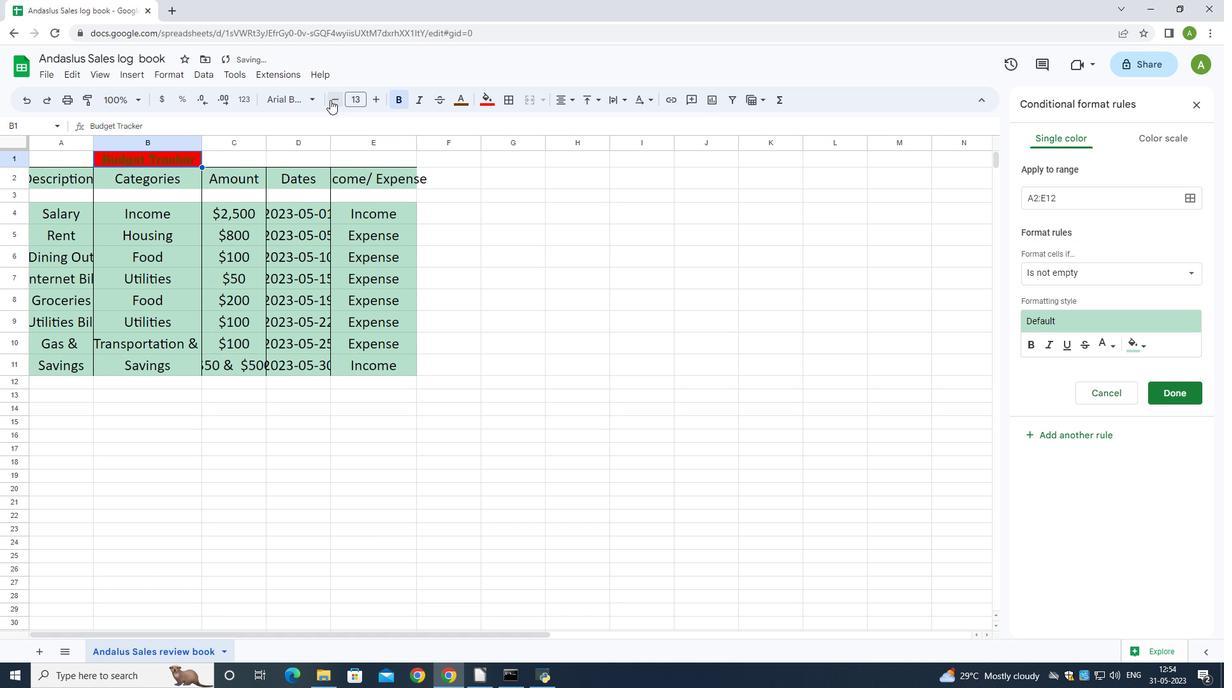 
Action: Mouse moved to (51, 171)
Screenshot: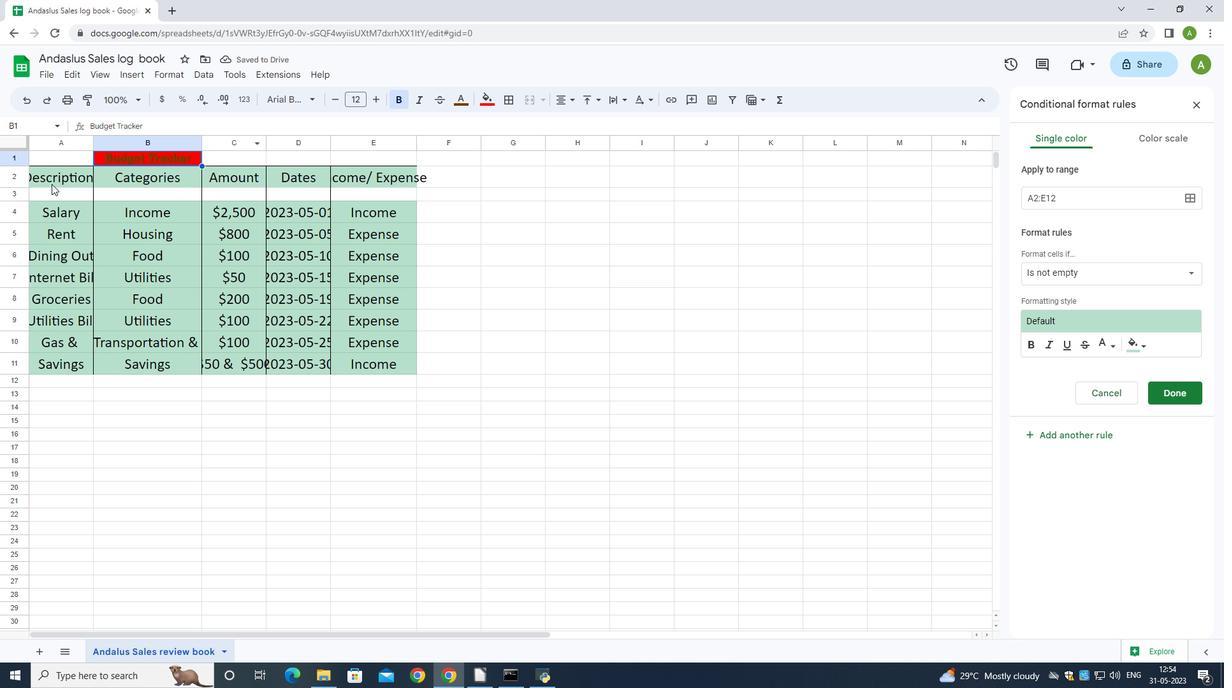 
Action: Mouse pressed left at (51, 171)
Screenshot: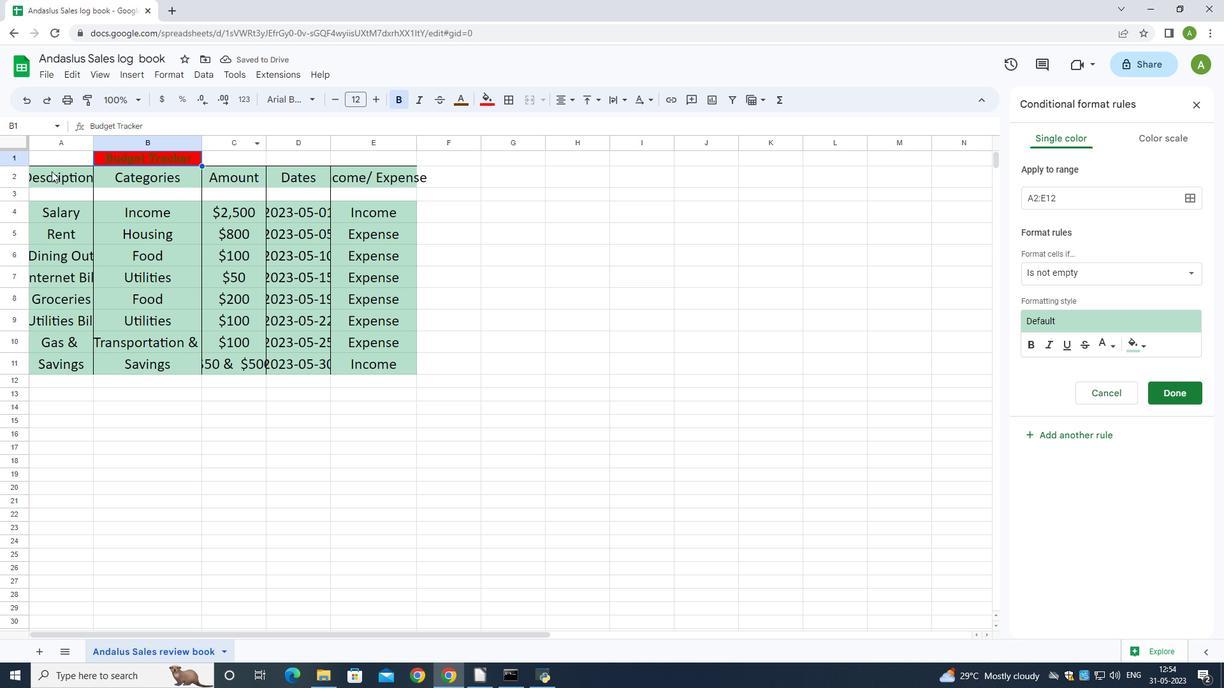 
Action: Mouse moved to (40, 174)
Screenshot: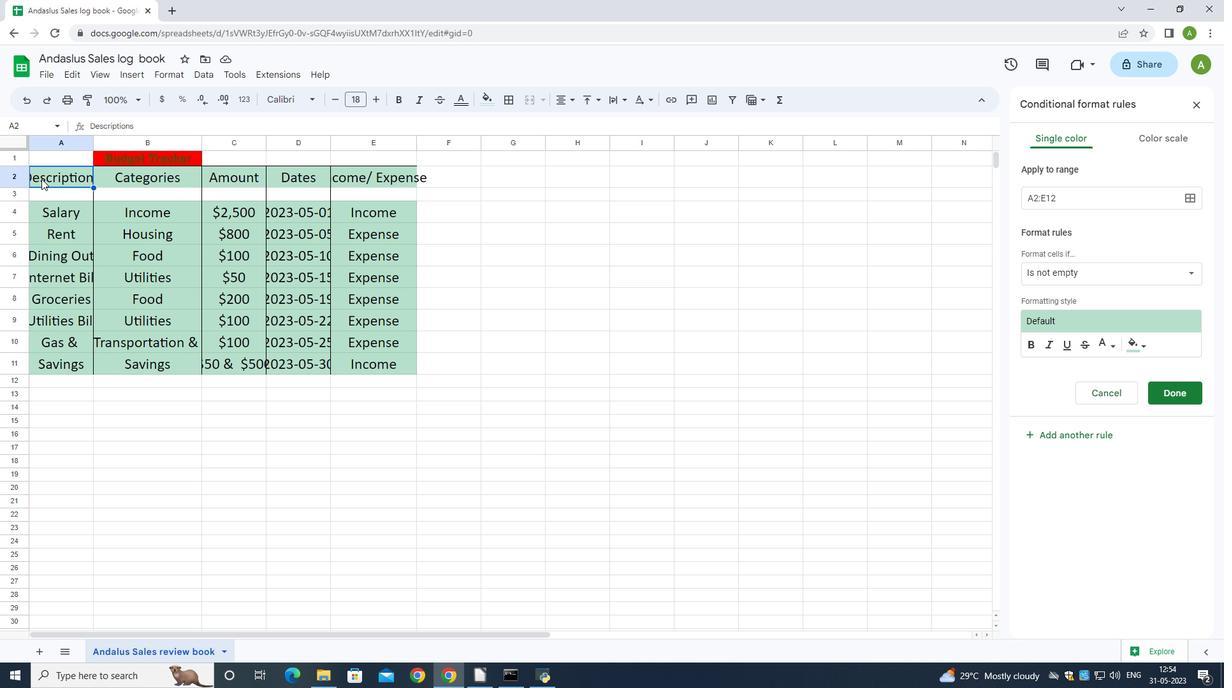 
Action: Mouse pressed left at (40, 174)
Screenshot: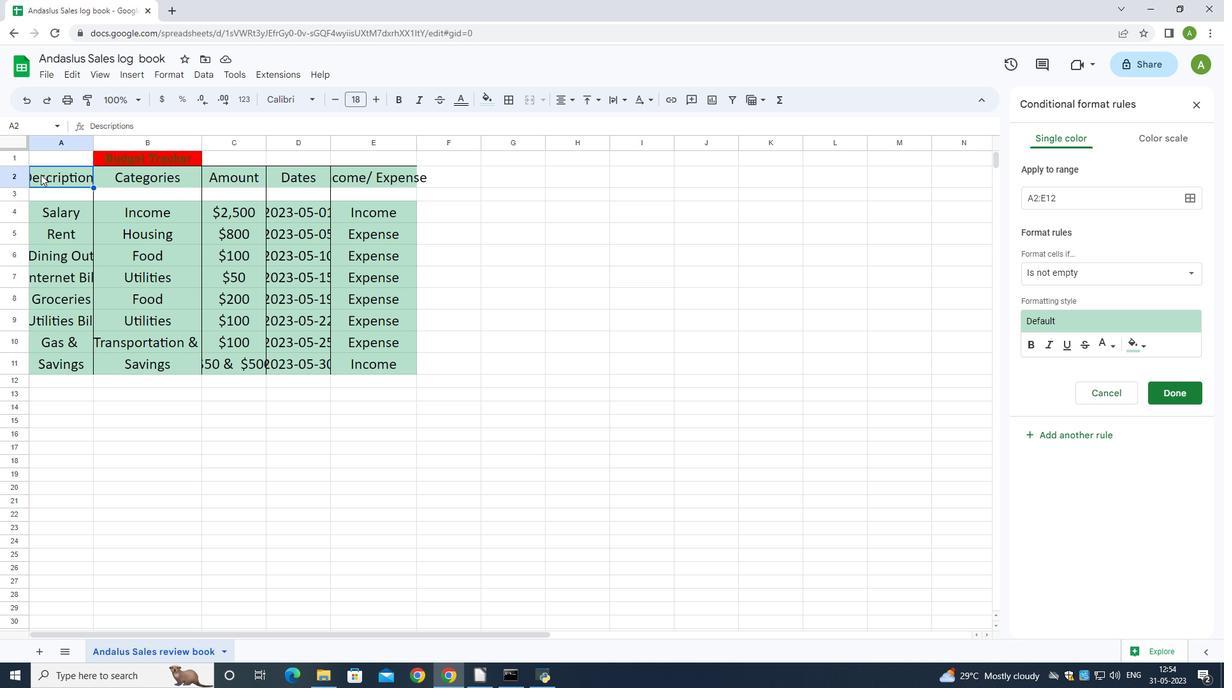 
Action: Mouse moved to (302, 102)
Screenshot: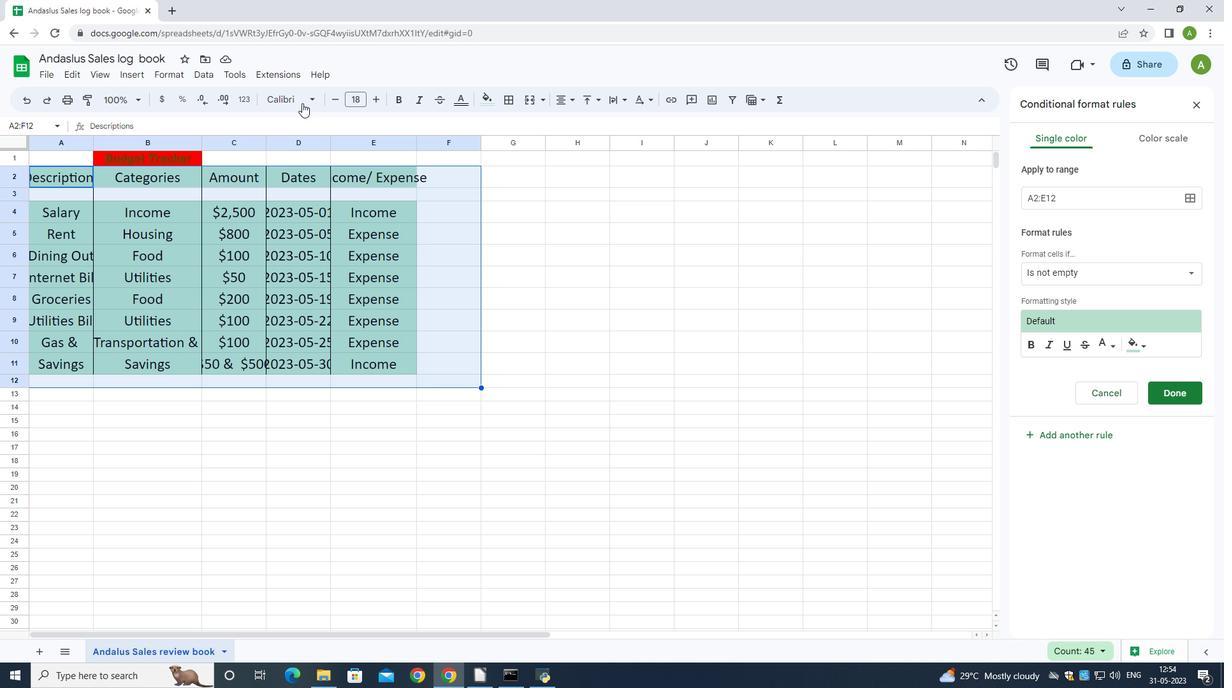 
Action: Mouse pressed left at (302, 102)
Screenshot: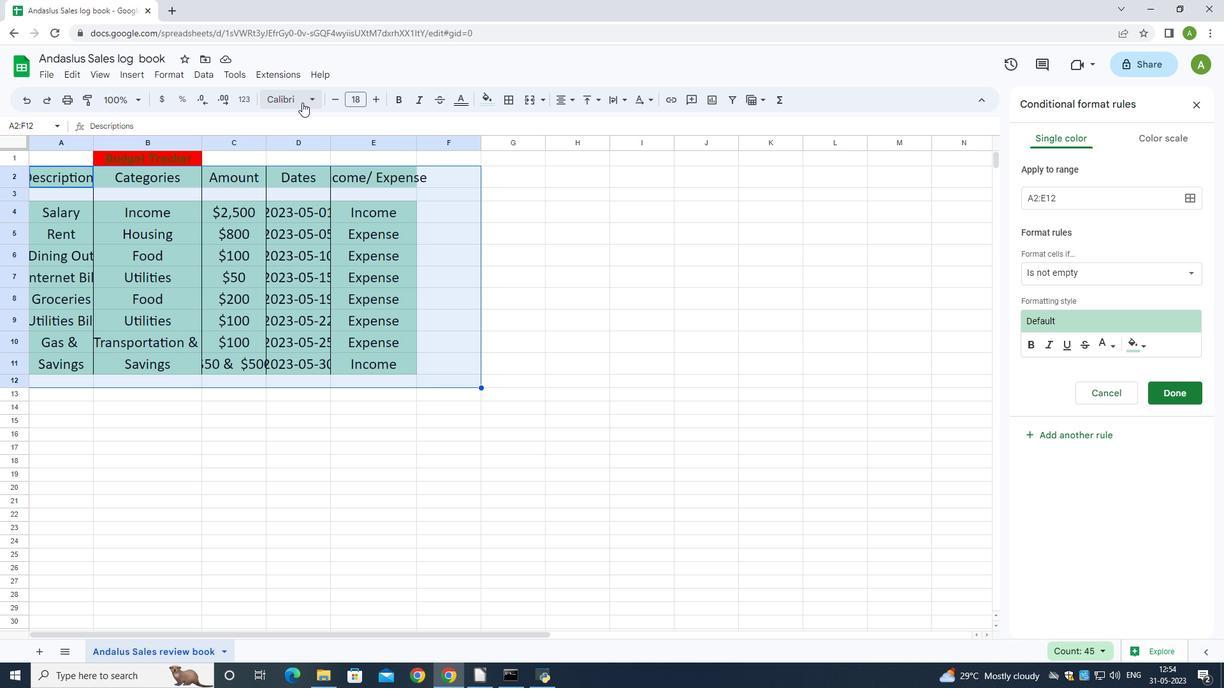 
Action: Mouse moved to (304, 119)
Screenshot: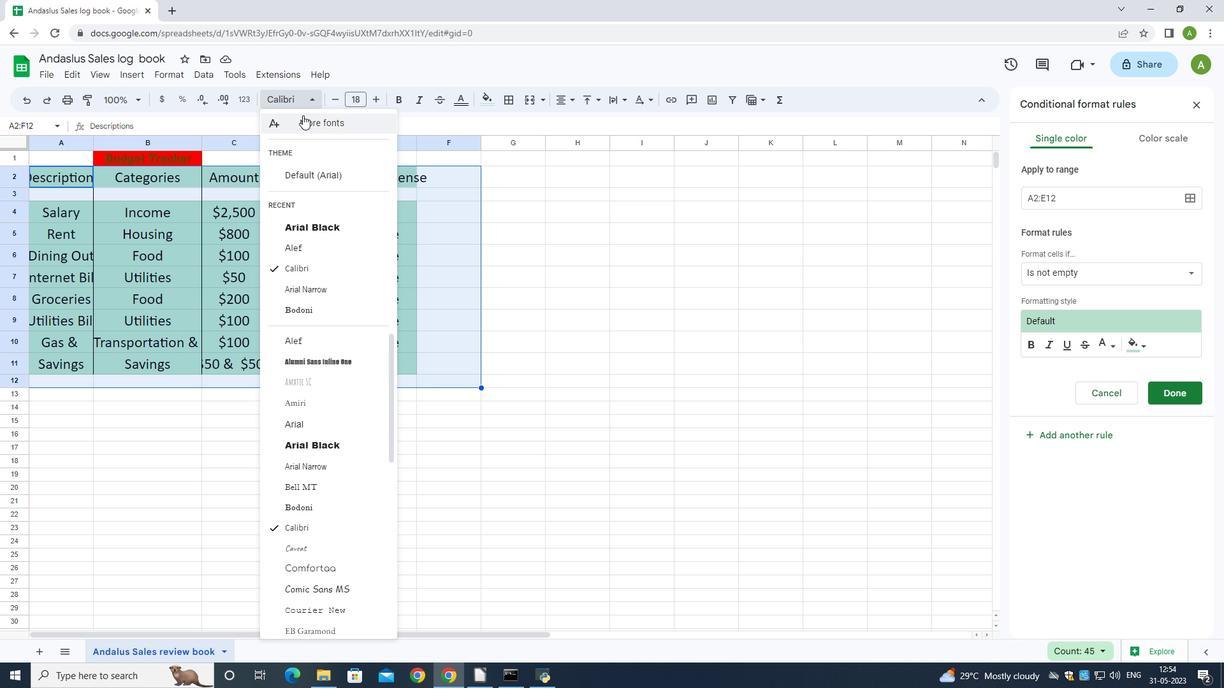 
Action: Mouse pressed left at (304, 119)
Screenshot: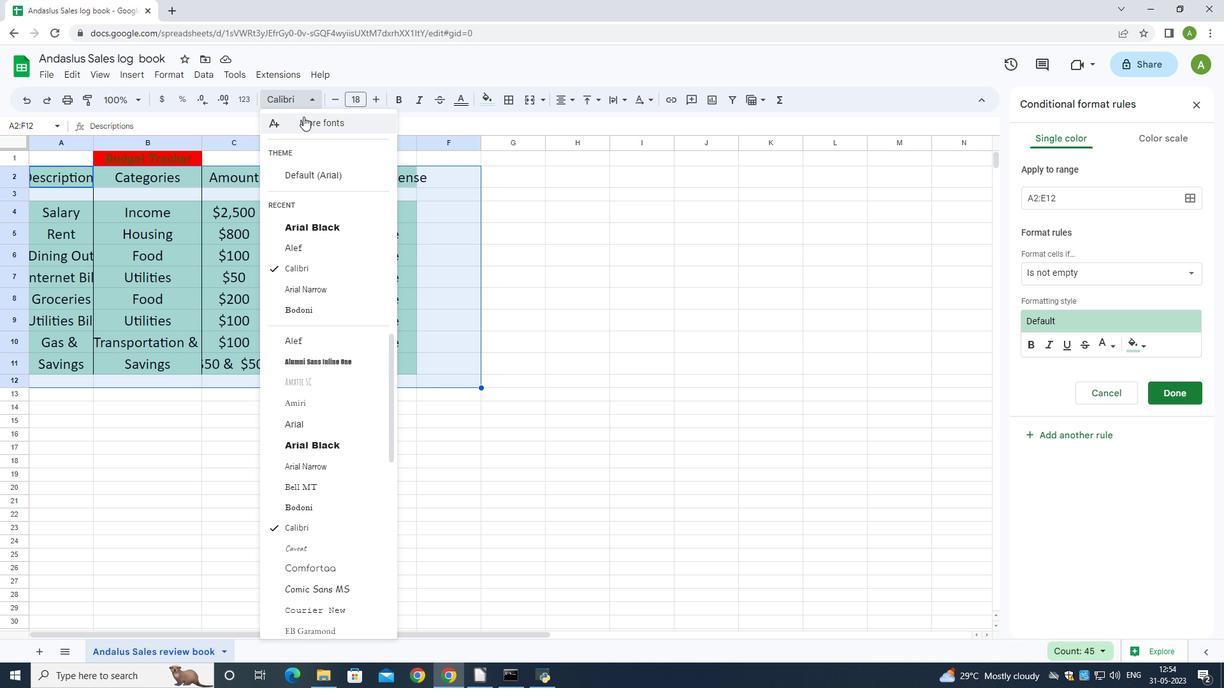 
Action: Mouse moved to (375, 542)
Screenshot: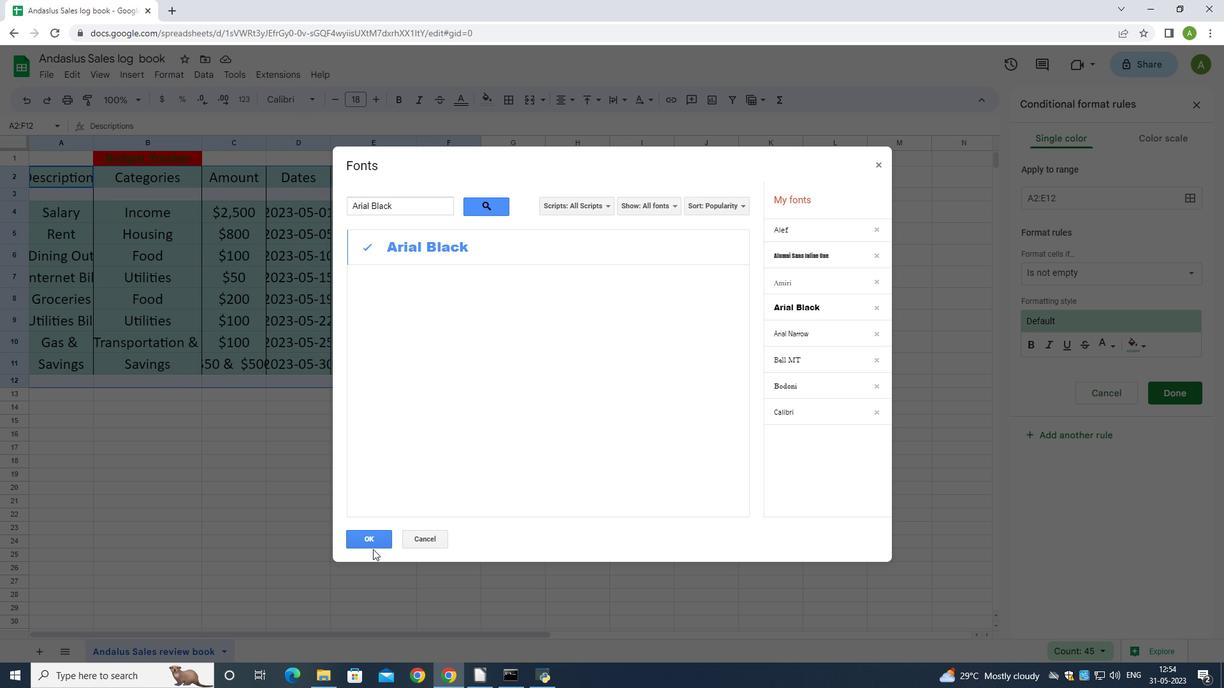 
Action: Mouse pressed left at (375, 542)
Screenshot: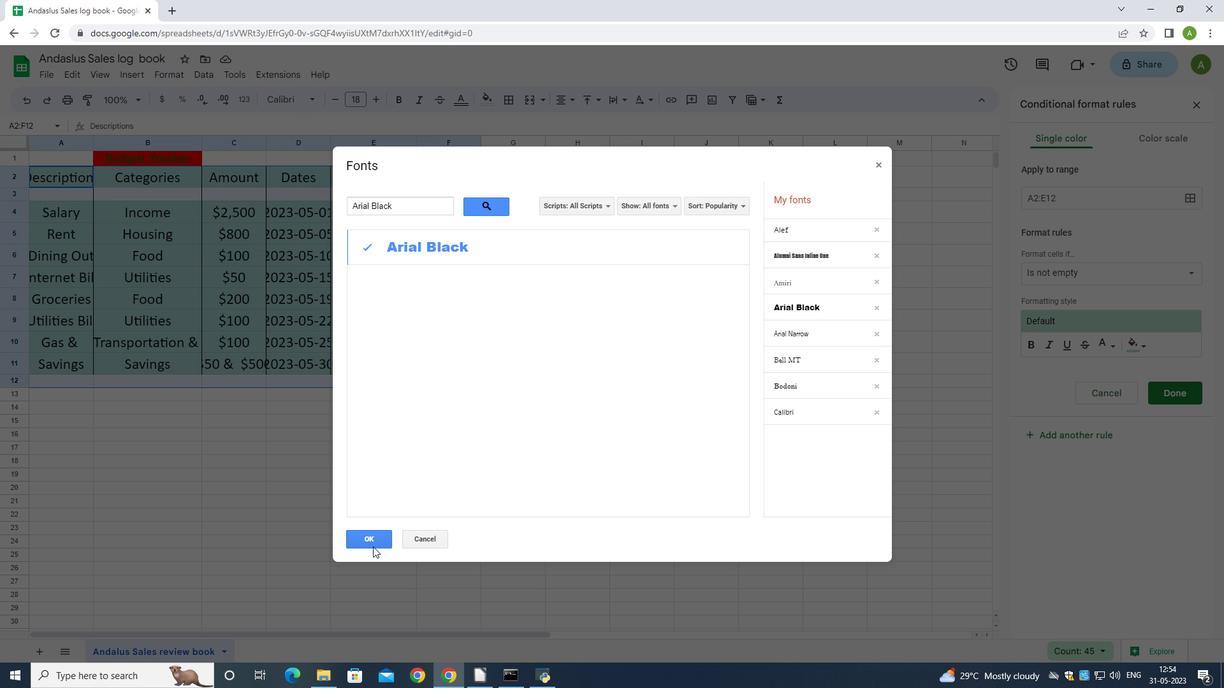 
Action: Mouse moved to (335, 102)
Screenshot: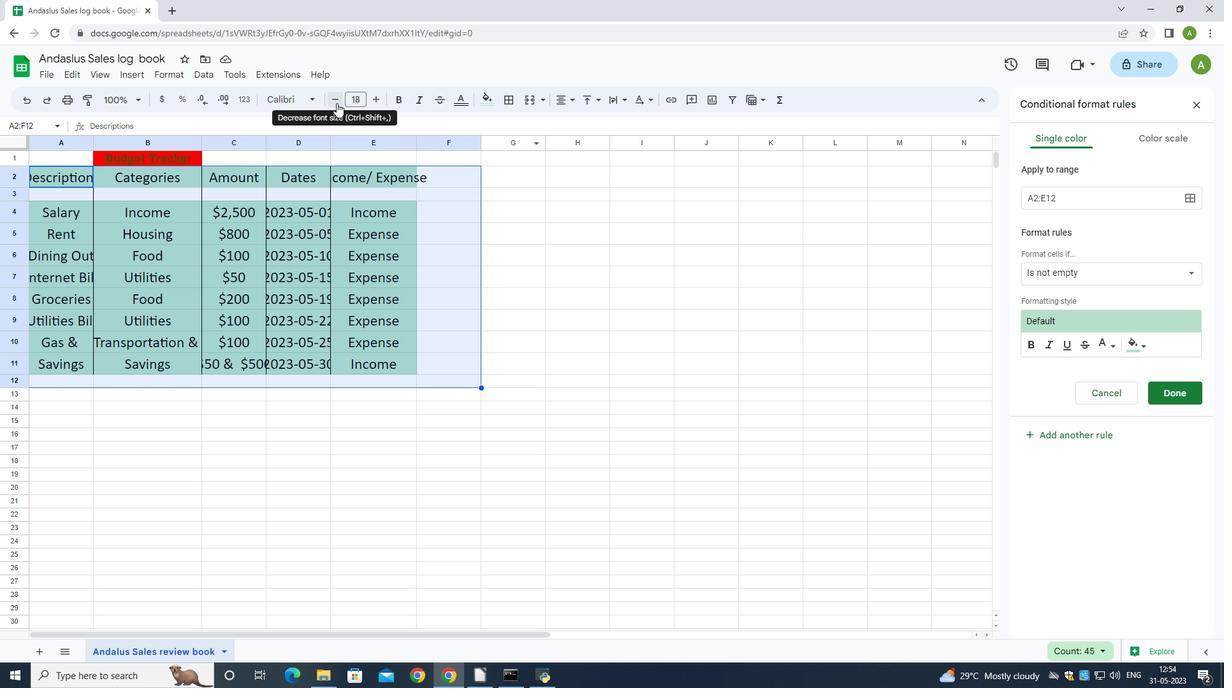 
Action: Mouse pressed left at (335, 102)
Screenshot: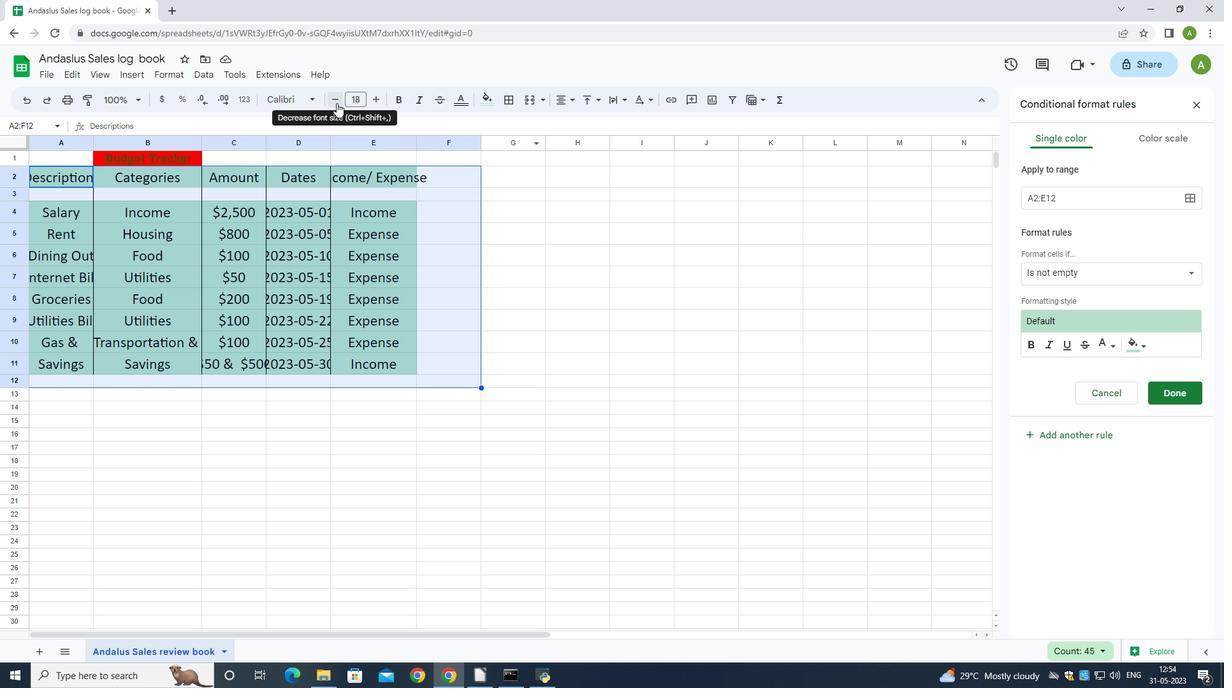 
Action: Mouse pressed left at (335, 102)
Screenshot: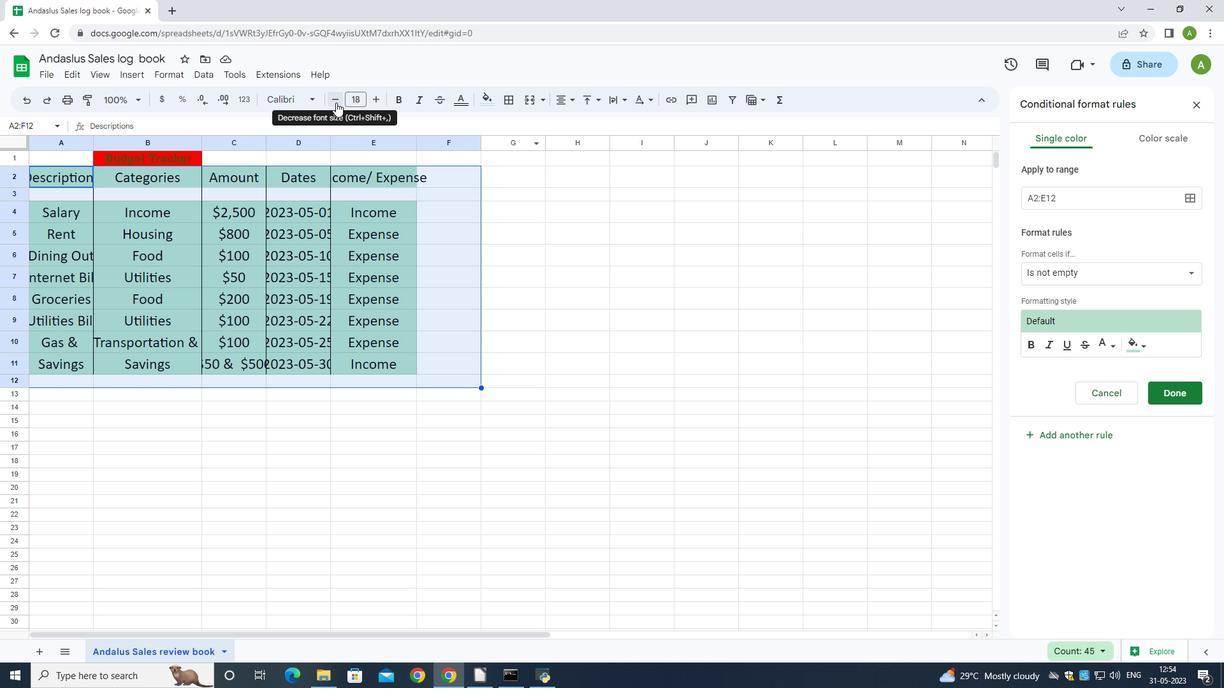 
Action: Mouse pressed left at (335, 102)
Screenshot: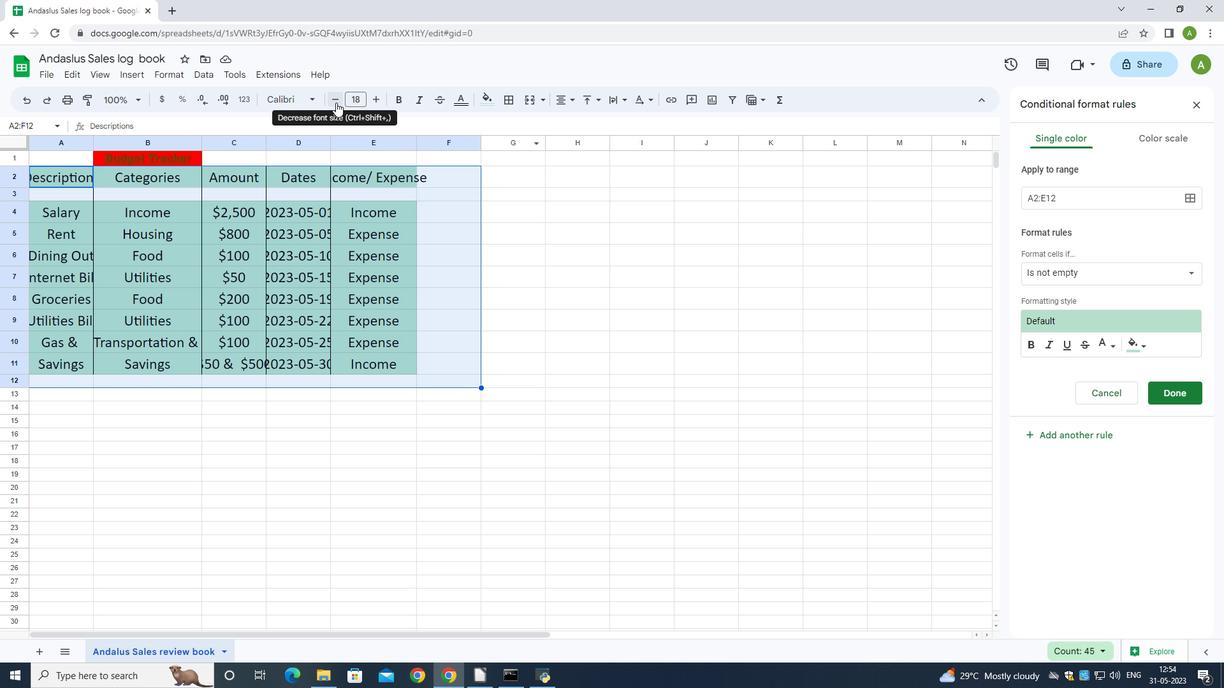 
Action: Mouse pressed left at (335, 102)
Screenshot: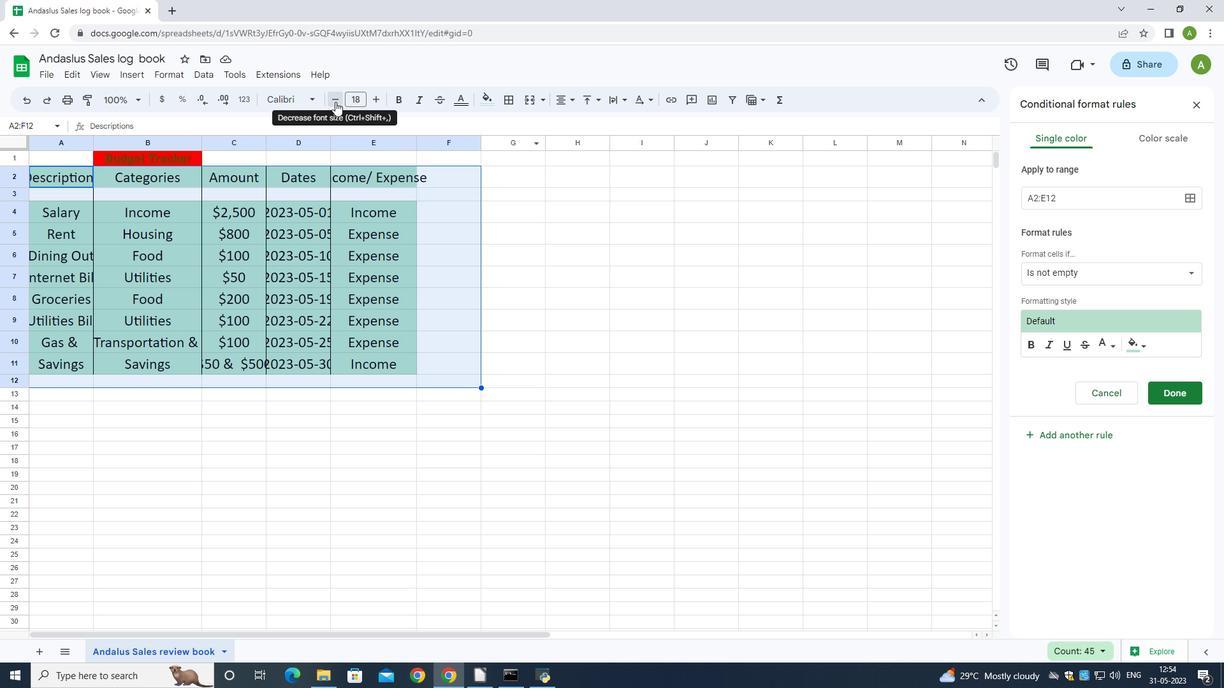 
Action: Mouse pressed left at (335, 102)
Screenshot: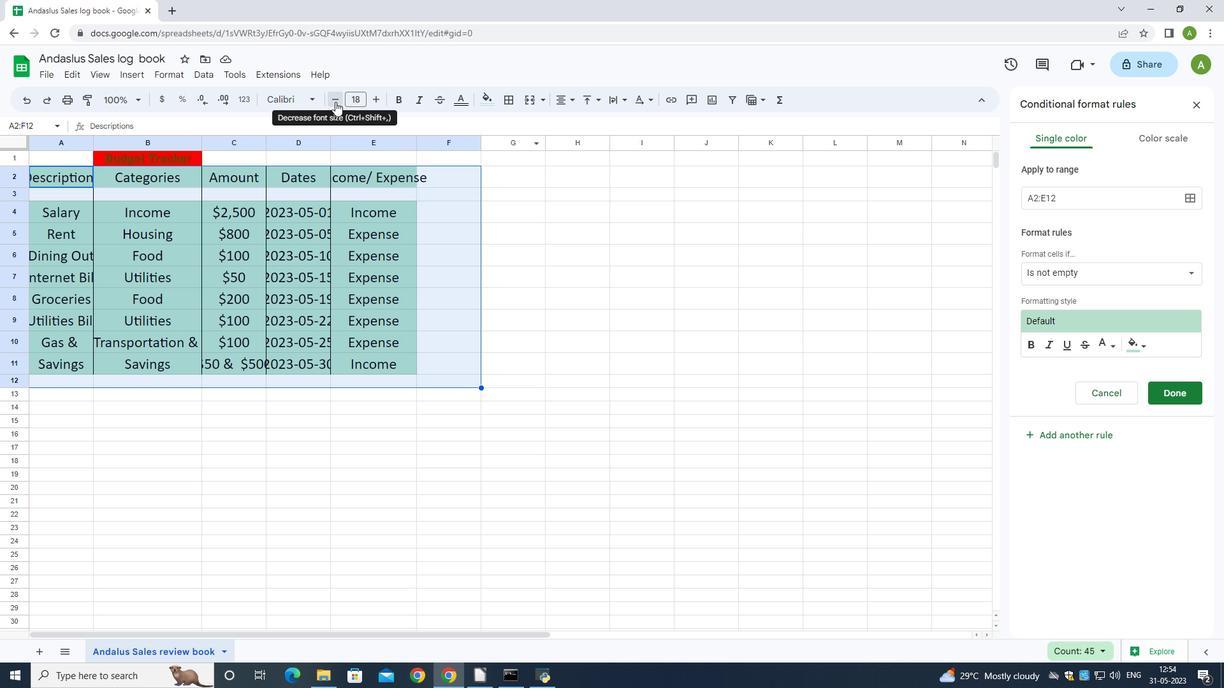 
Action: Mouse moved to (375, 98)
Screenshot: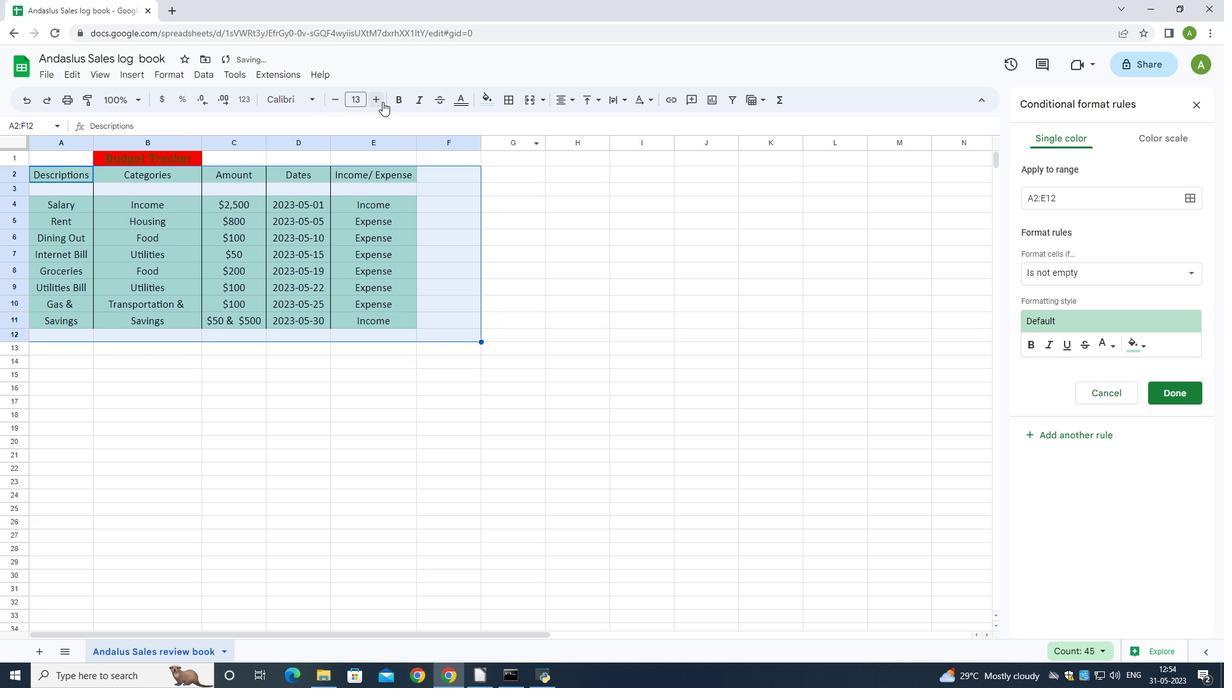 
Action: Mouse pressed left at (375, 98)
Screenshot: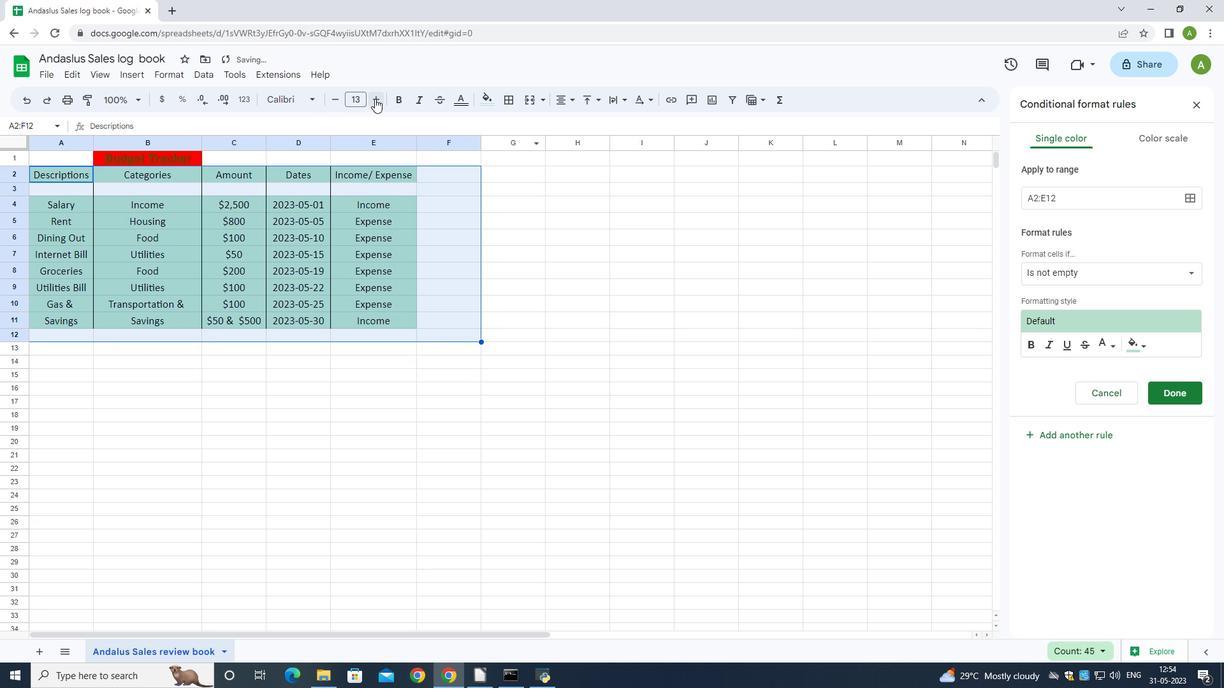 
Action: Mouse moved to (47, 154)
Screenshot: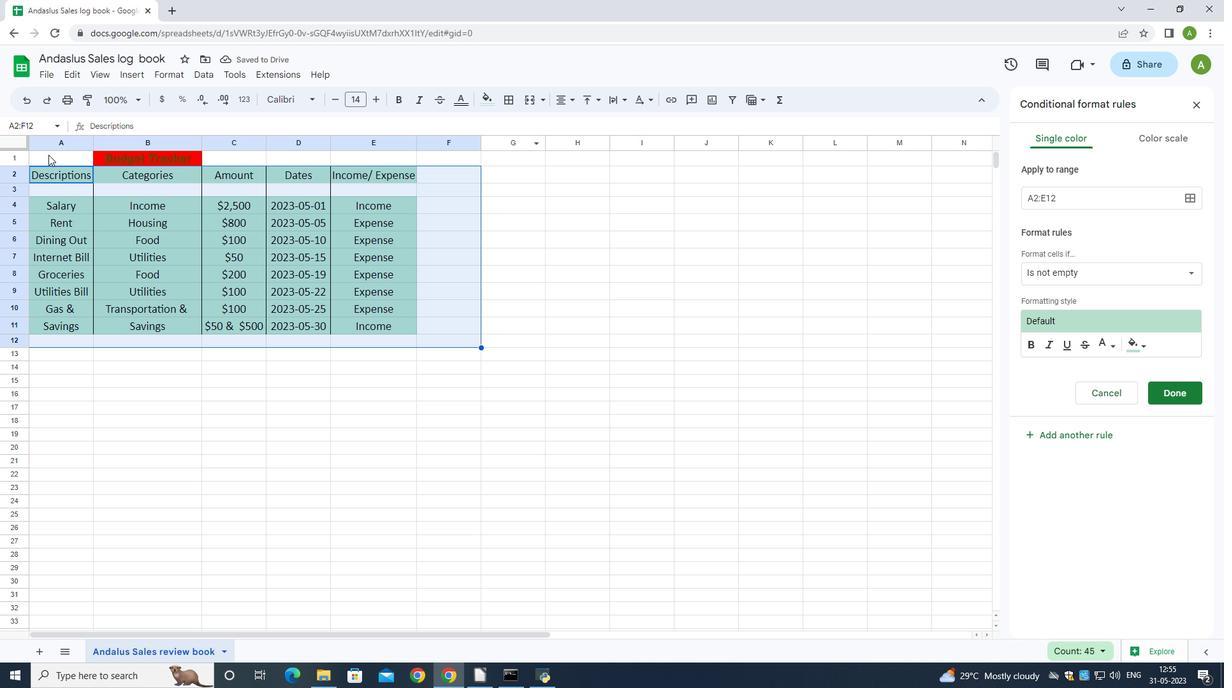 
Action: Mouse pressed left at (47, 154)
Screenshot: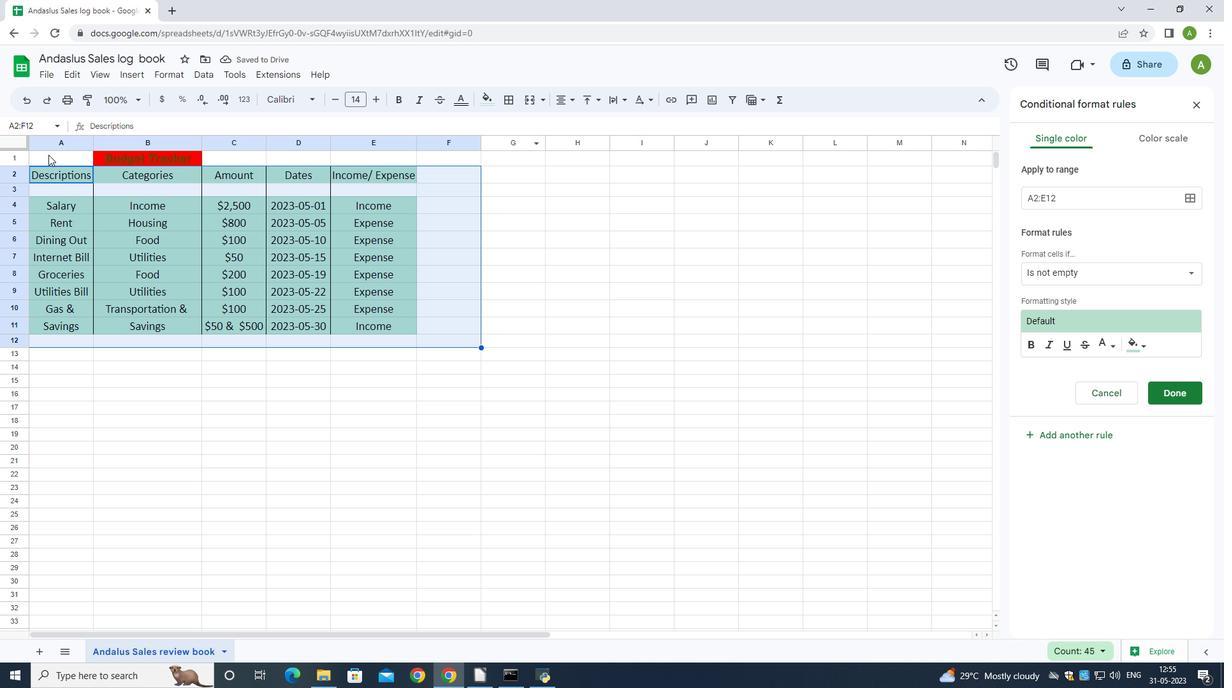 
Action: Mouse moved to (565, 93)
Screenshot: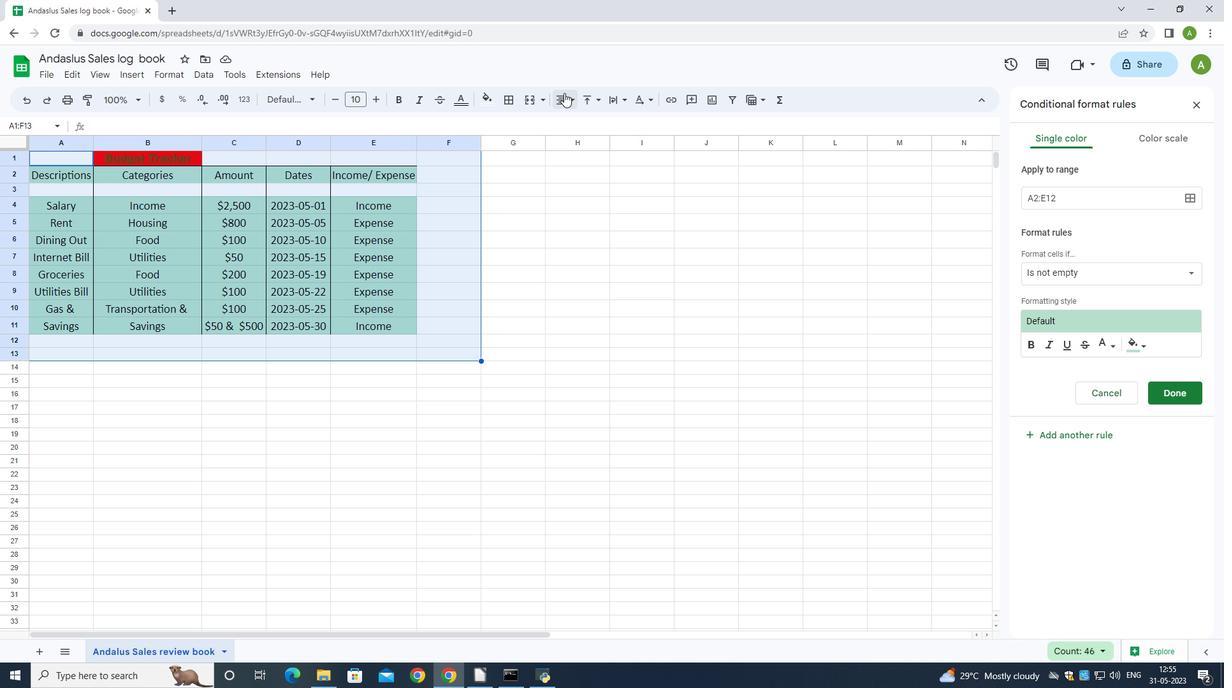 
Action: Mouse pressed left at (565, 93)
Screenshot: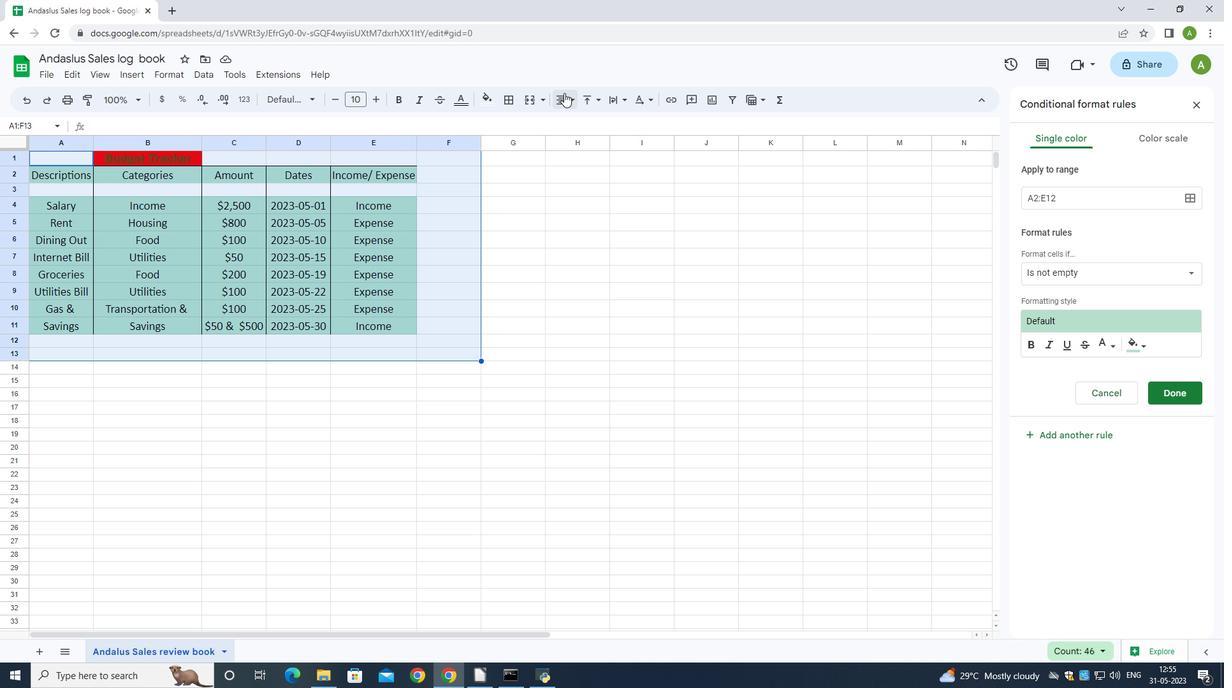 
Action: Mouse moved to (604, 126)
Screenshot: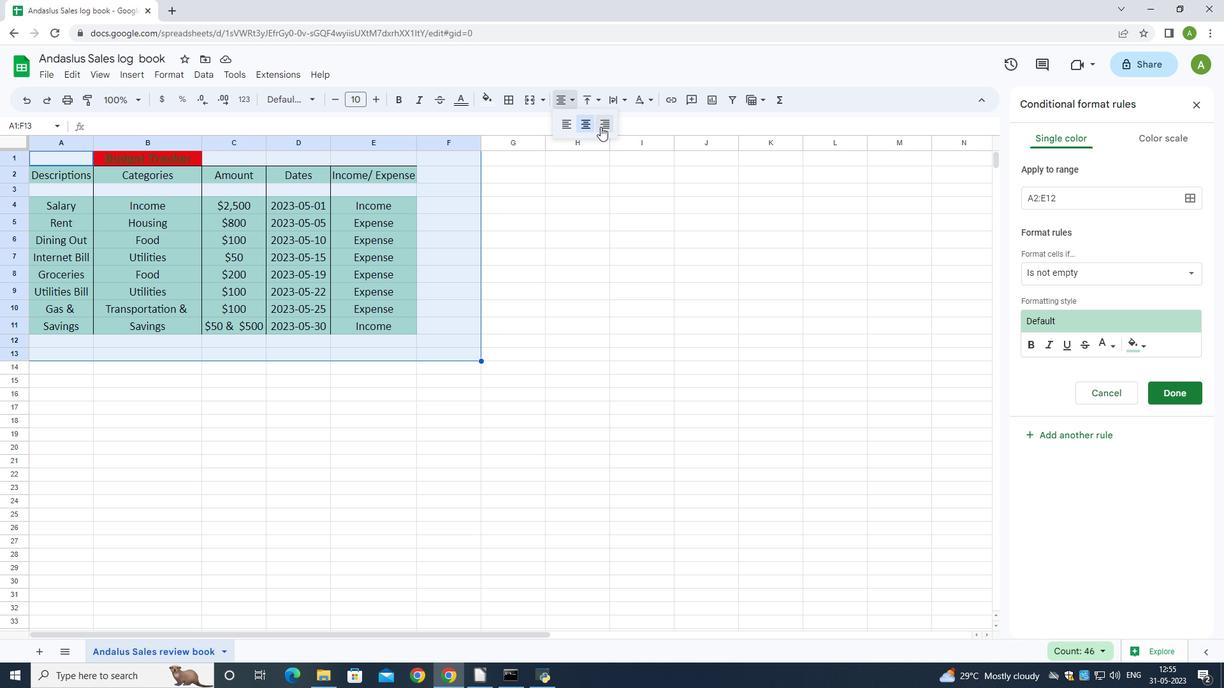 
Action: Mouse pressed left at (604, 126)
Screenshot: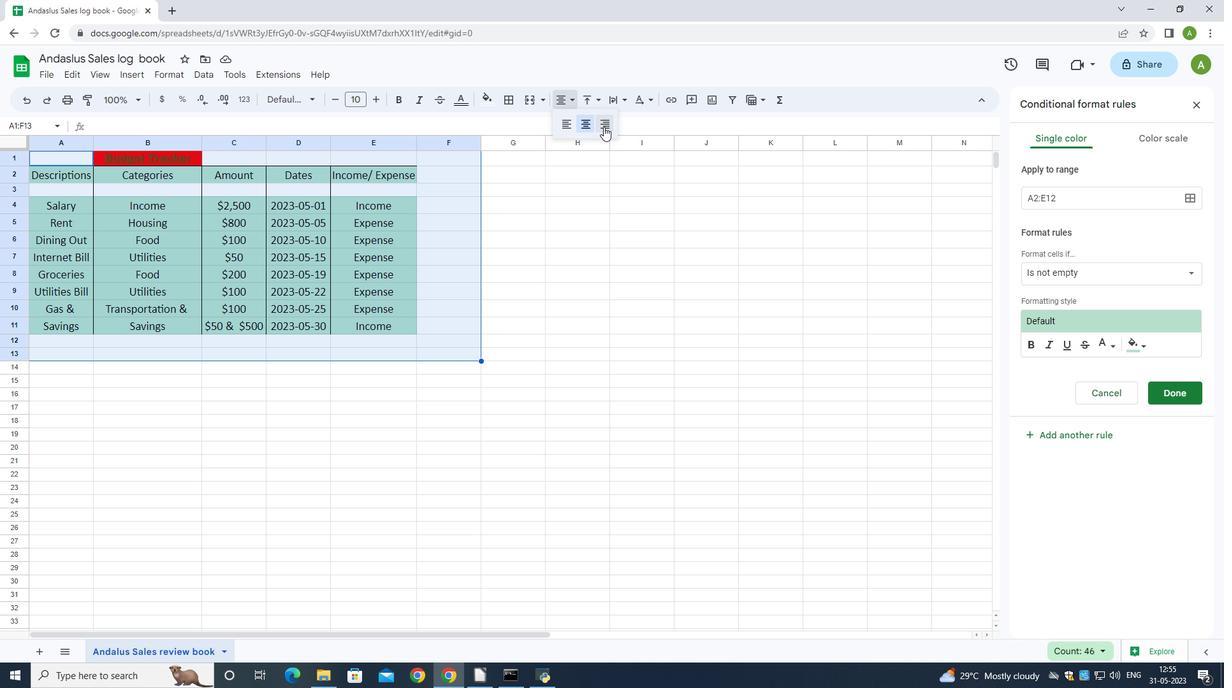 
Action: Mouse moved to (155, 648)
Screenshot: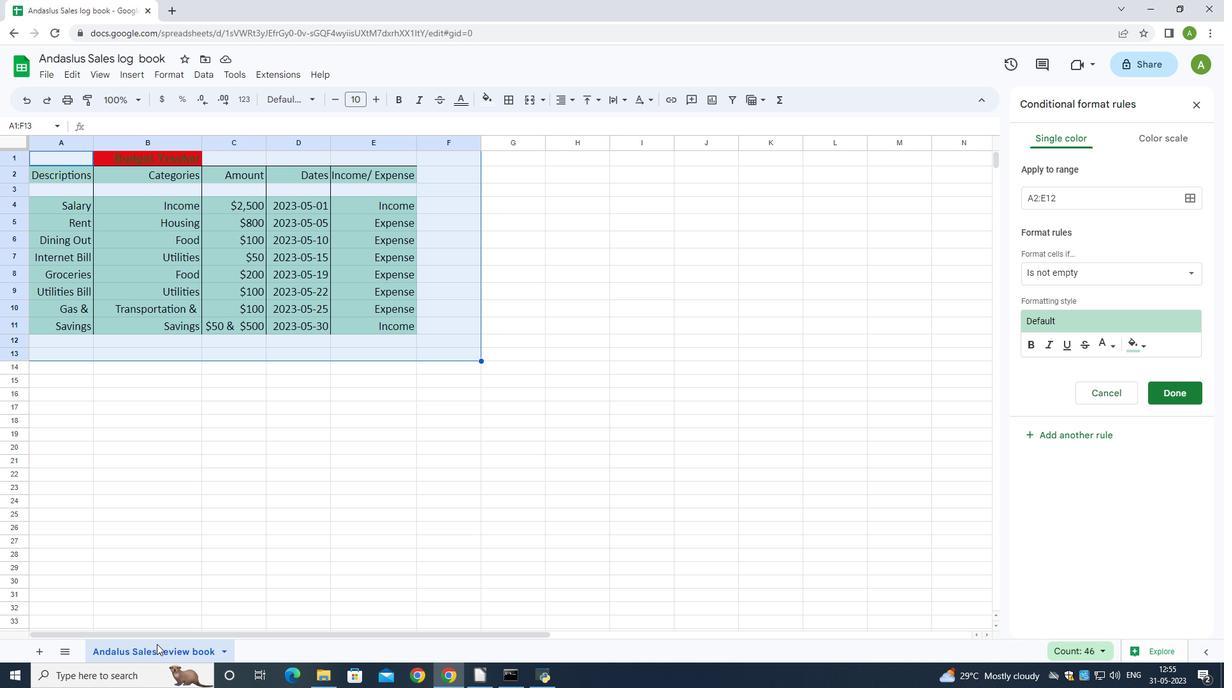 
Action: Mouse pressed left at (155, 648)
Screenshot: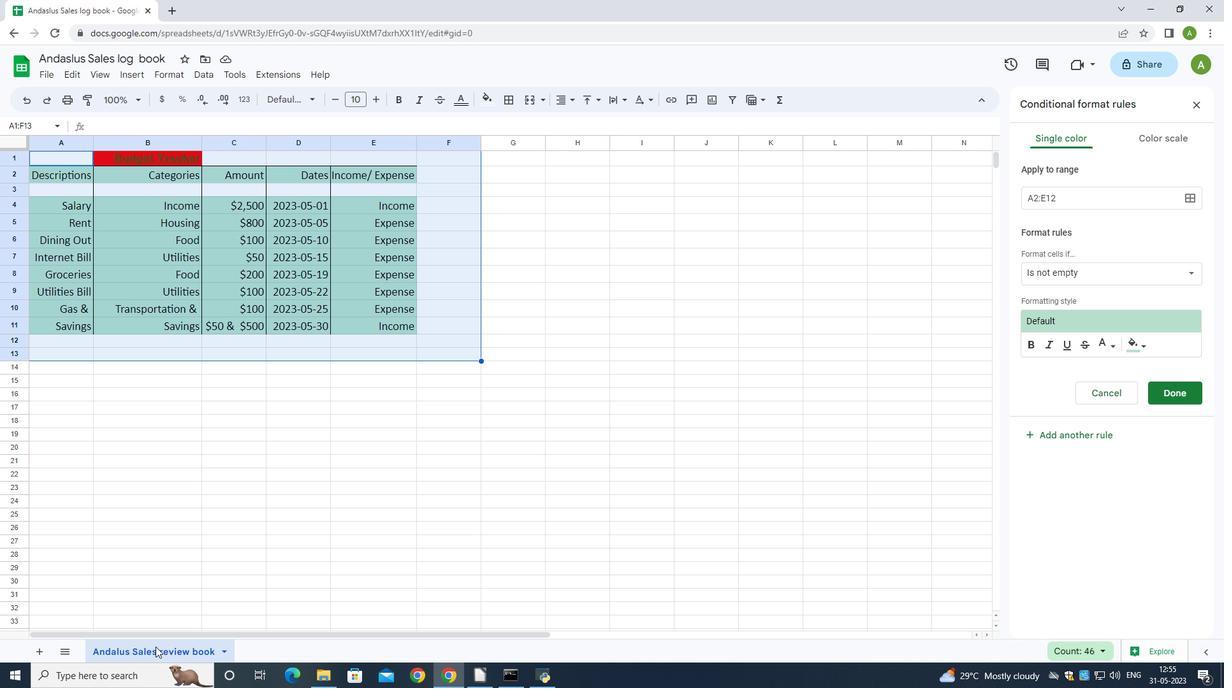 
Action: Mouse moved to (155, 655)
Screenshot: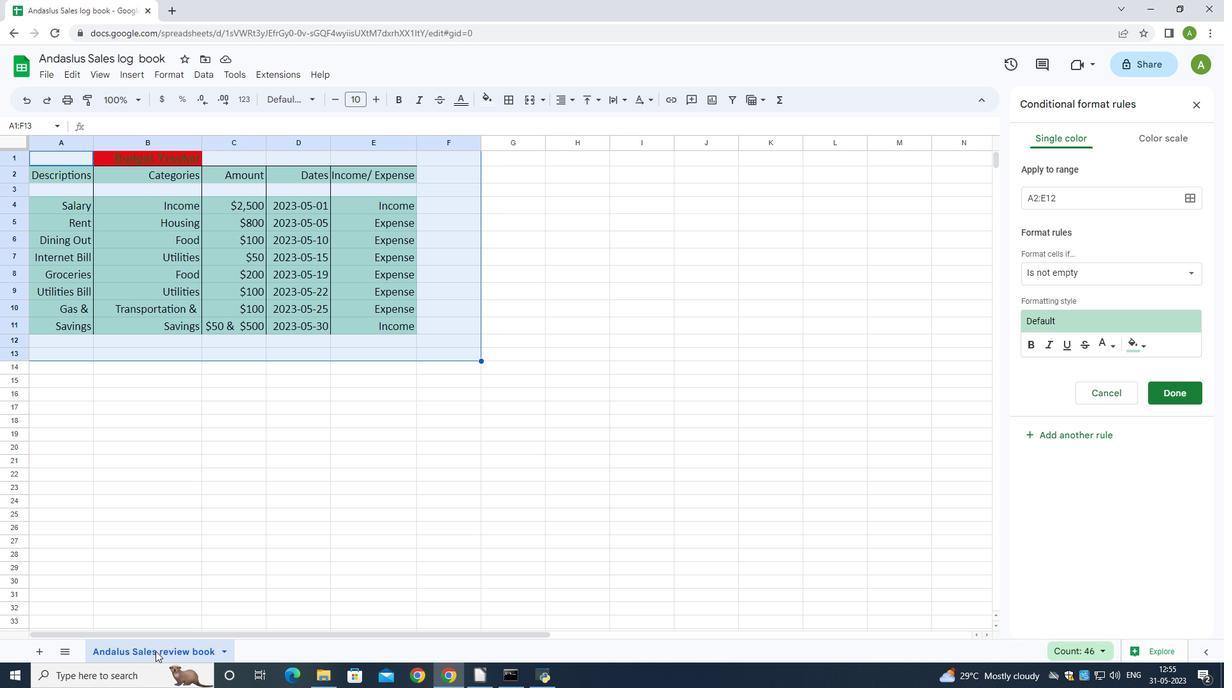 
Action: Mouse pressed left at (155, 655)
Screenshot: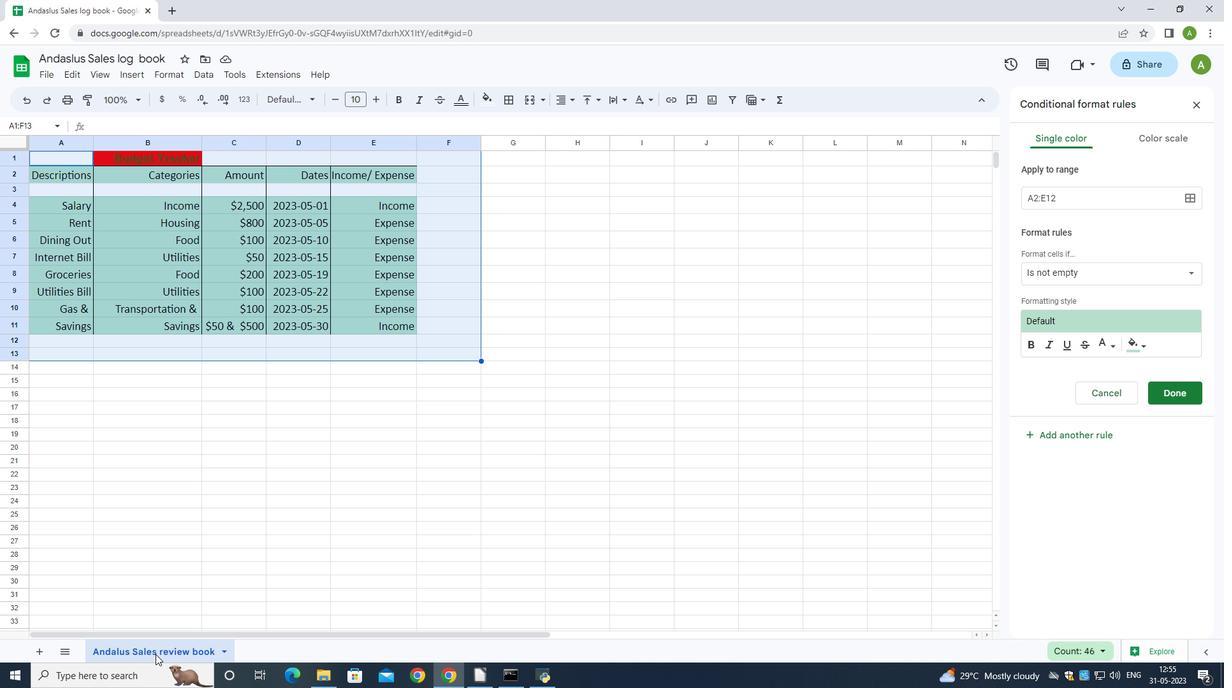 
Action: Key pressed <Key.backspace>
Screenshot: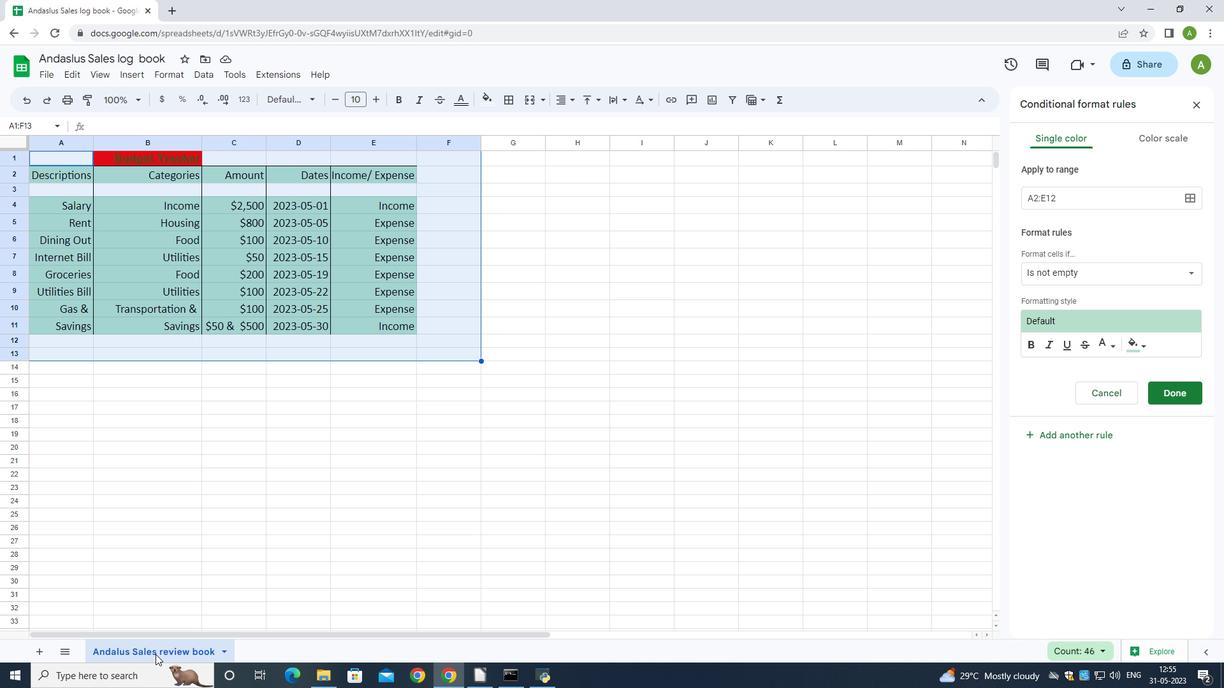 
Action: Mouse scrolled (155, 655) with delta (0, 0)
Screenshot: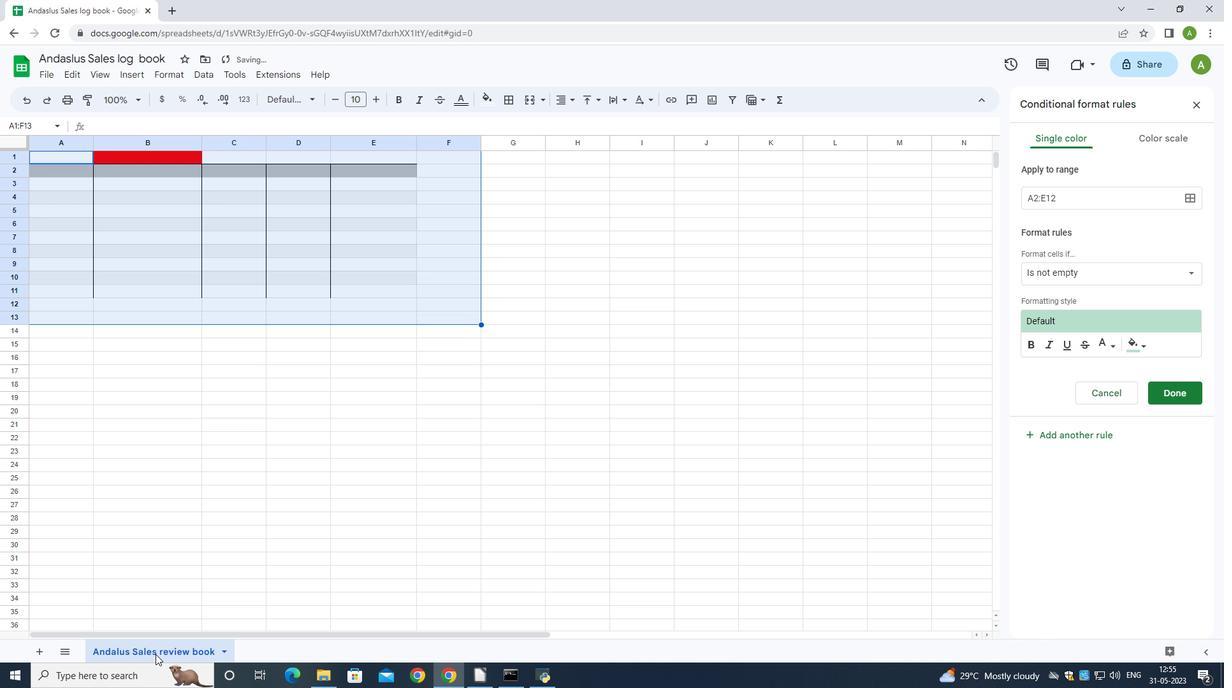 
Action: Mouse moved to (155, 655)
Screenshot: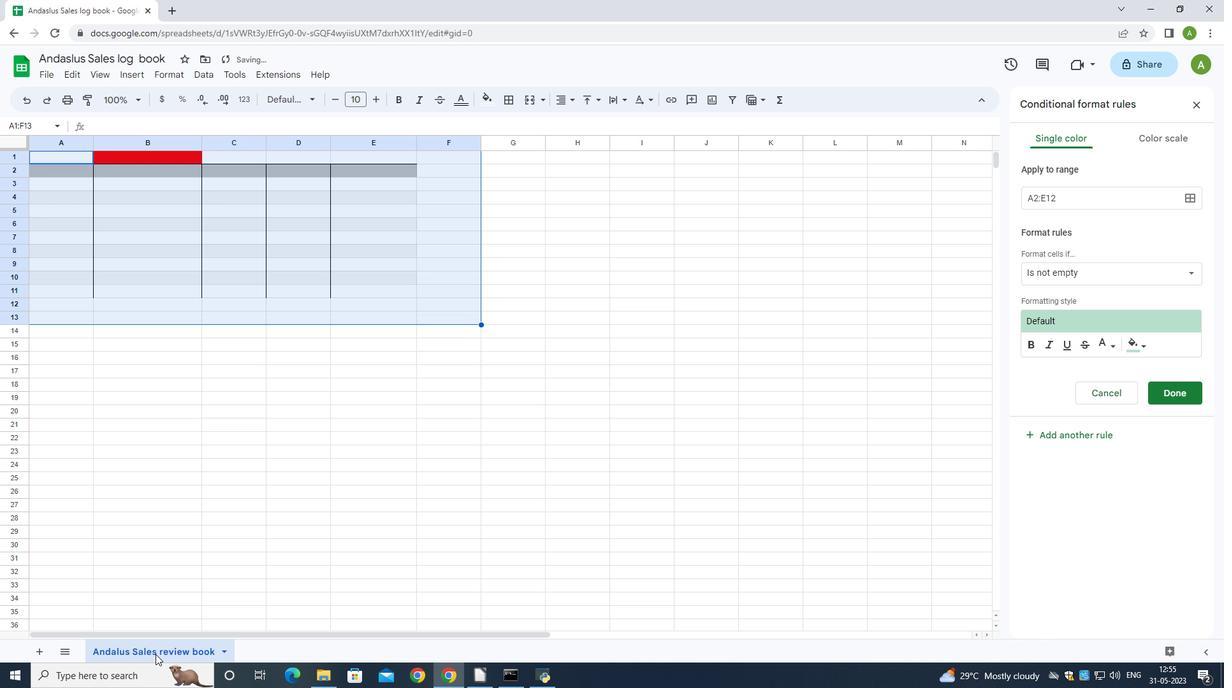 
Action: Mouse scrolled (155, 655) with delta (0, 0)
Screenshot: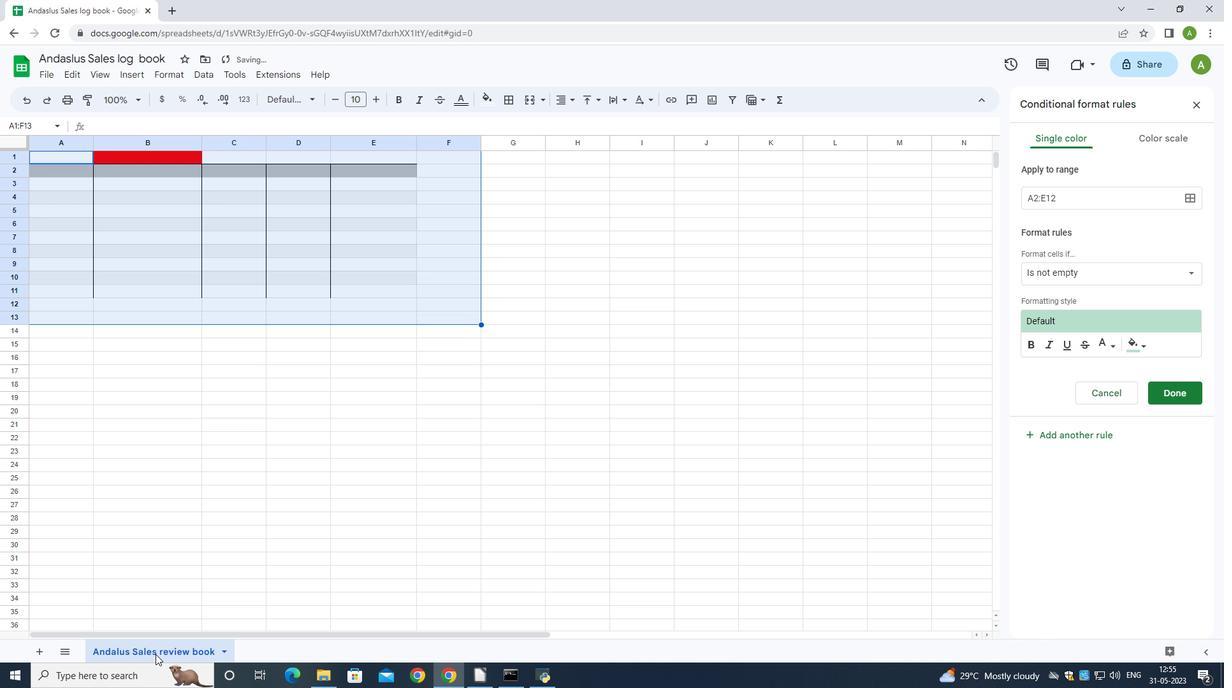 
Action: Mouse scrolled (155, 655) with delta (0, 0)
Screenshot: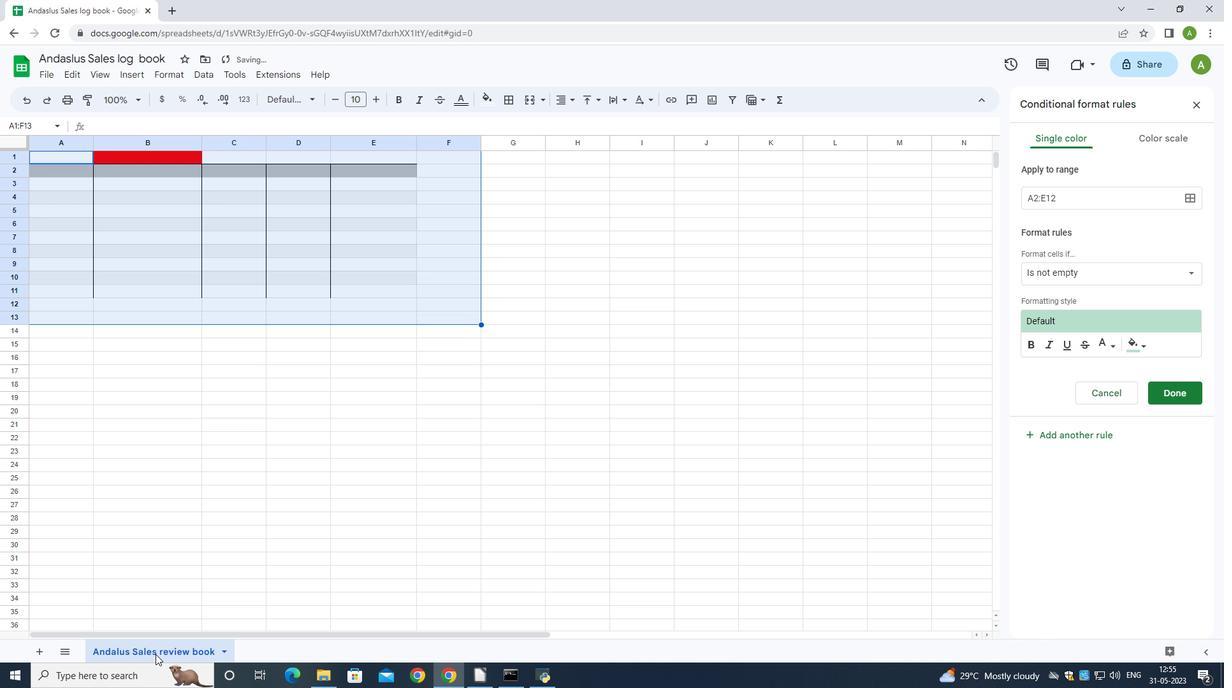 
Action: Mouse scrolled (155, 655) with delta (0, 0)
Screenshot: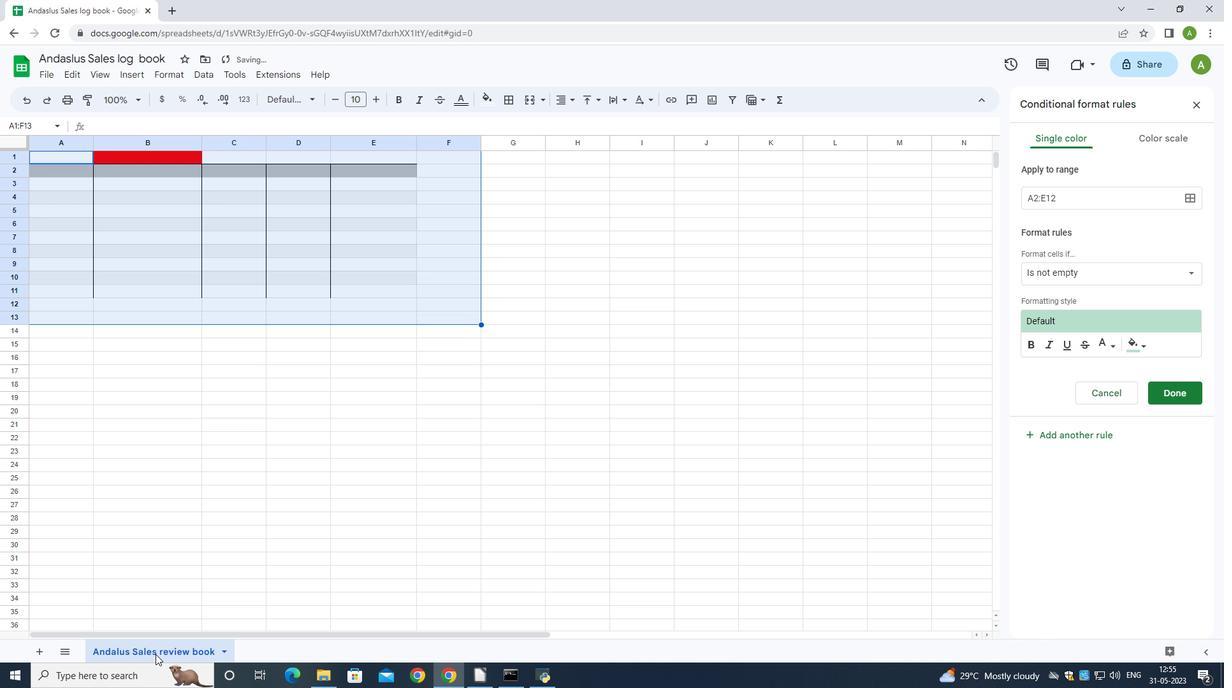 
Action: Mouse scrolled (155, 655) with delta (0, 0)
Screenshot: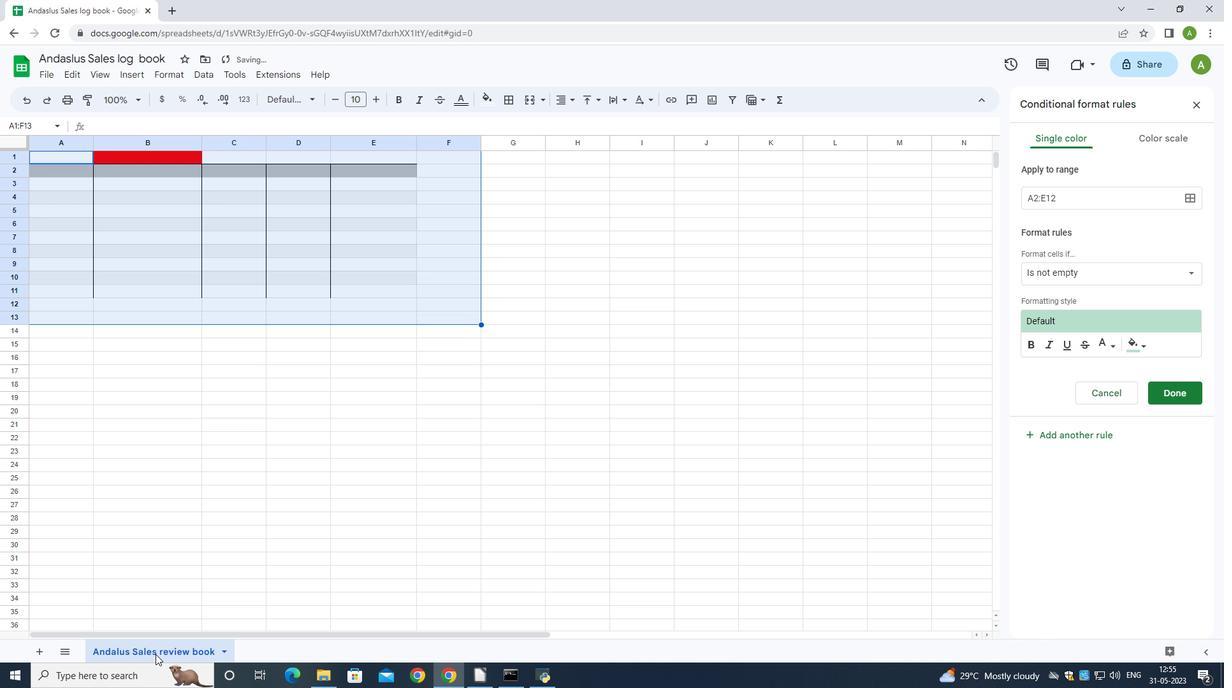 
Action: Mouse moved to (119, 620)
Screenshot: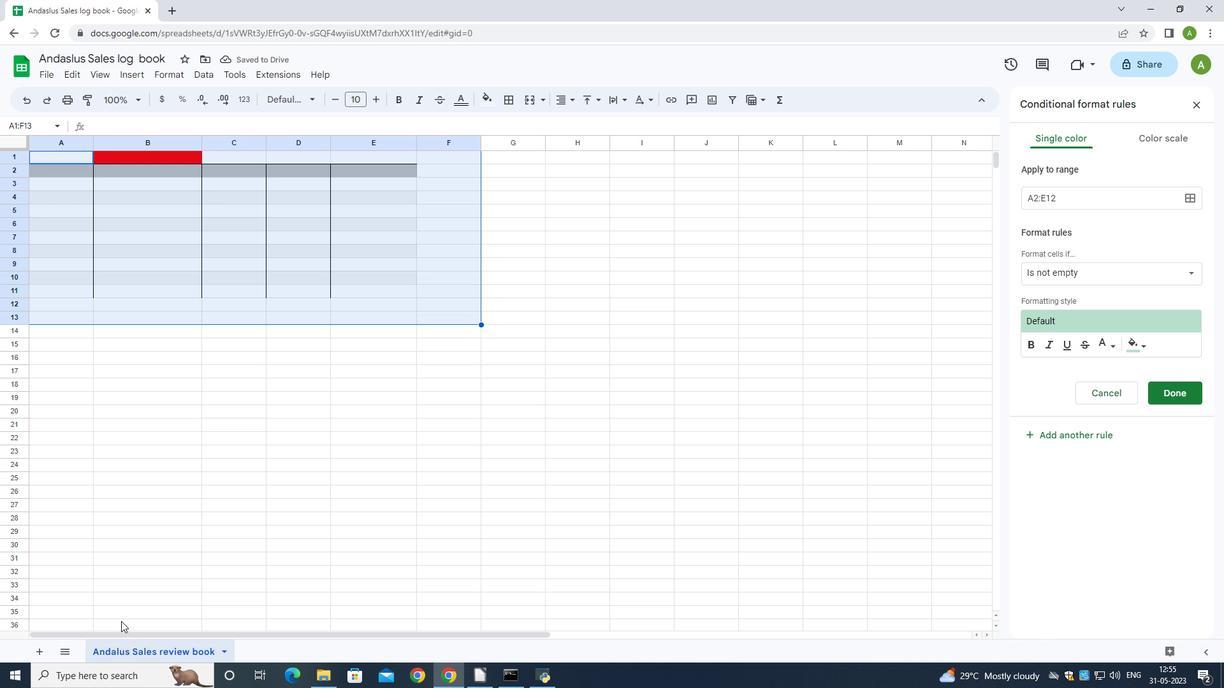 
Action: Key pressed ctrl+Z
Screenshot: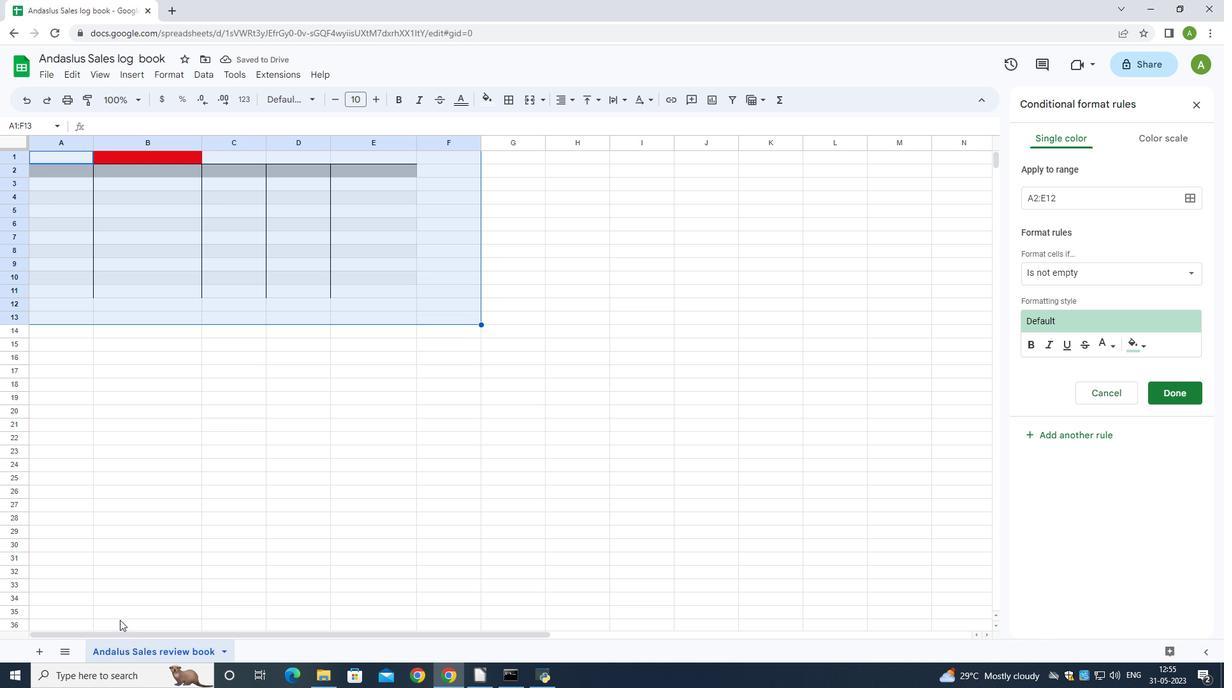
Action: Mouse moved to (180, 651)
Screenshot: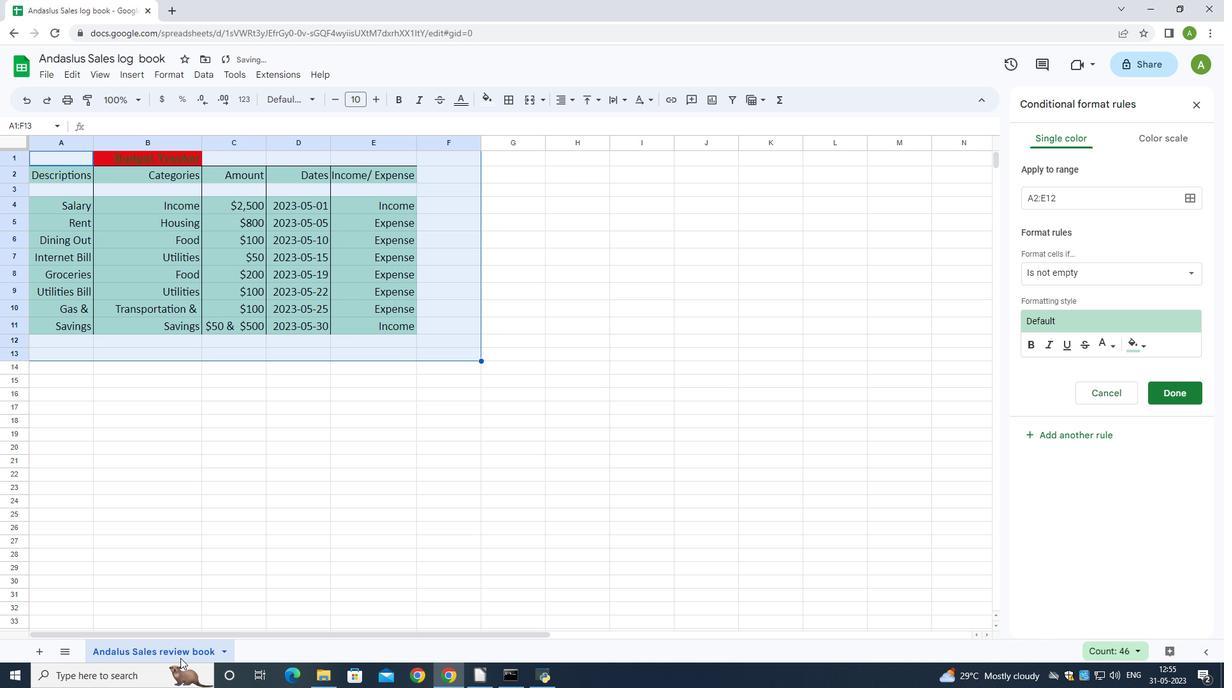 
Action: Mouse pressed left at (180, 651)
Screenshot: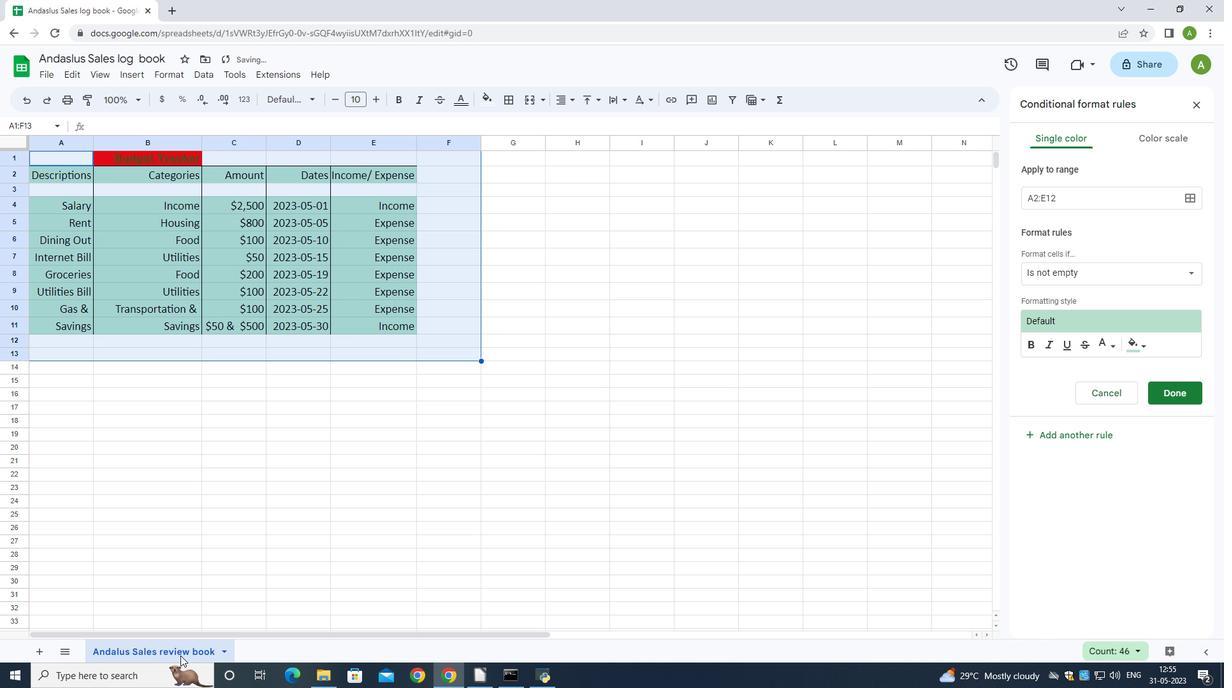 
Action: Mouse moved to (180, 651)
Screenshot: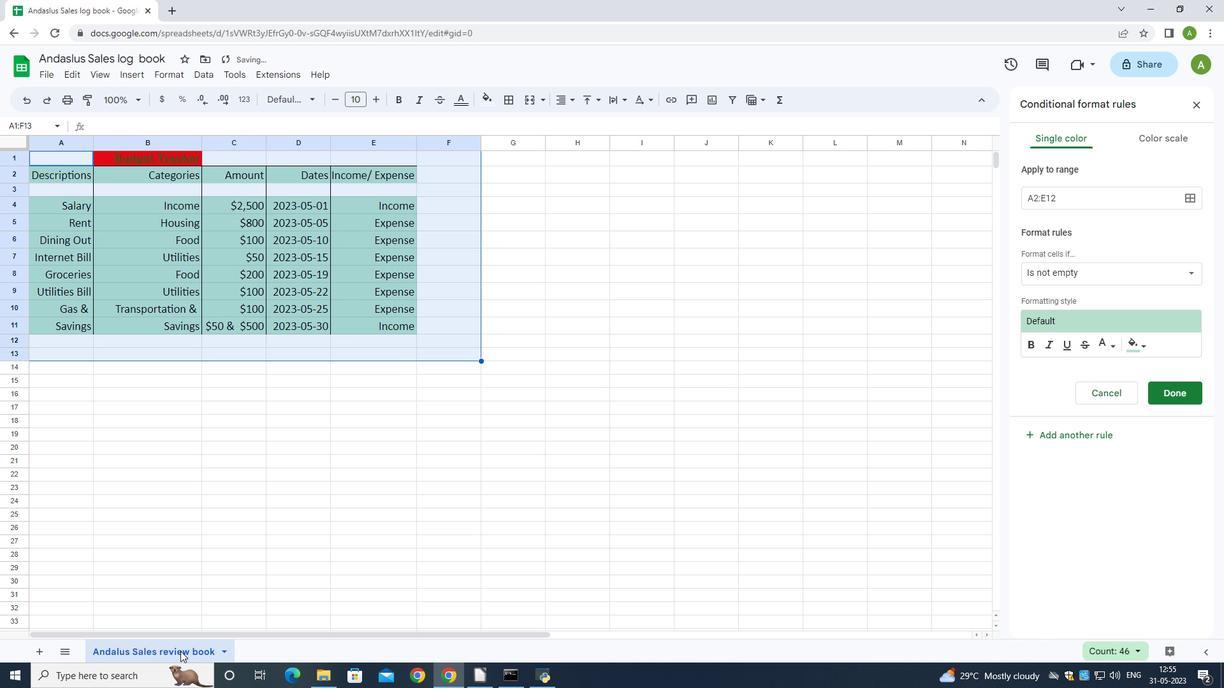 
Action: Mouse pressed left at (180, 651)
Screenshot: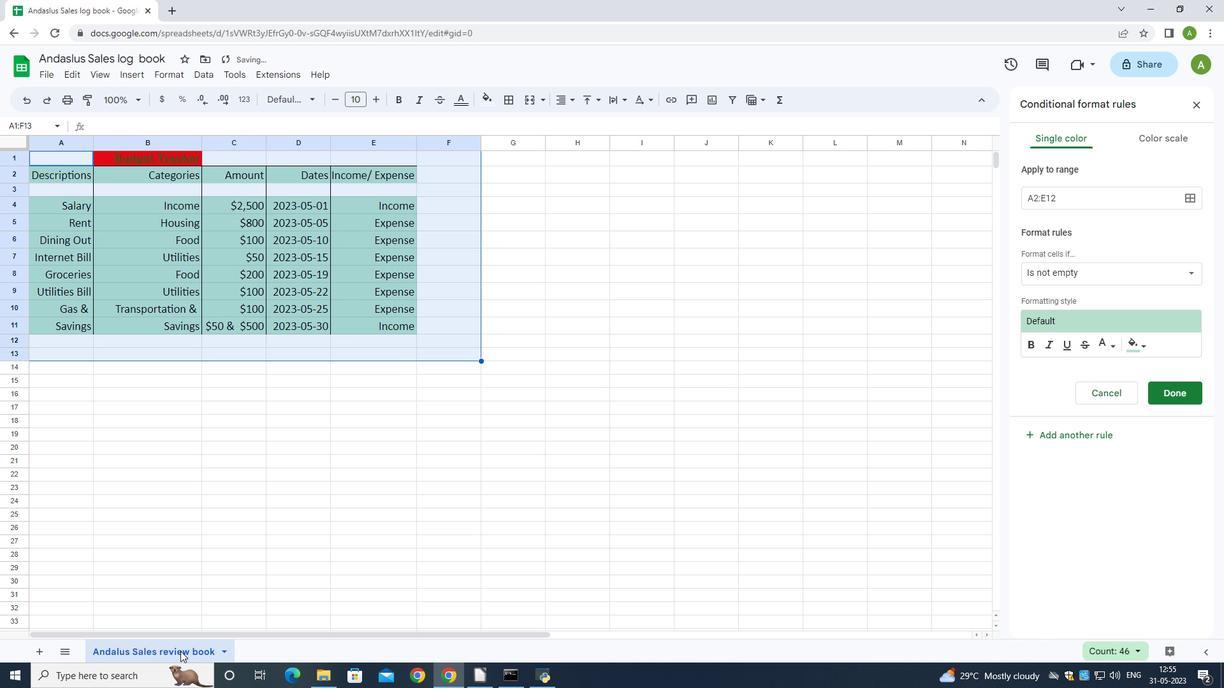 
Action: Mouse pressed left at (180, 651)
Screenshot: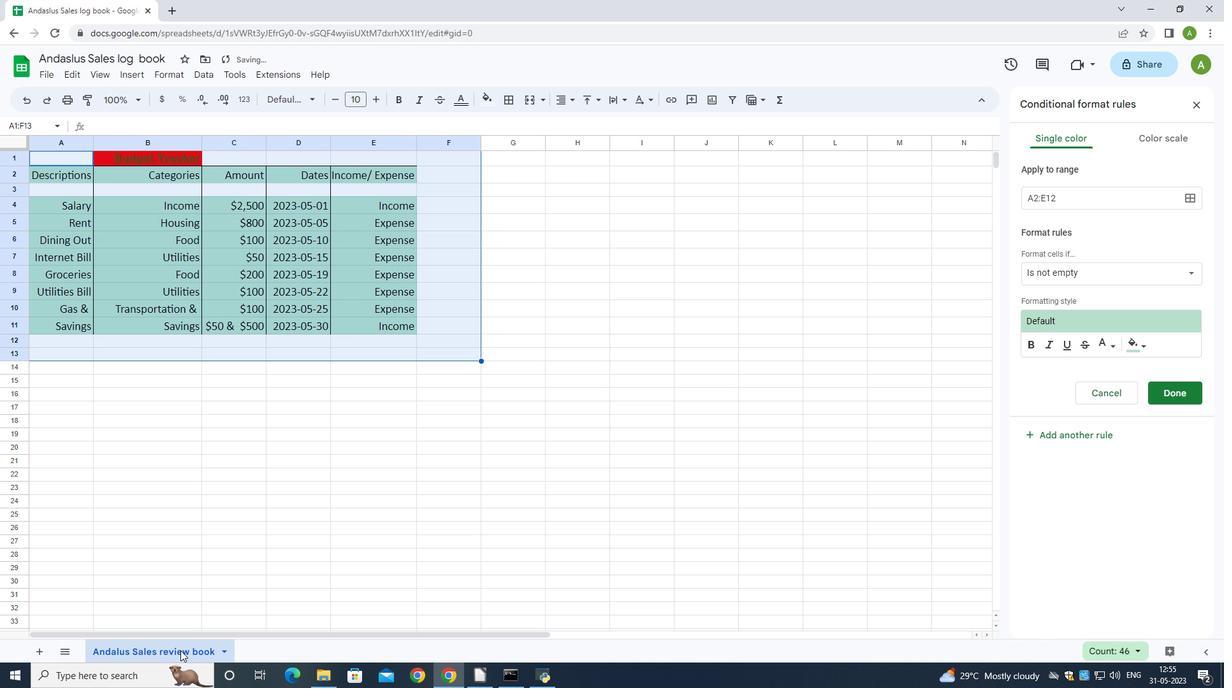 
Action: Mouse moved to (229, 661)
Screenshot: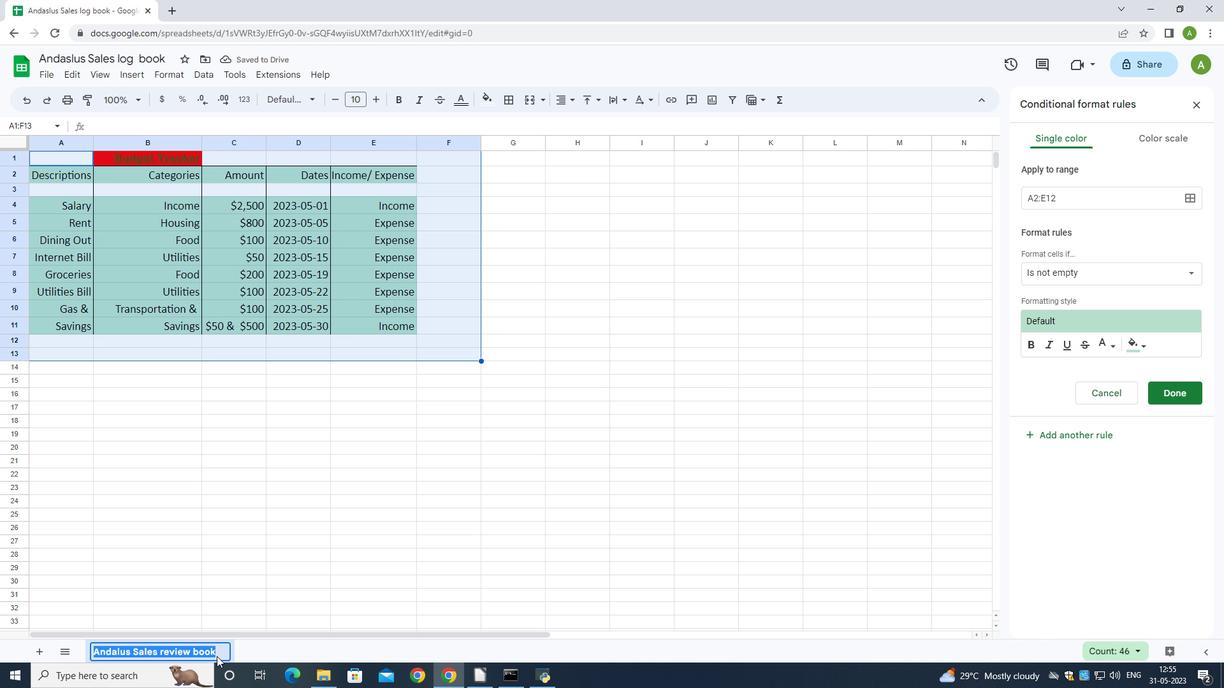 
Action: Key pressed <Key.backspace><Key.shift>Apex<Key.space><Key.shift>Sales<Key.space>book<Key.enter>
Screenshot: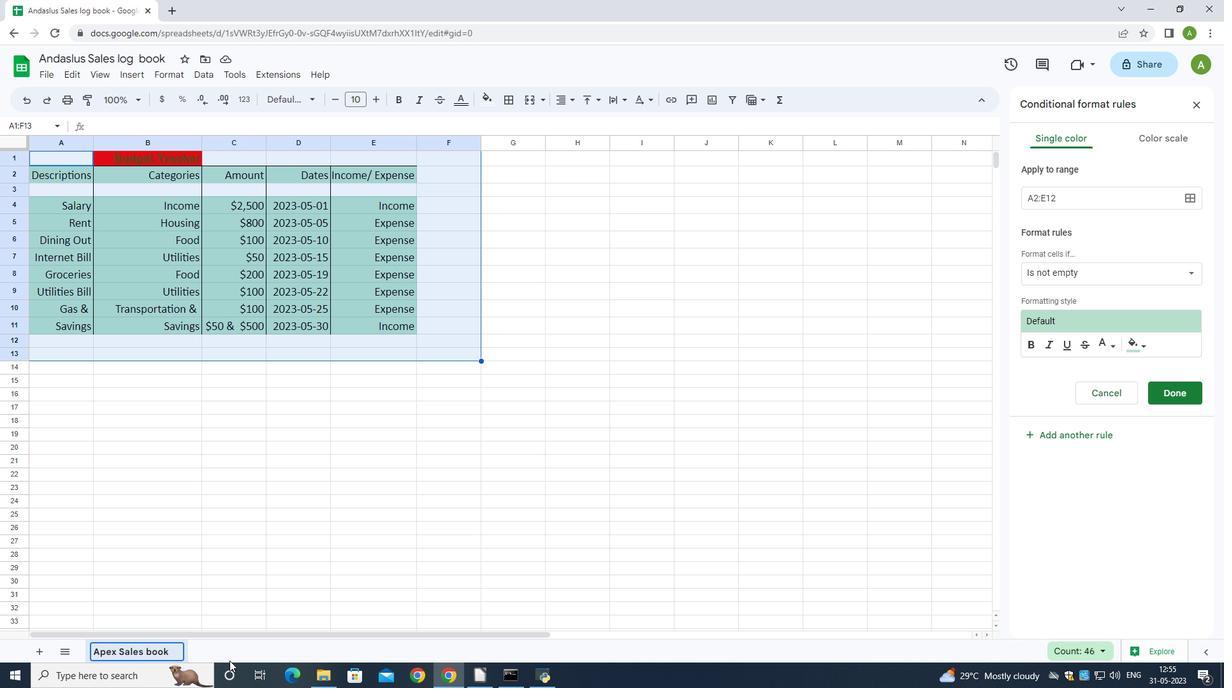 
Action: Mouse moved to (0, 0)
Screenshot: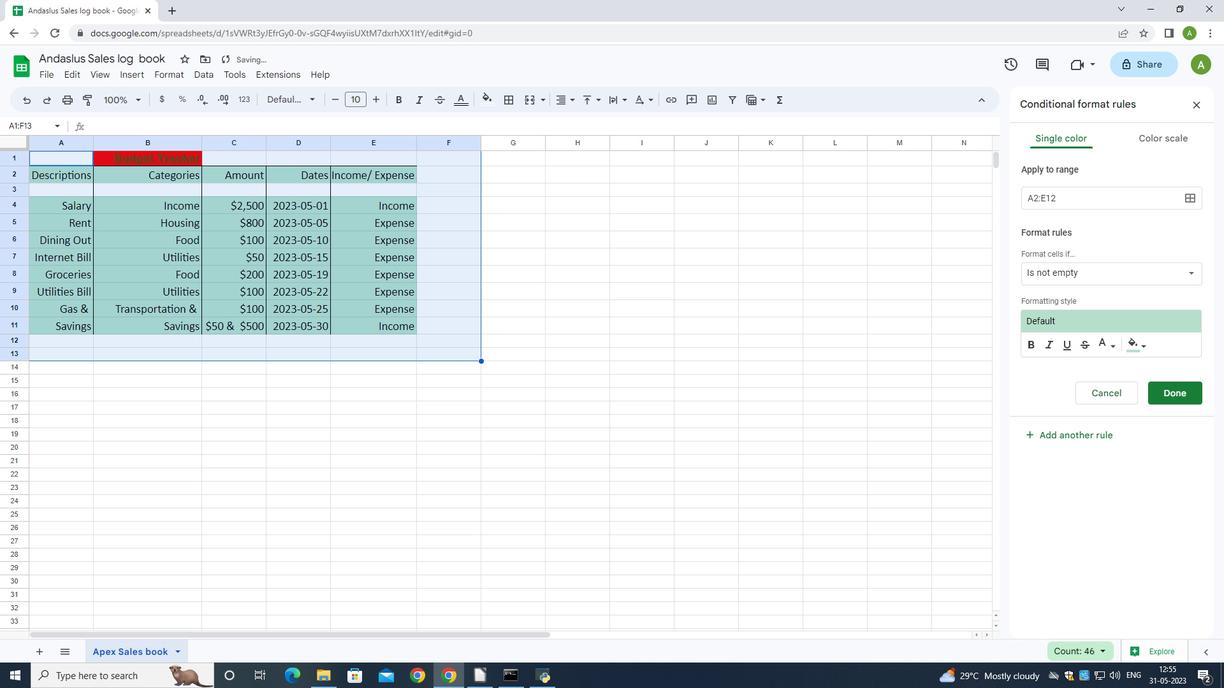 
Action: Key pressed ctrl+S
Screenshot: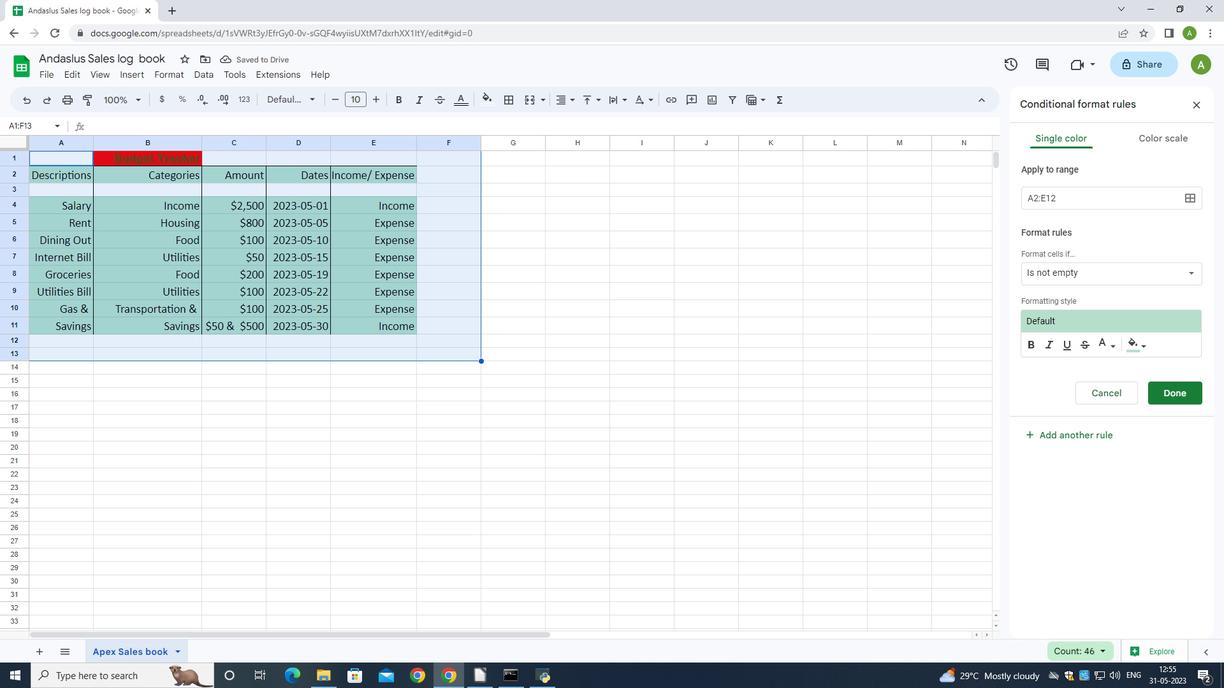 
Action: Mouse moved to (808, 508)
Screenshot: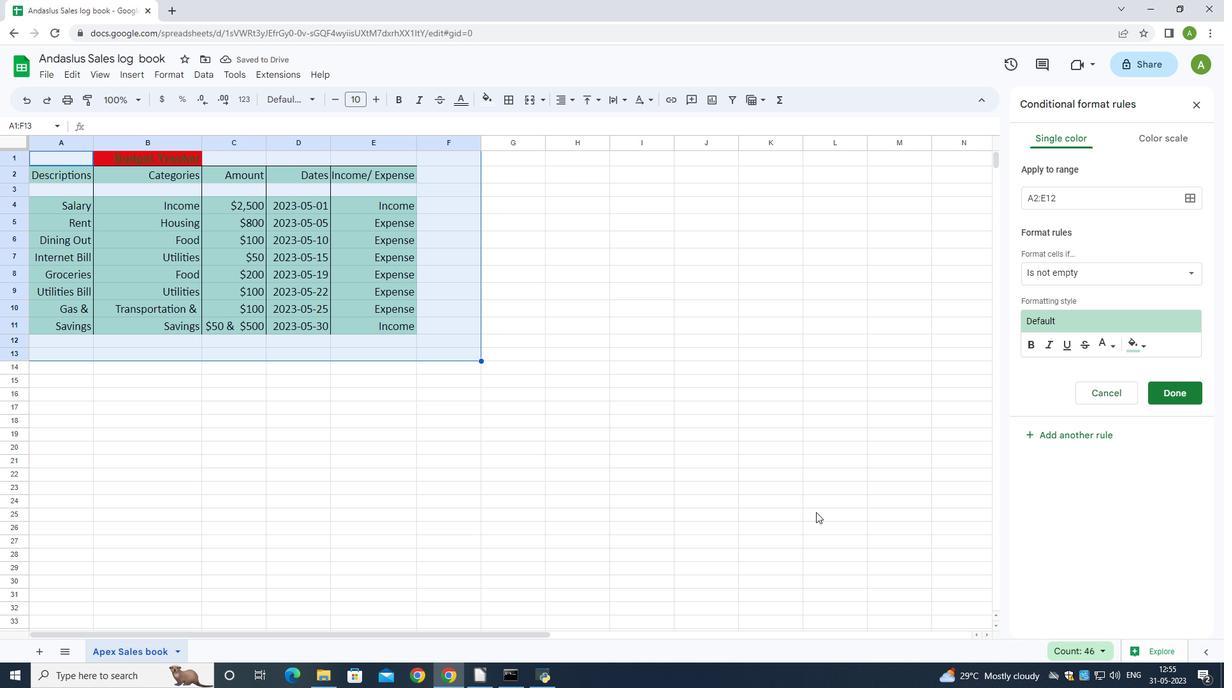 
